 Task: Select committed in the timeline view.
Action: Mouse moved to (8, 588)
Screenshot: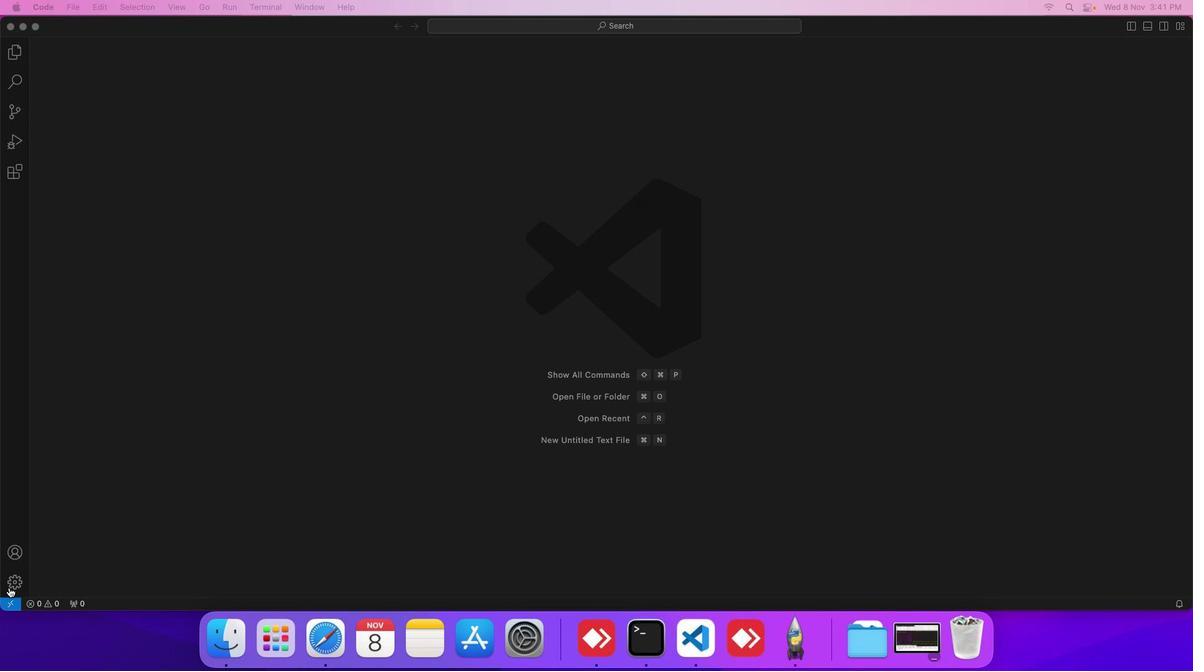
Action: Mouse pressed left at (8, 588)
Screenshot: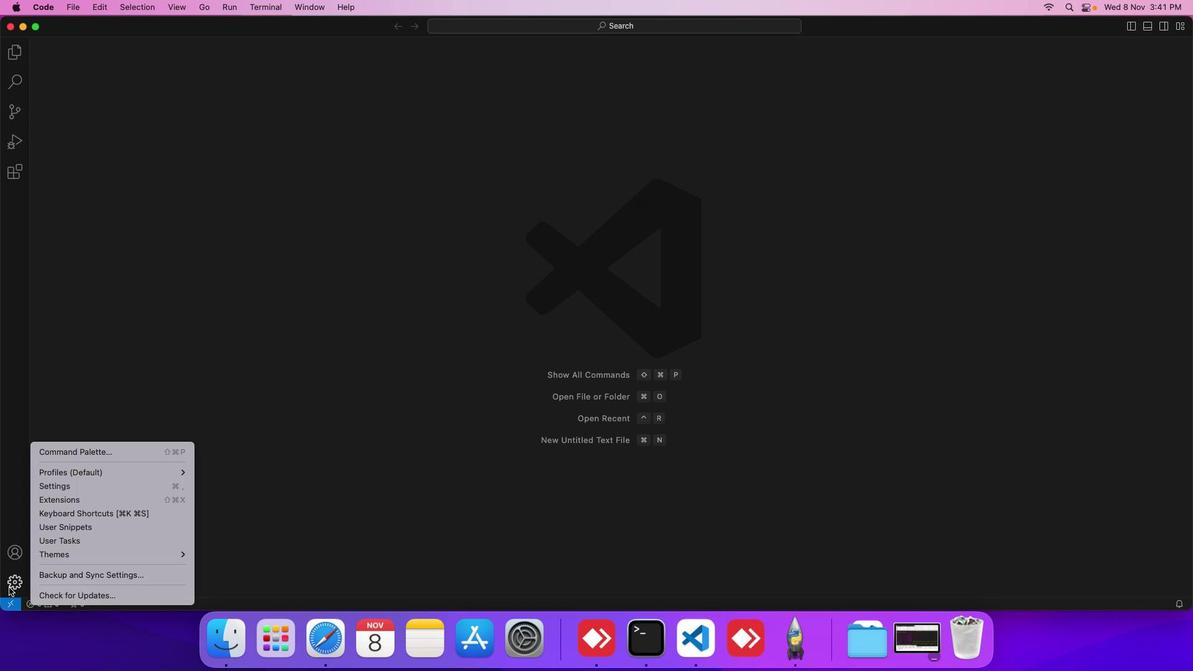 
Action: Mouse moved to (62, 490)
Screenshot: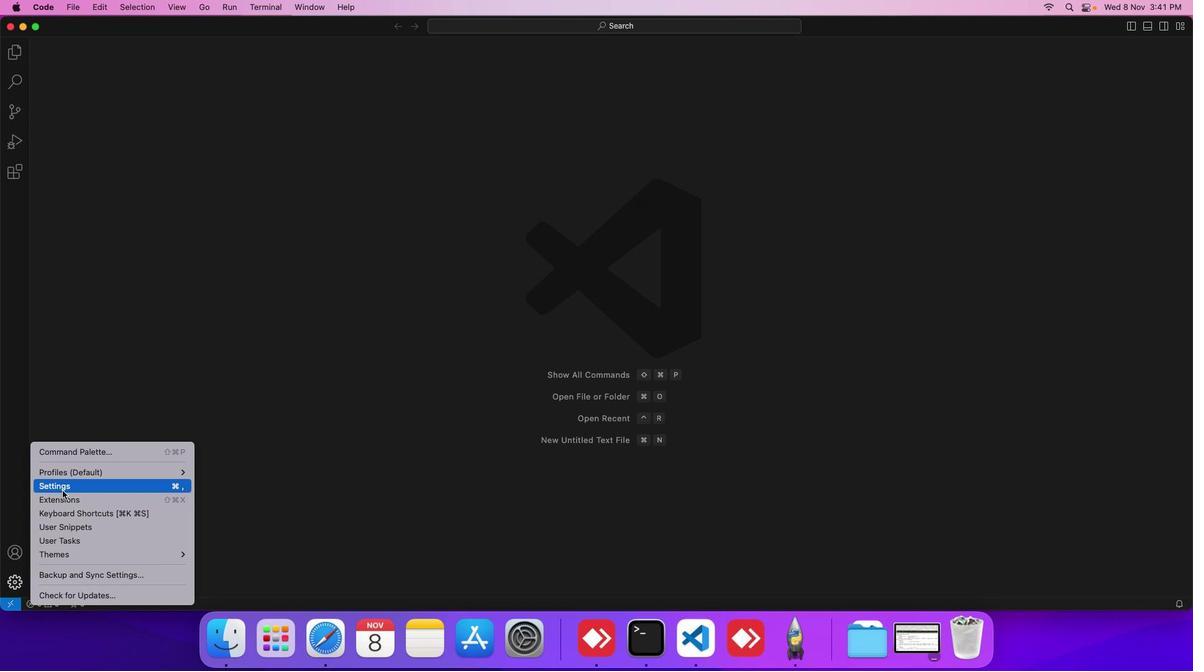 
Action: Mouse pressed left at (62, 490)
Screenshot: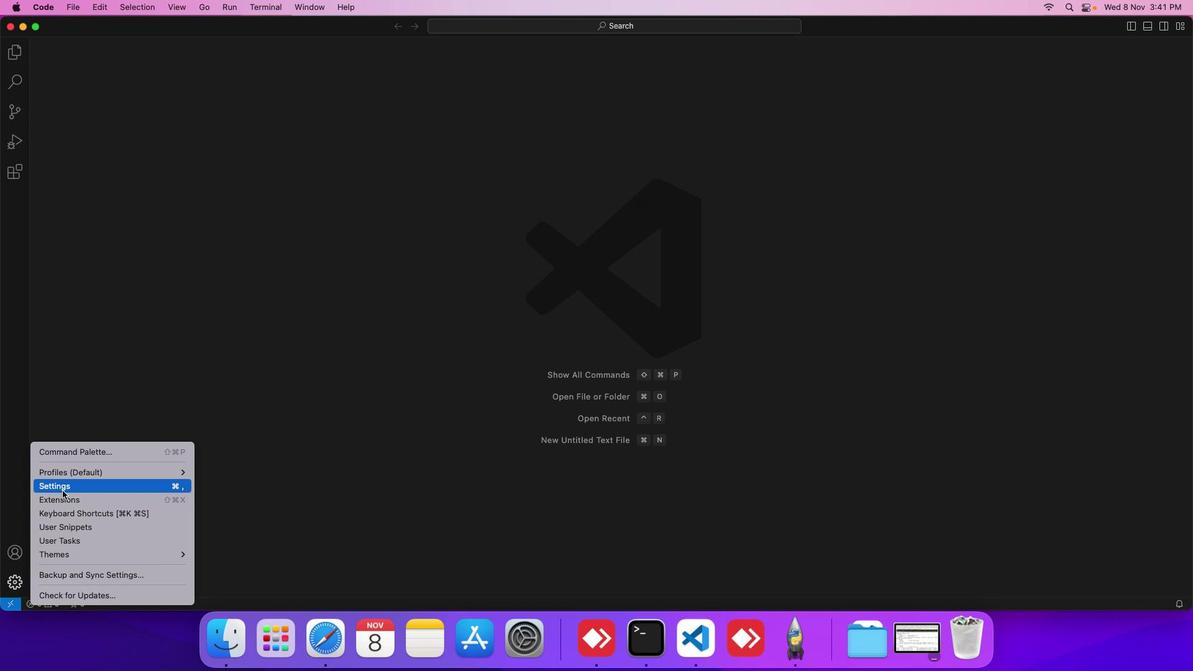 
Action: Mouse moved to (289, 231)
Screenshot: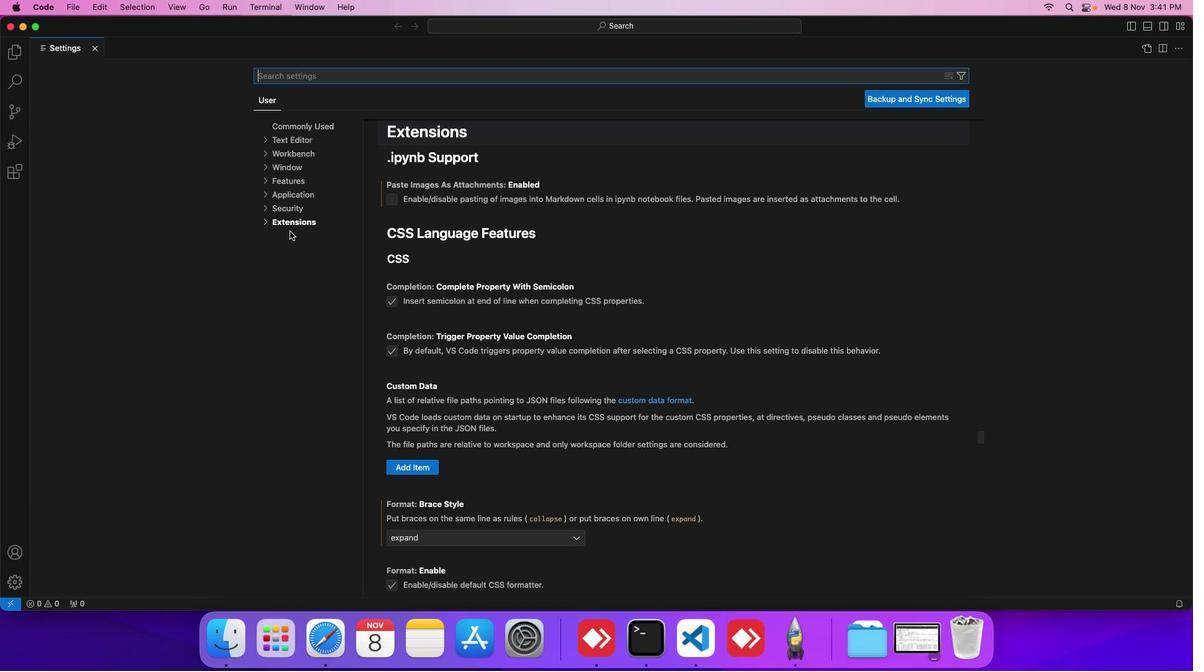 
Action: Mouse pressed left at (289, 231)
Screenshot: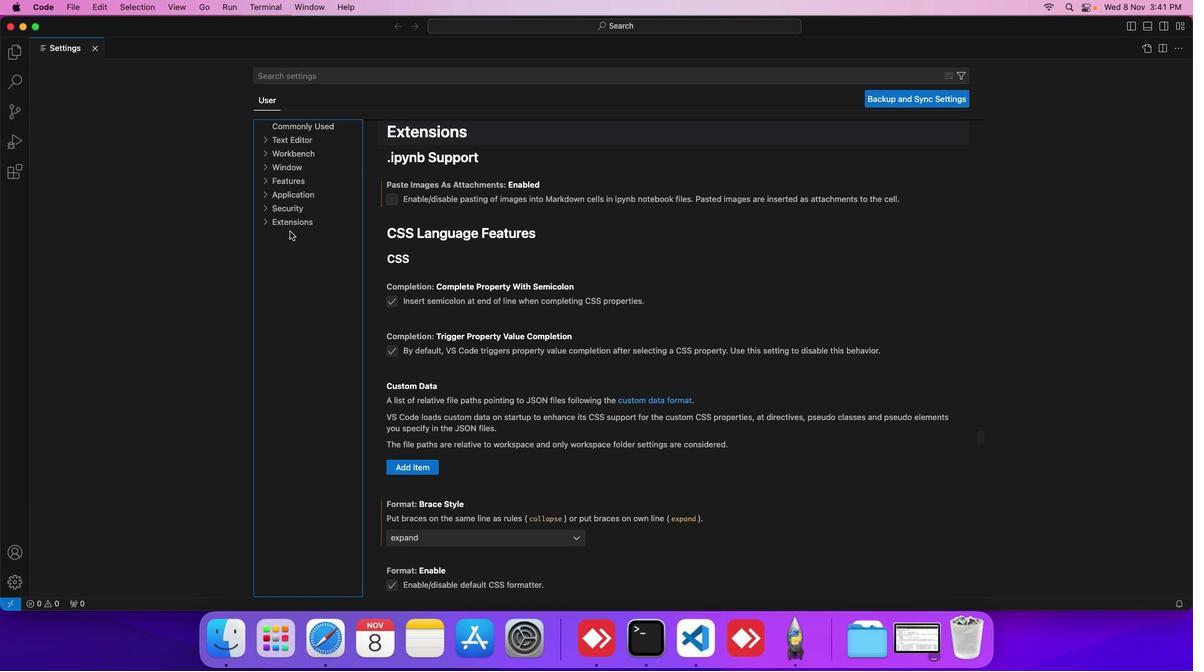 
Action: Mouse moved to (297, 225)
Screenshot: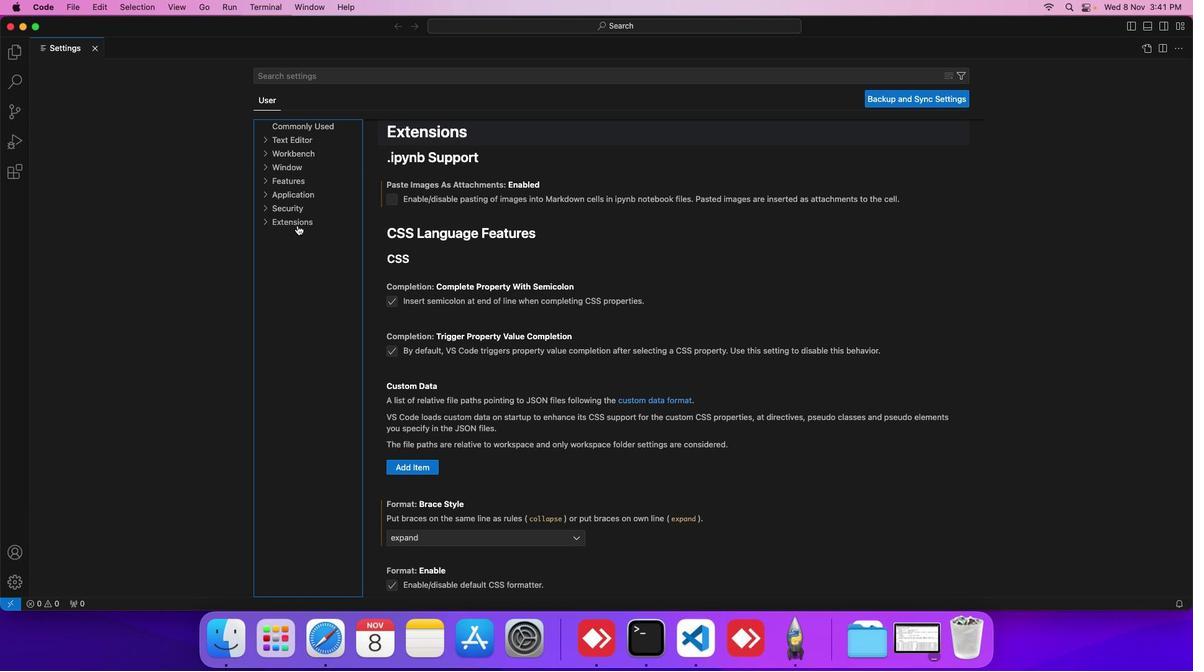 
Action: Mouse pressed left at (297, 225)
Screenshot: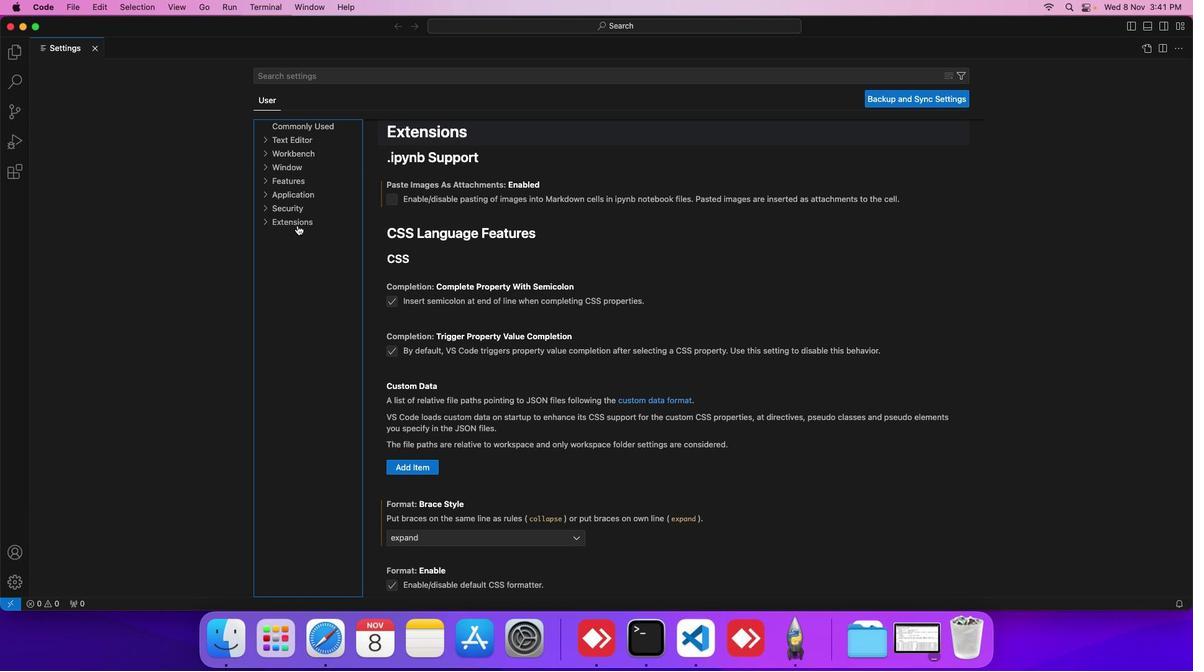 
Action: Mouse moved to (295, 275)
Screenshot: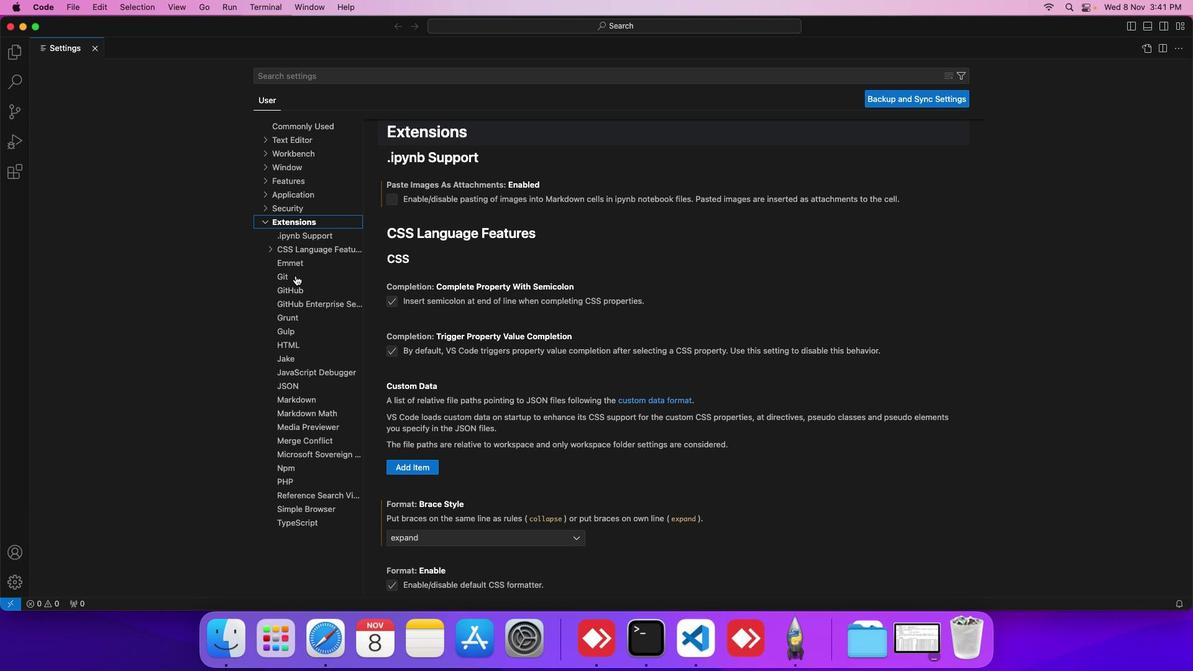 
Action: Mouse pressed left at (295, 275)
Screenshot: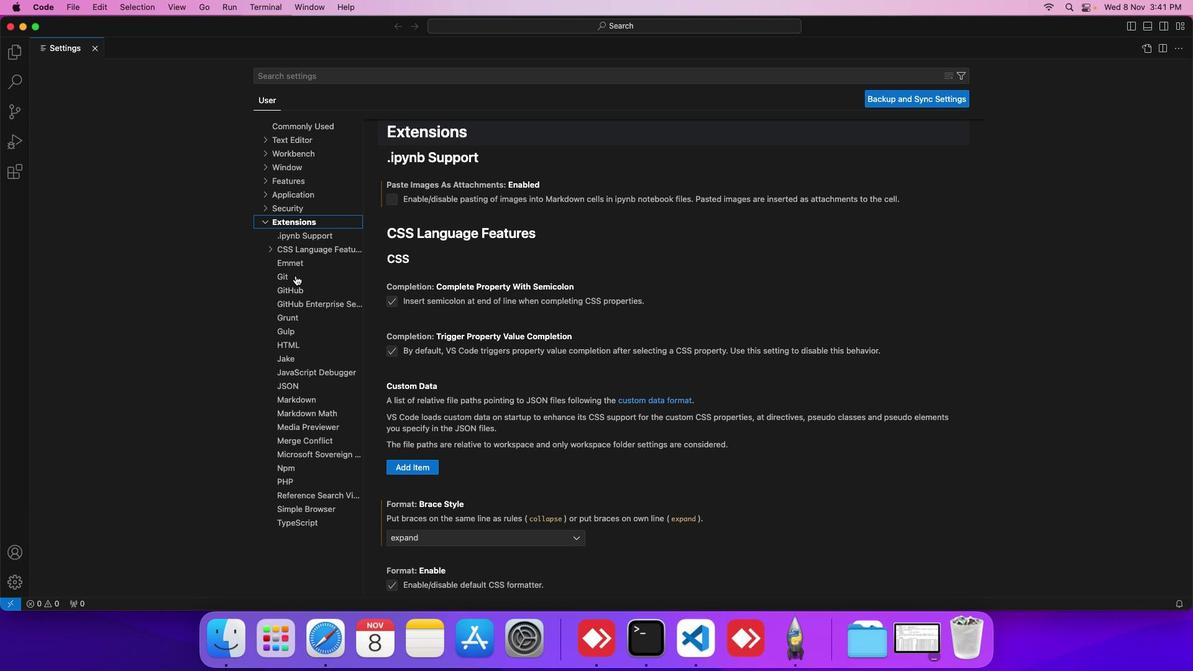 
Action: Mouse moved to (442, 343)
Screenshot: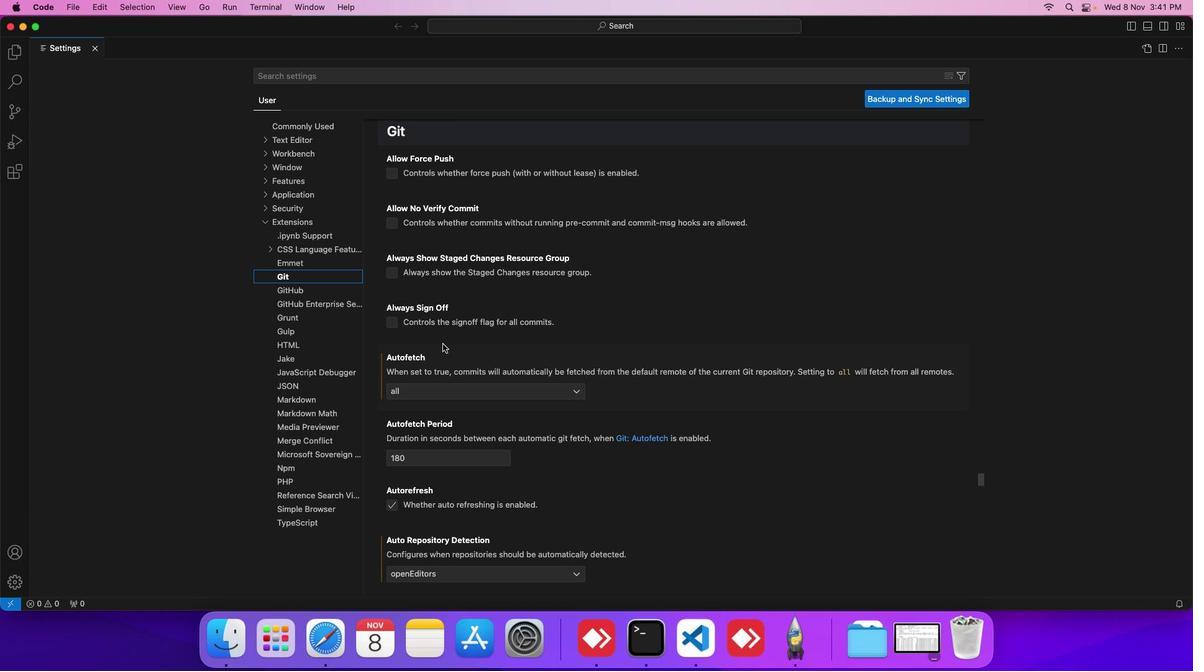
Action: Mouse scrolled (442, 343) with delta (0, 0)
Screenshot: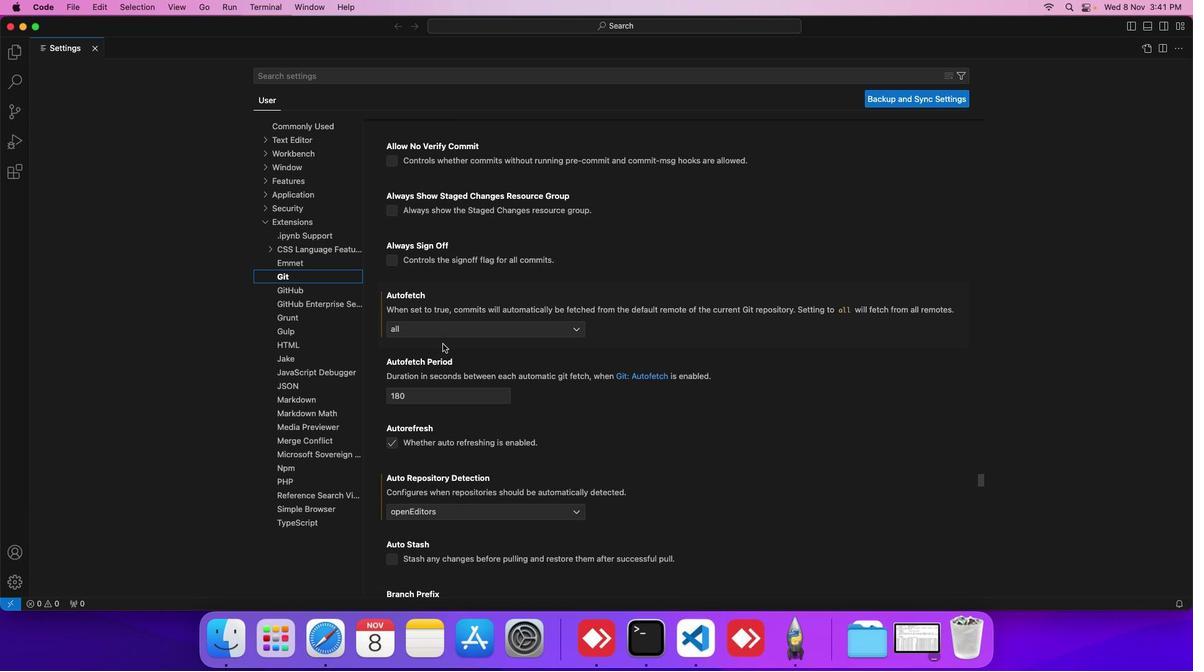 
Action: Mouse scrolled (442, 343) with delta (0, 0)
Screenshot: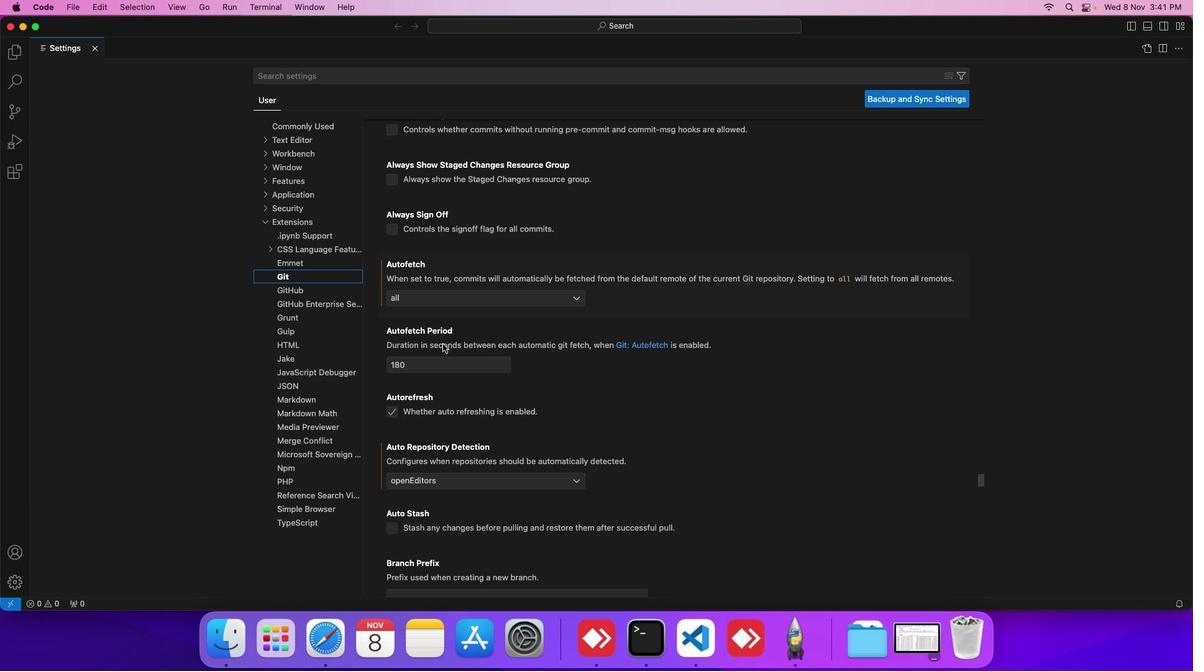 
Action: Mouse scrolled (442, 343) with delta (0, 0)
Screenshot: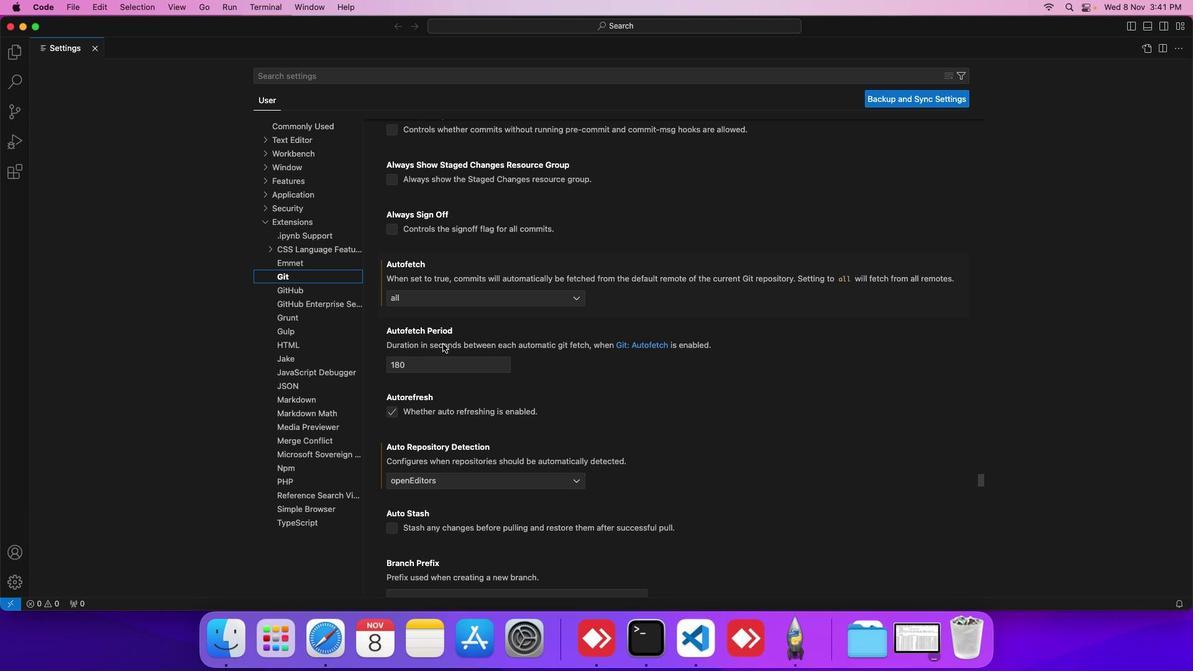 
Action: Mouse scrolled (442, 343) with delta (0, 0)
Screenshot: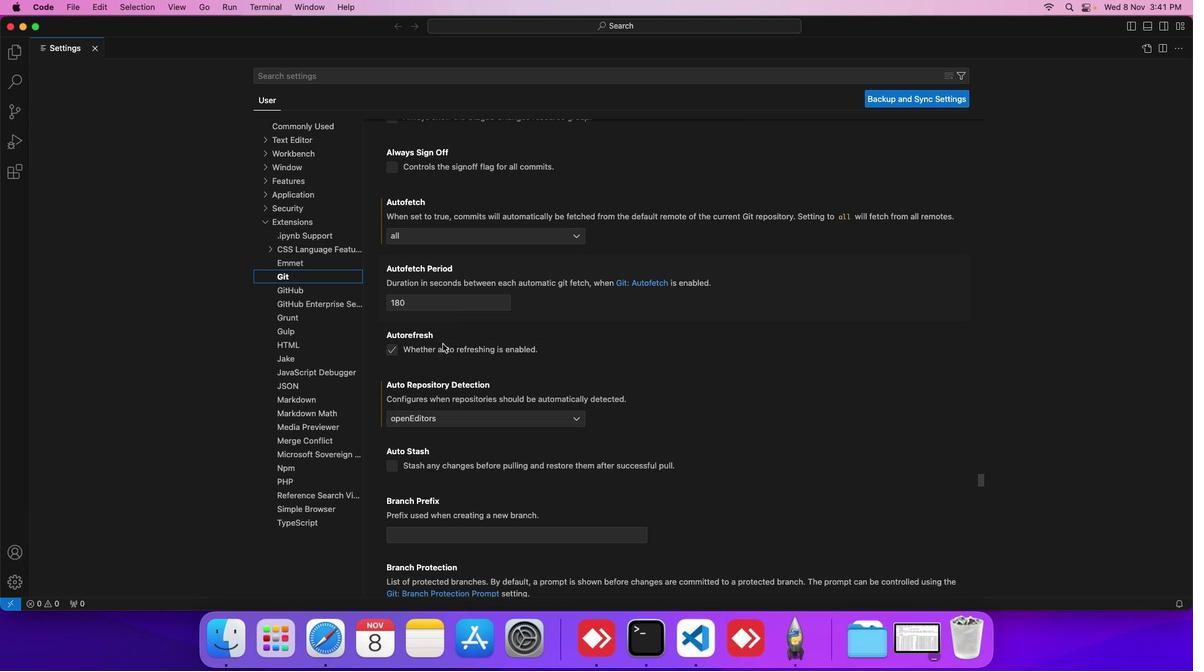 
Action: Mouse scrolled (442, 343) with delta (0, 0)
Screenshot: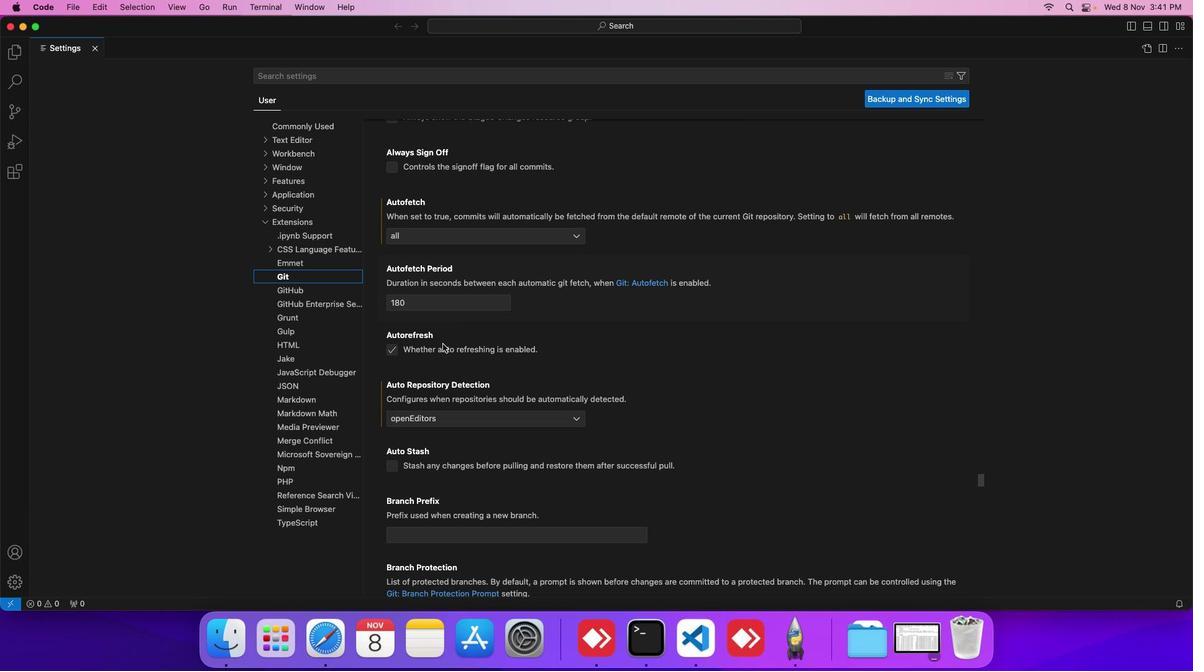 
Action: Mouse scrolled (442, 343) with delta (0, 0)
Screenshot: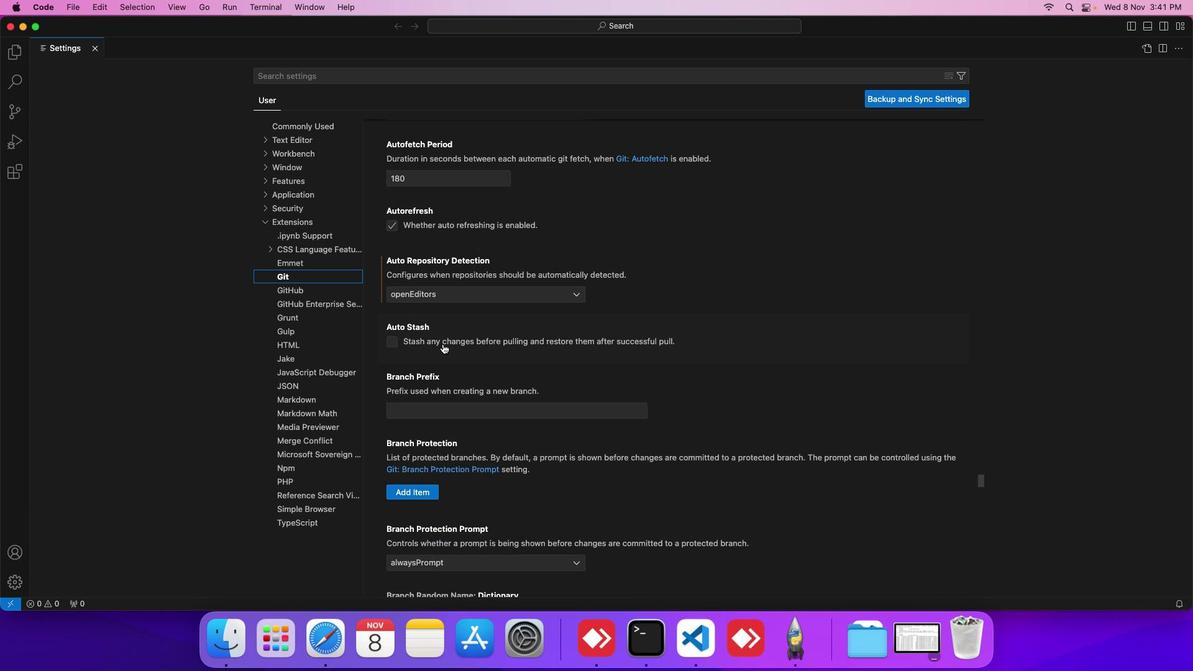 
Action: Mouse scrolled (442, 343) with delta (0, 0)
Screenshot: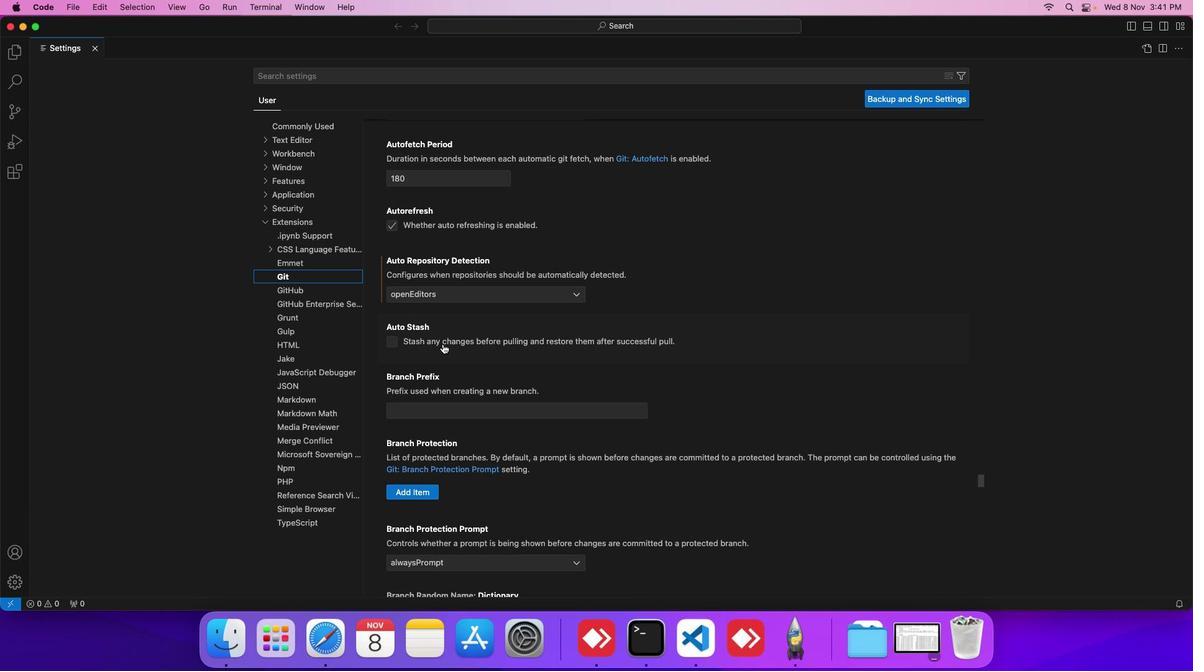 
Action: Mouse scrolled (442, 343) with delta (0, -1)
Screenshot: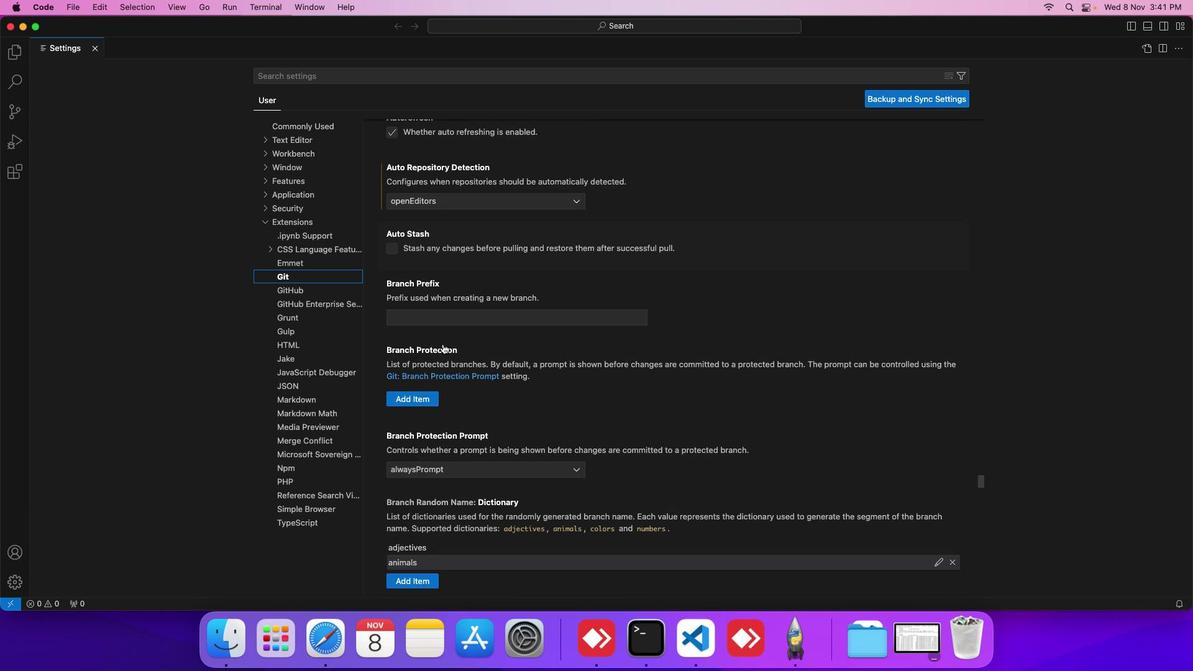 
Action: Mouse scrolled (442, 343) with delta (0, -1)
Screenshot: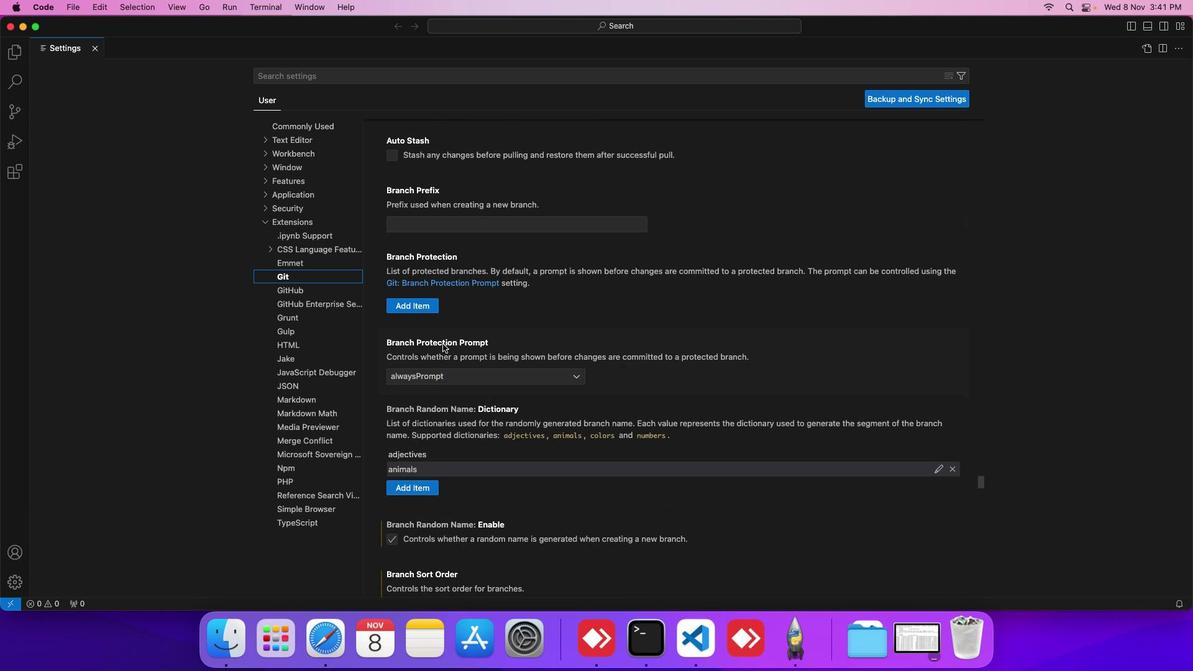 
Action: Mouse scrolled (442, 343) with delta (0, -1)
Screenshot: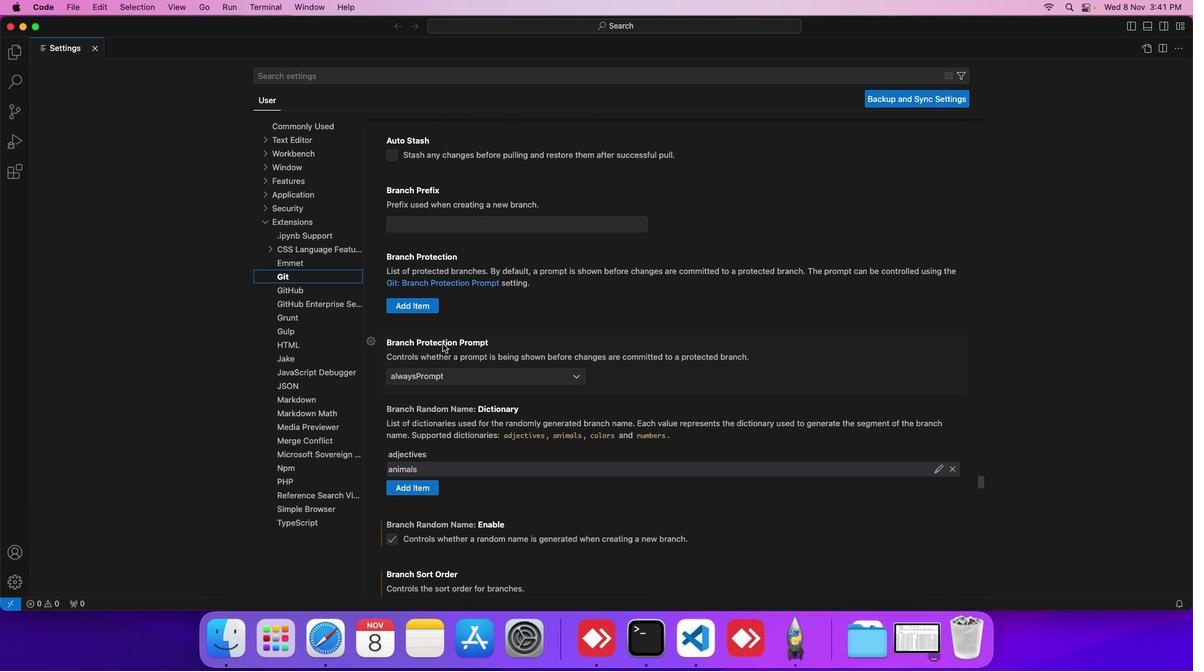 
Action: Mouse scrolled (442, 343) with delta (0, -1)
Screenshot: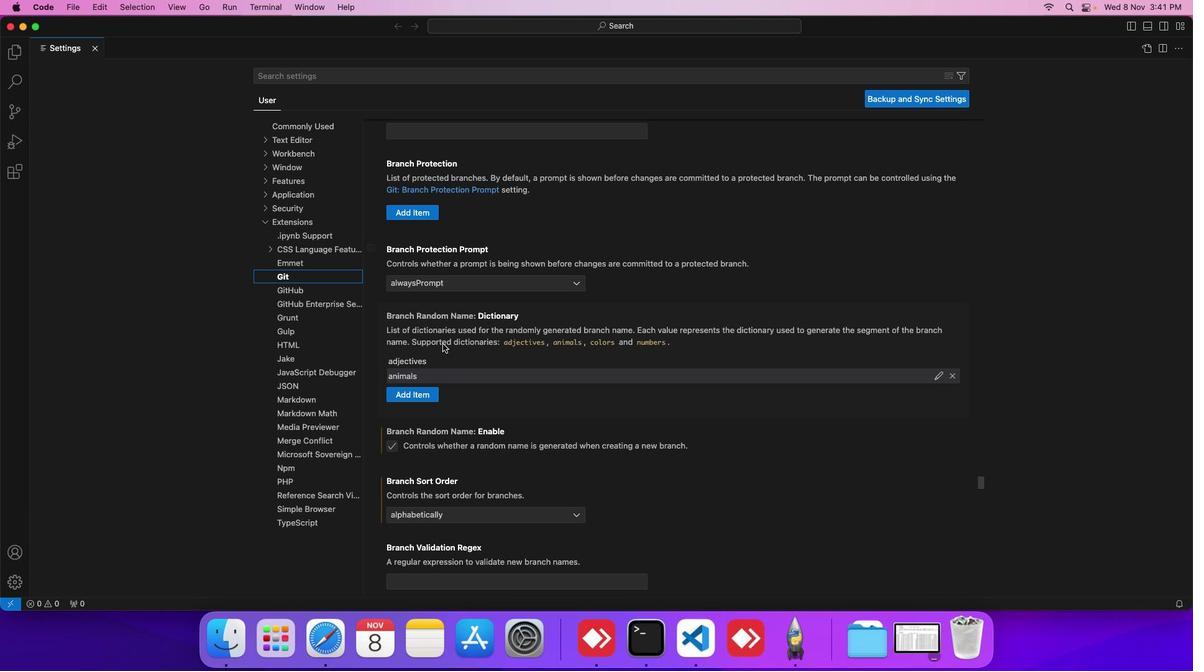 
Action: Mouse scrolled (442, 343) with delta (0, 0)
Screenshot: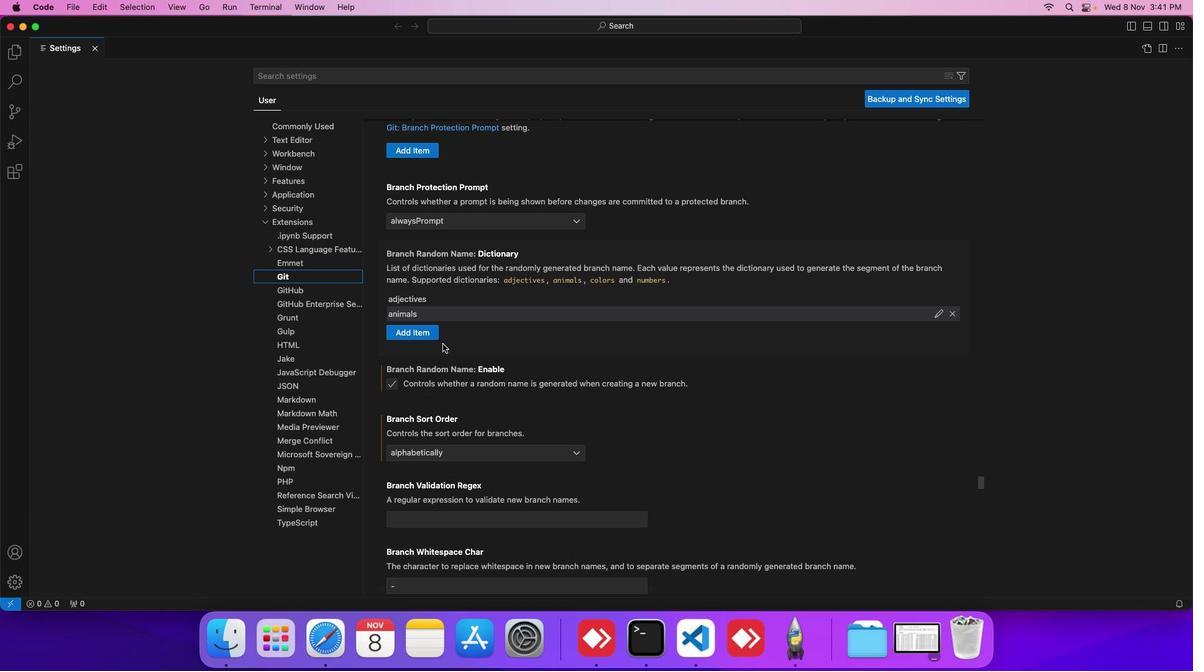 
Action: Mouse scrolled (442, 343) with delta (0, 0)
Screenshot: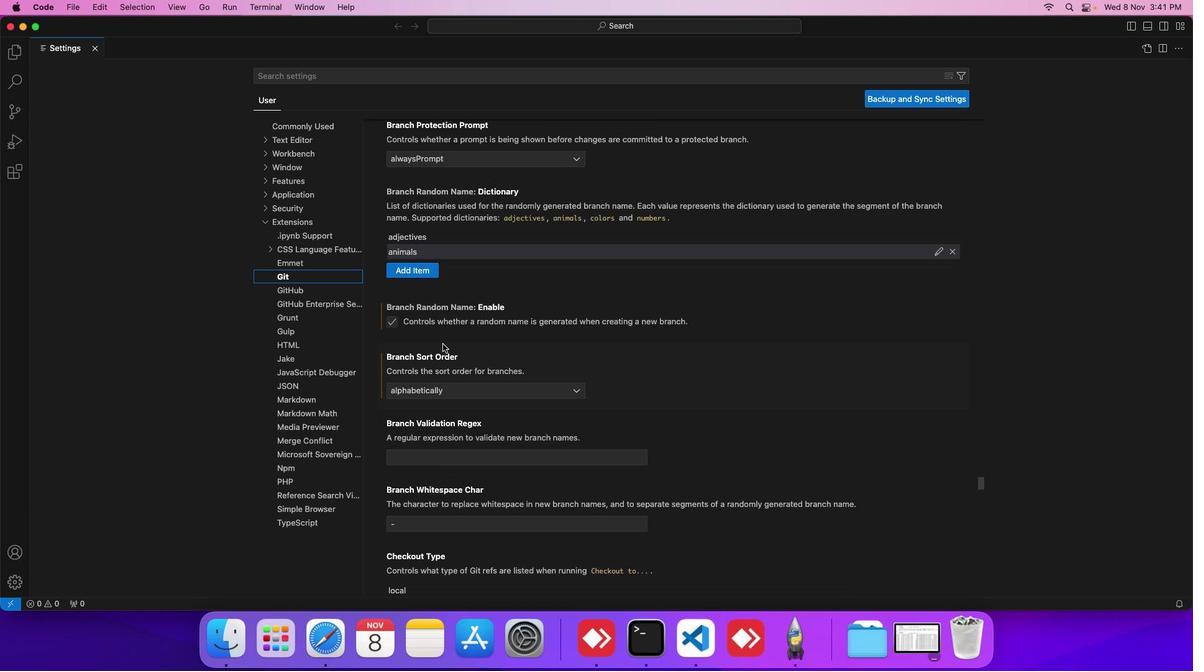 
Action: Mouse scrolled (442, 343) with delta (0, -1)
Screenshot: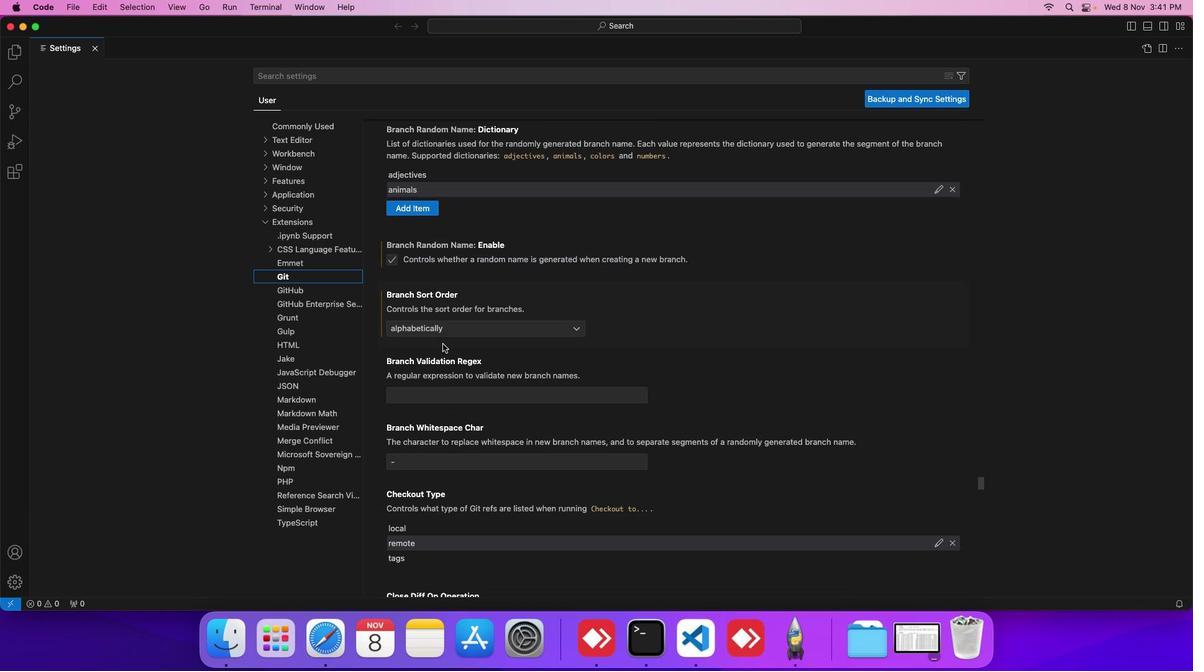 
Action: Mouse scrolled (442, 343) with delta (0, -1)
Screenshot: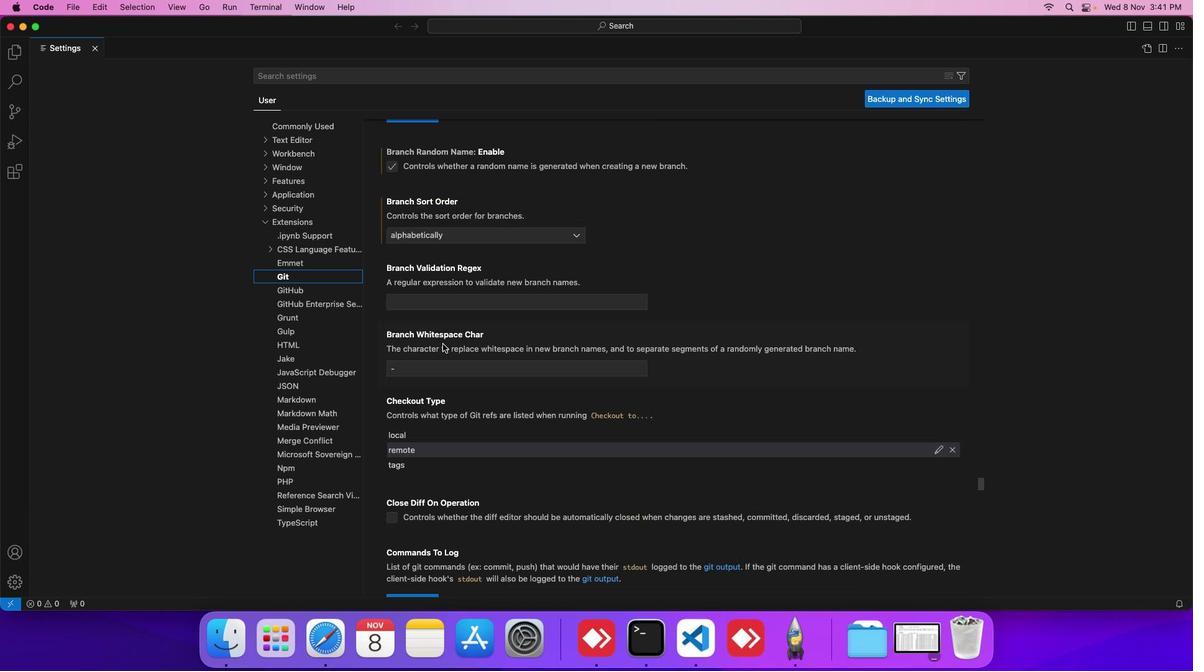 
Action: Mouse scrolled (442, 343) with delta (0, -1)
Screenshot: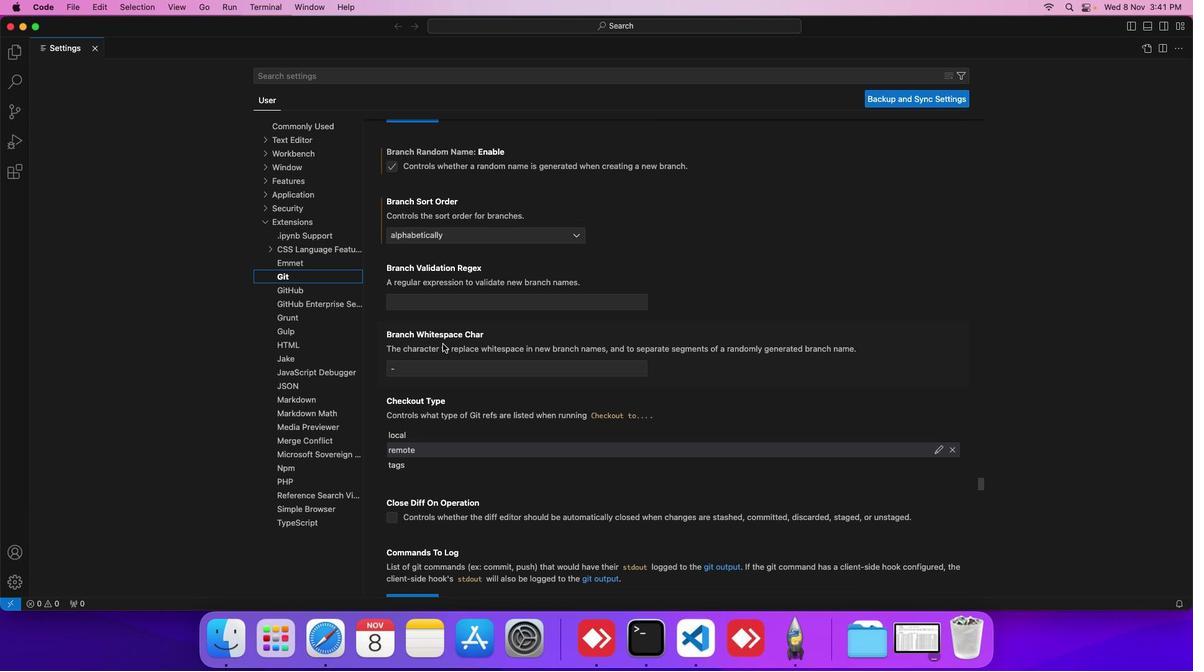 
Action: Mouse scrolled (442, 343) with delta (0, 0)
Screenshot: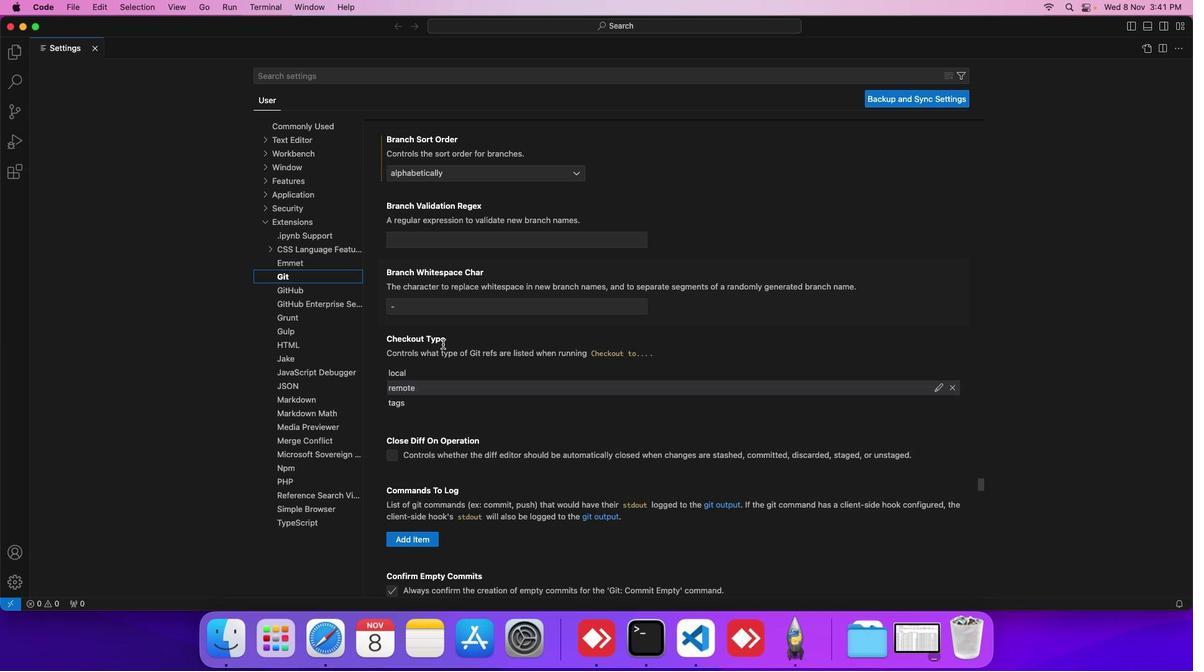 
Action: Mouse scrolled (442, 343) with delta (0, 0)
Screenshot: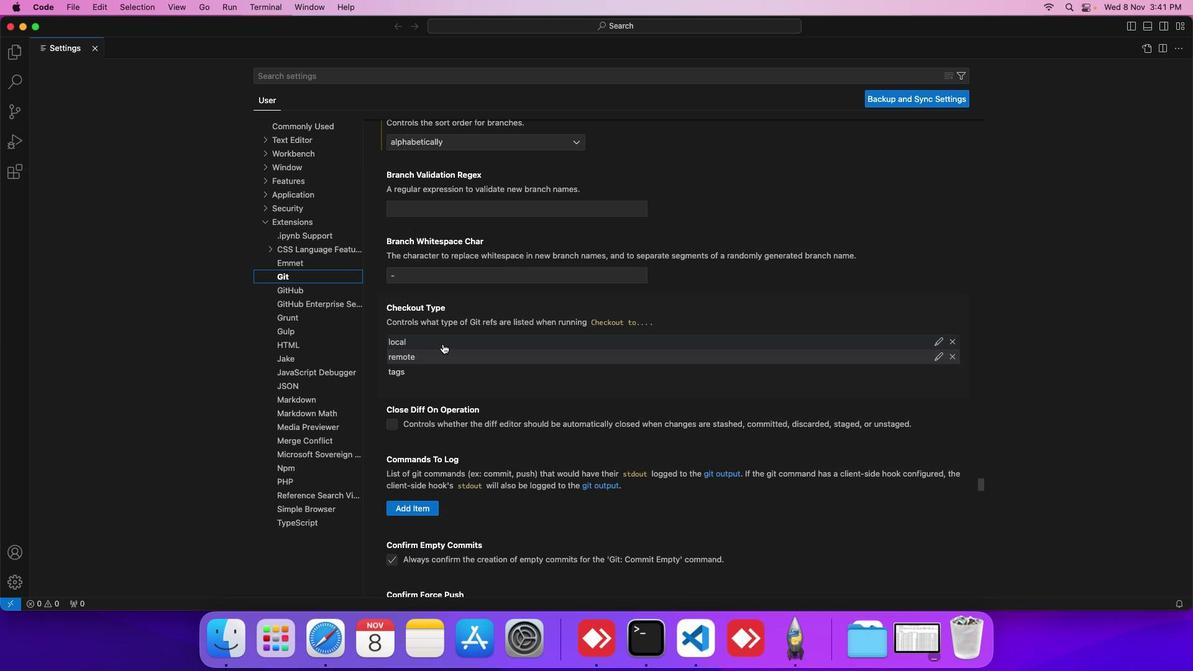 
Action: Mouse scrolled (442, 343) with delta (0, 0)
Screenshot: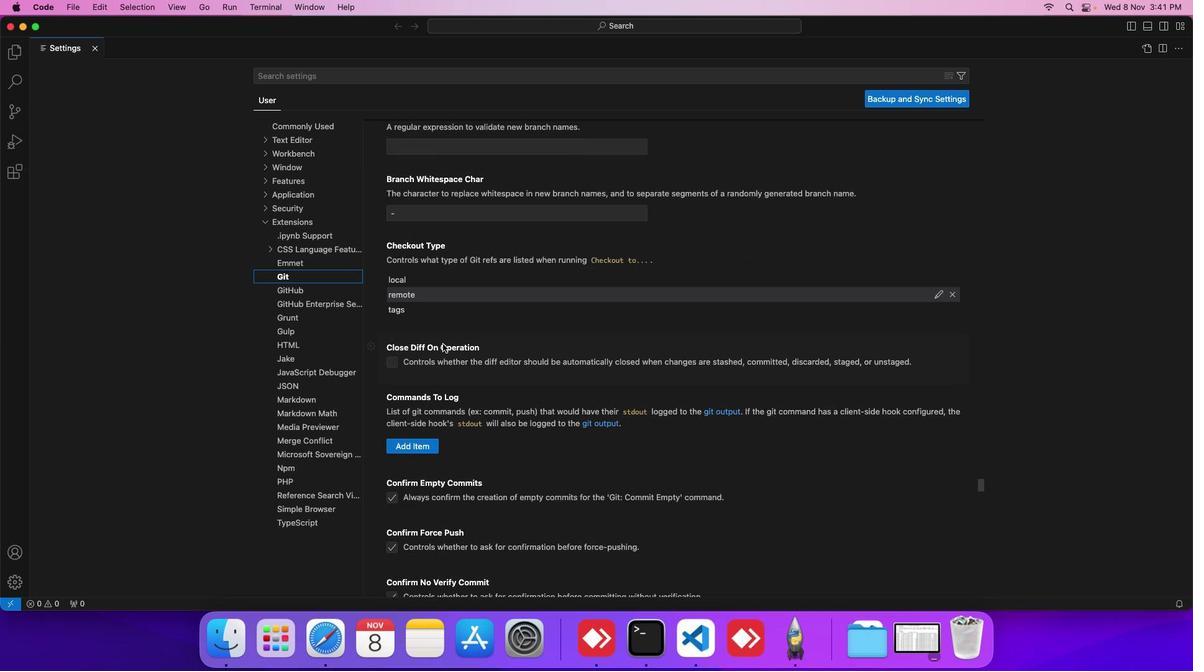 
Action: Mouse scrolled (442, 343) with delta (0, -1)
Screenshot: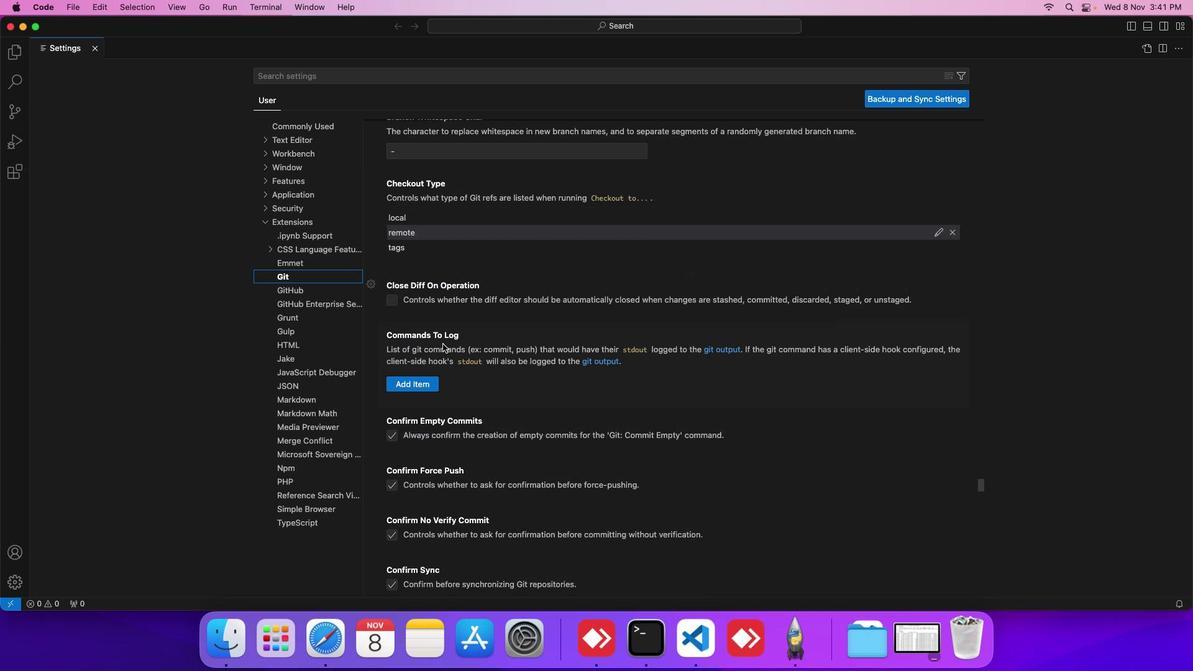 
Action: Mouse scrolled (442, 343) with delta (0, -1)
Screenshot: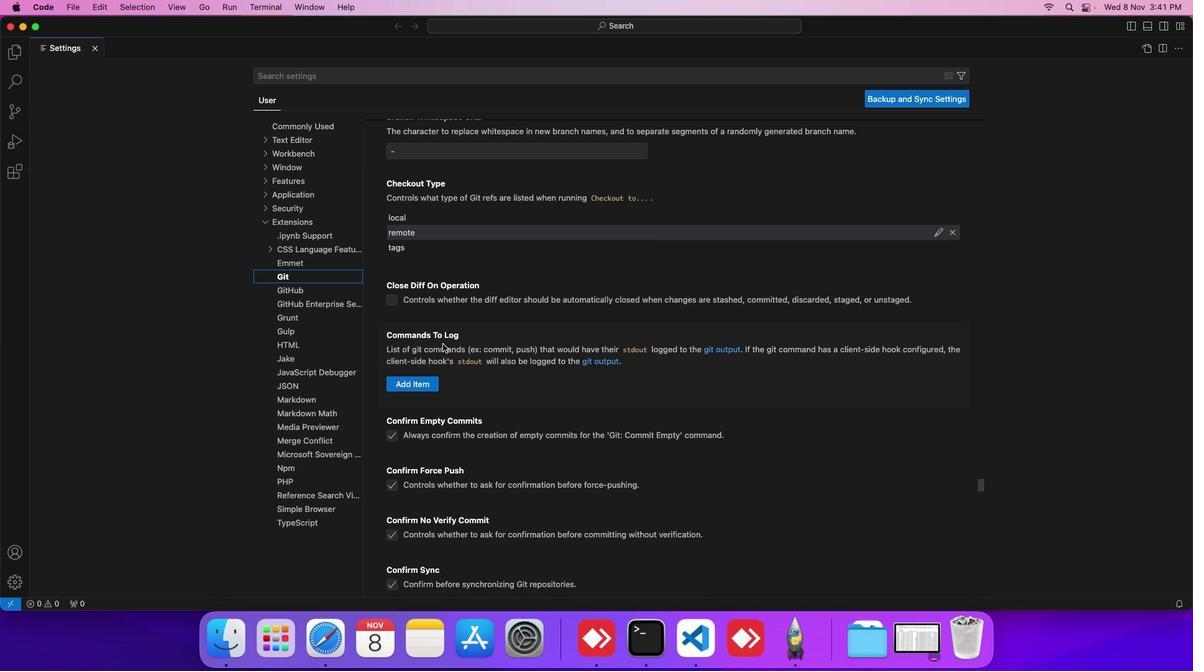 
Action: Mouse scrolled (442, 343) with delta (0, 0)
Screenshot: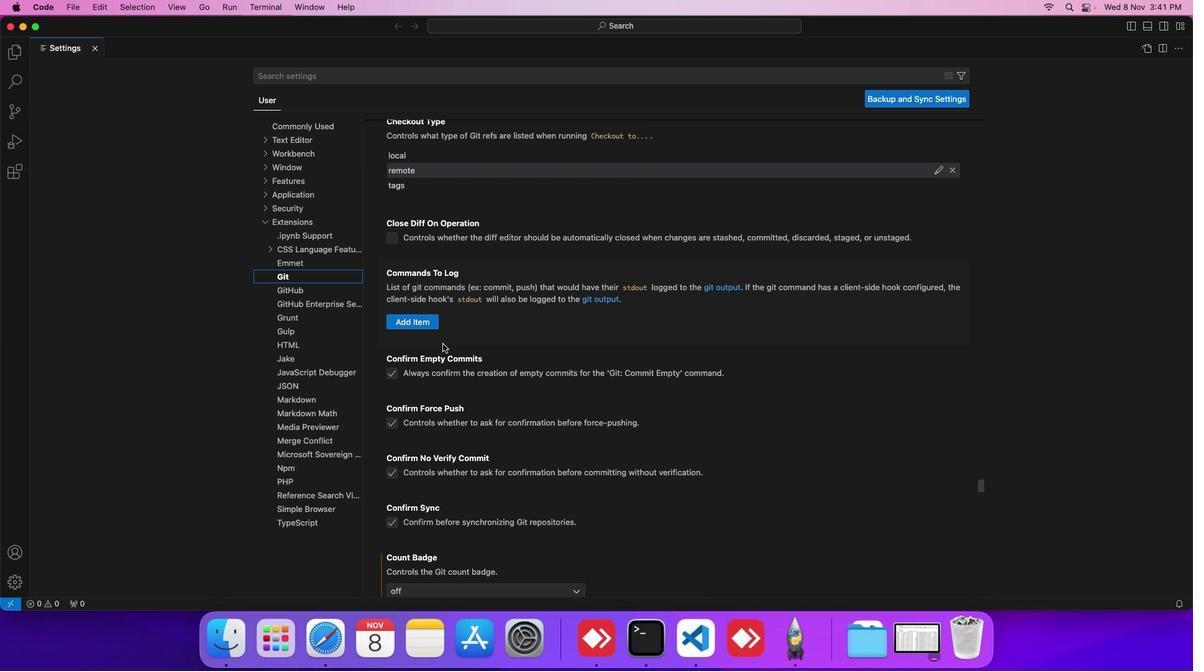 
Action: Mouse scrolled (442, 343) with delta (0, 0)
Screenshot: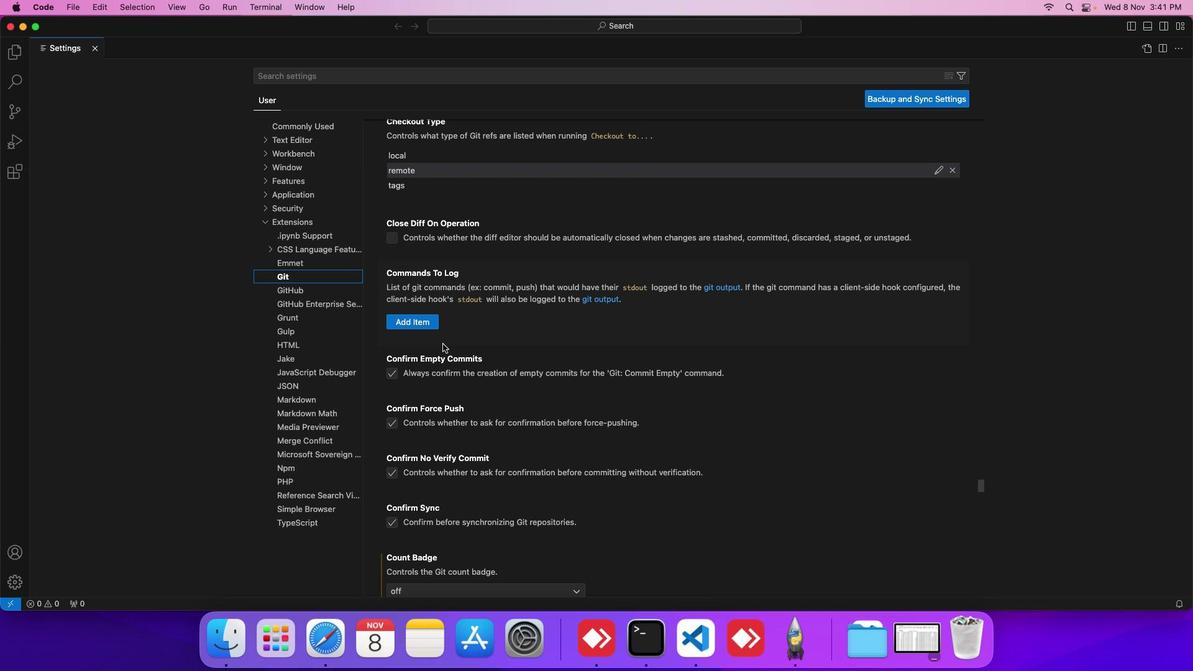 
Action: Mouse scrolled (442, 343) with delta (0, 0)
Screenshot: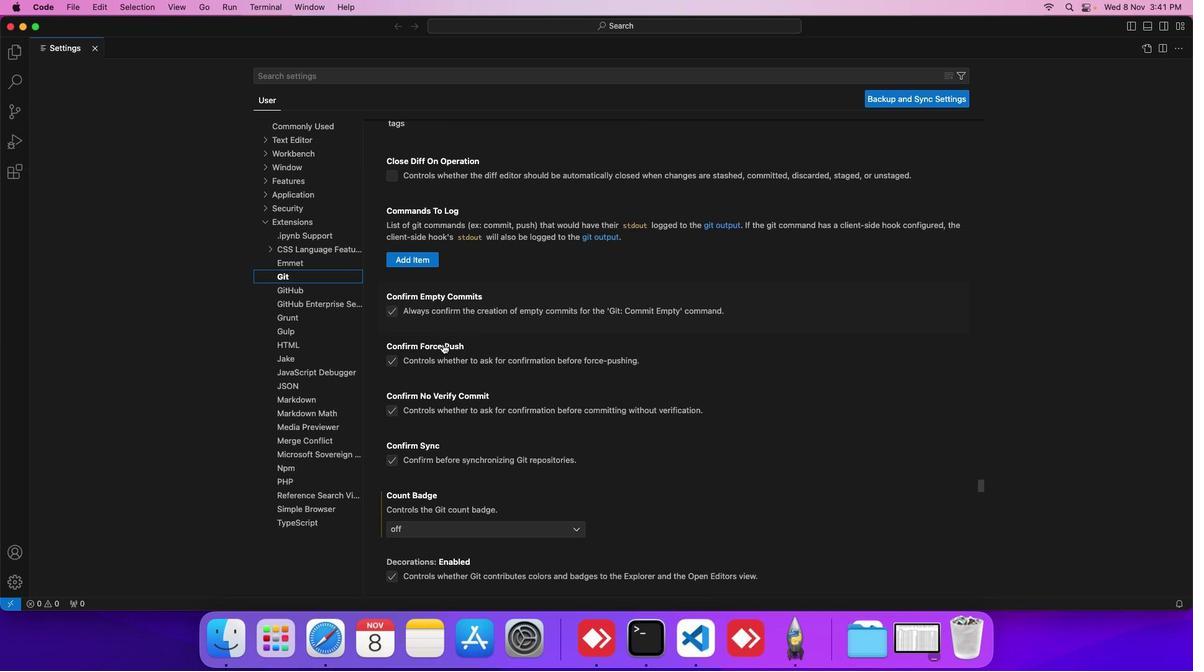 
Action: Mouse scrolled (442, 343) with delta (0, 0)
Screenshot: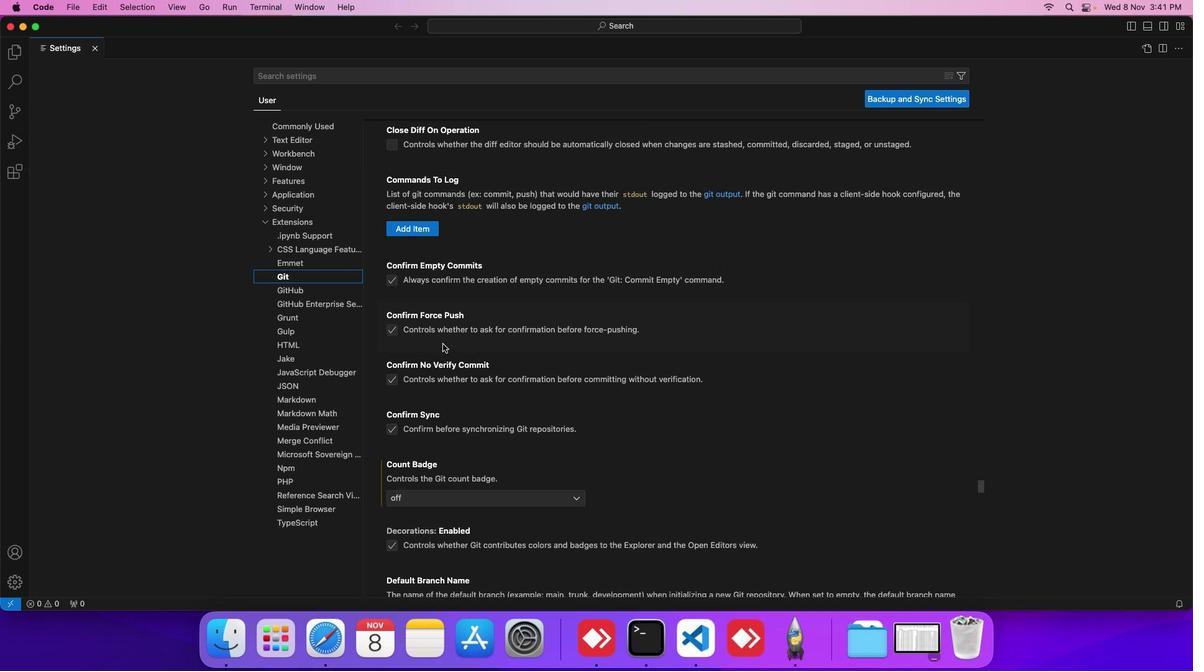 
Action: Mouse scrolled (442, 343) with delta (0, 0)
Screenshot: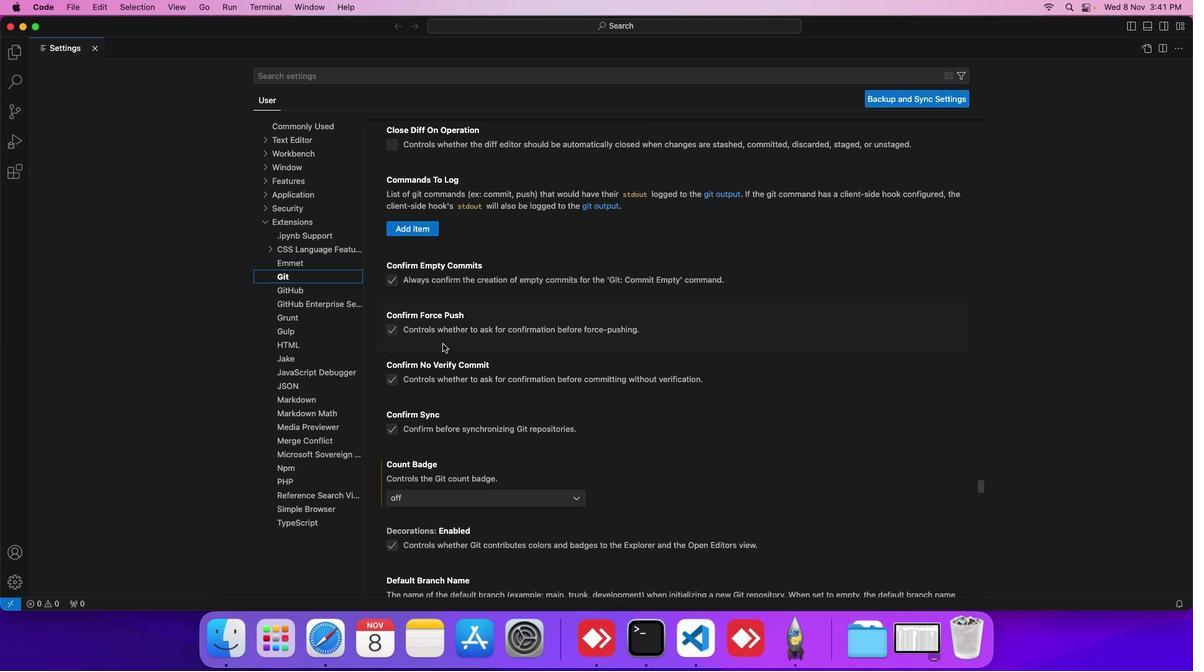 
Action: Mouse scrolled (442, 343) with delta (0, 0)
Screenshot: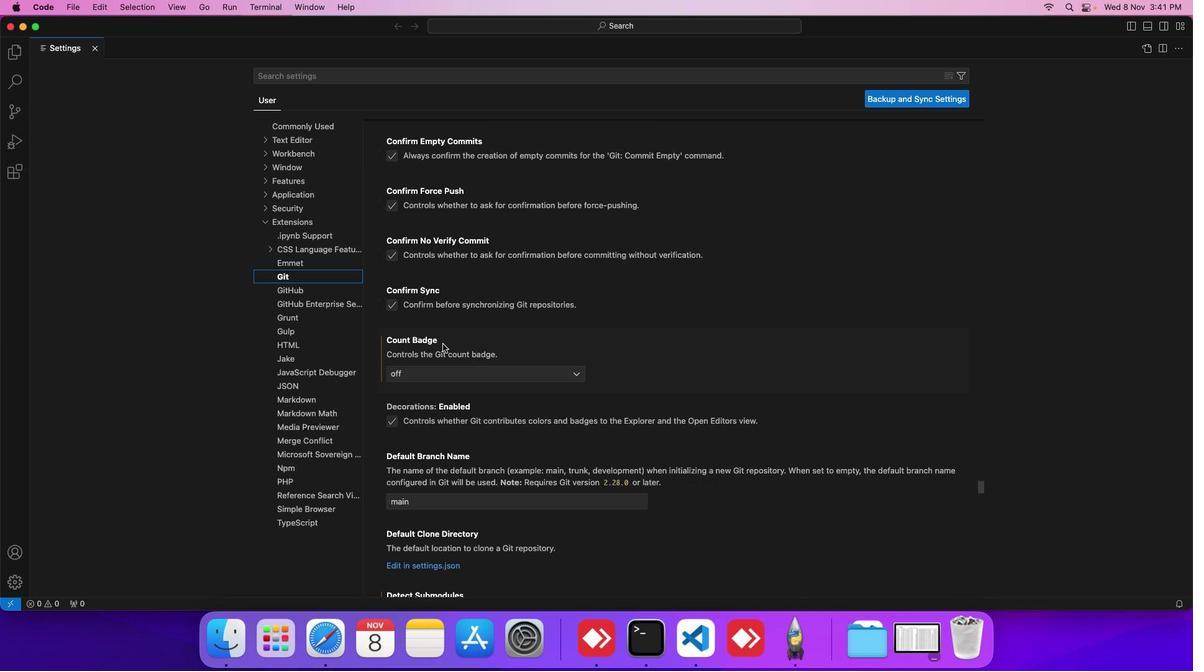
Action: Mouse scrolled (442, 343) with delta (0, 0)
Screenshot: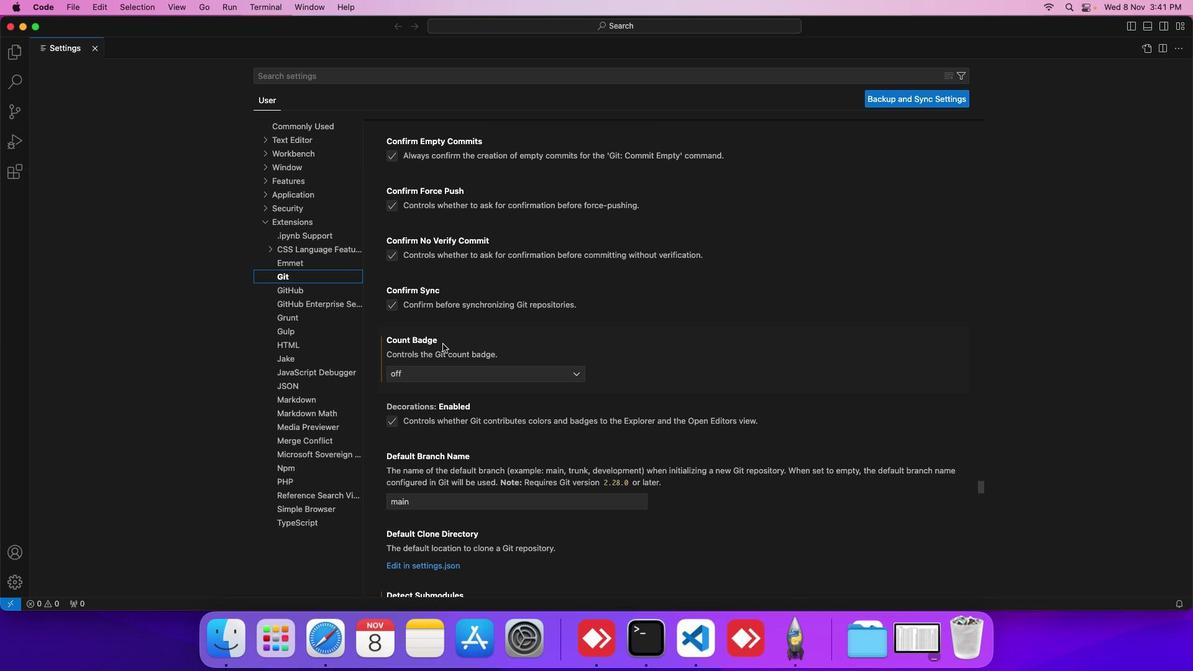 
Action: Mouse scrolled (442, 343) with delta (0, -1)
Screenshot: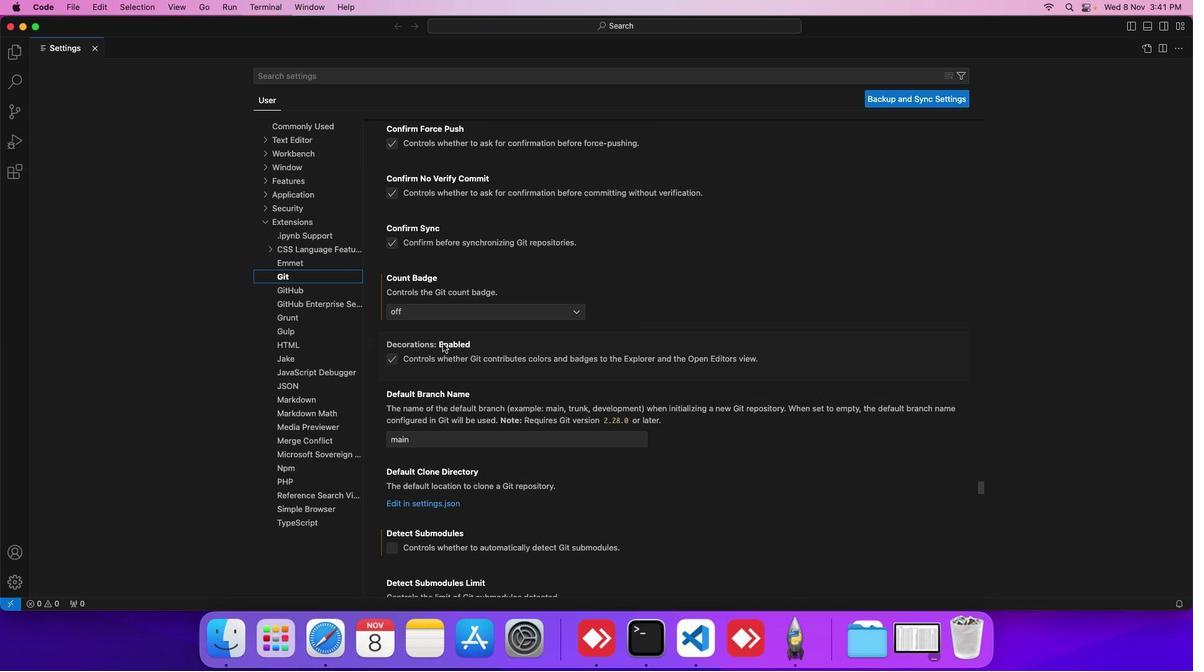 
Action: Mouse scrolled (442, 343) with delta (0, -1)
Screenshot: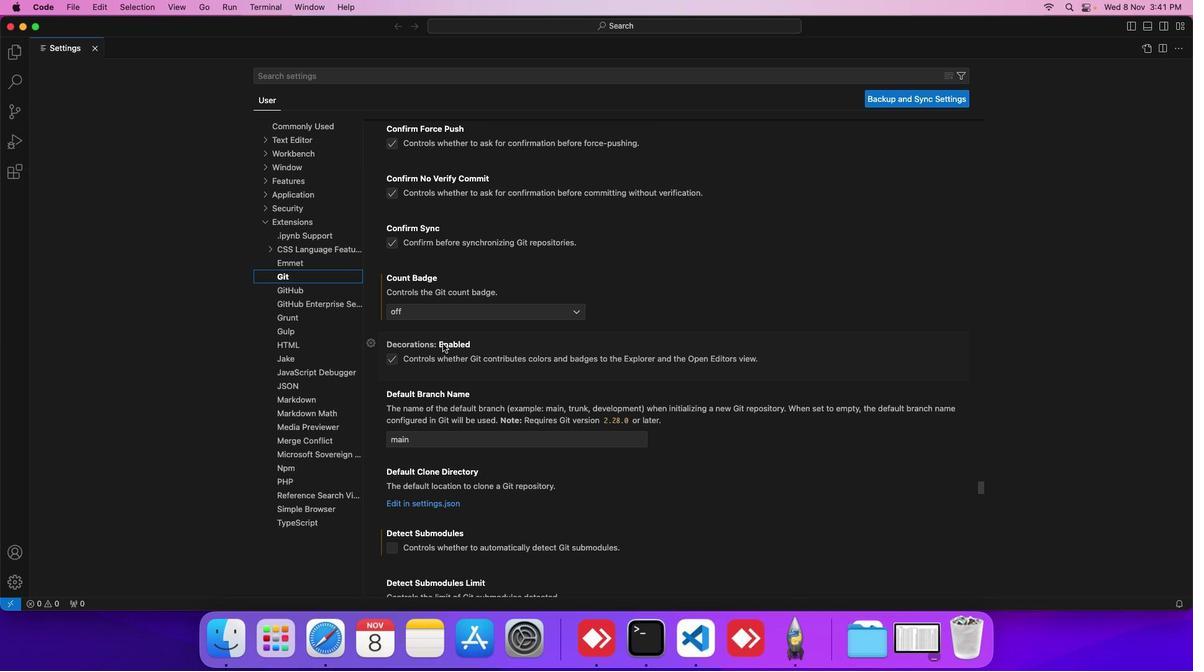 
Action: Mouse scrolled (442, 343) with delta (0, -1)
Screenshot: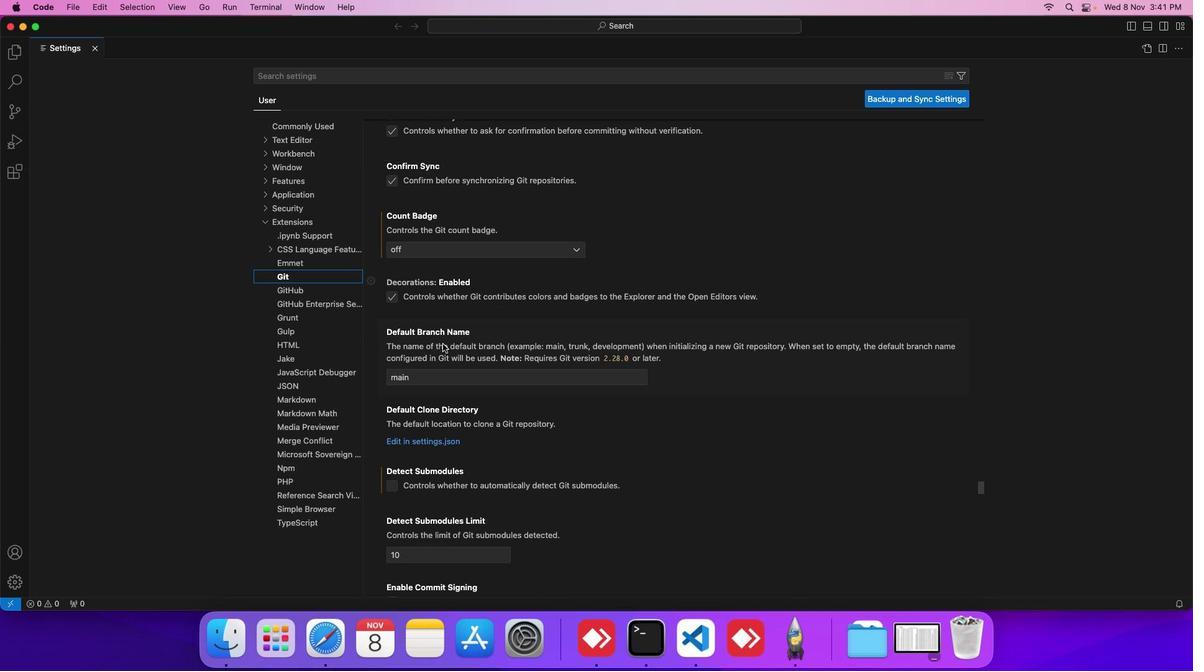 
Action: Mouse scrolled (442, 343) with delta (0, 0)
Screenshot: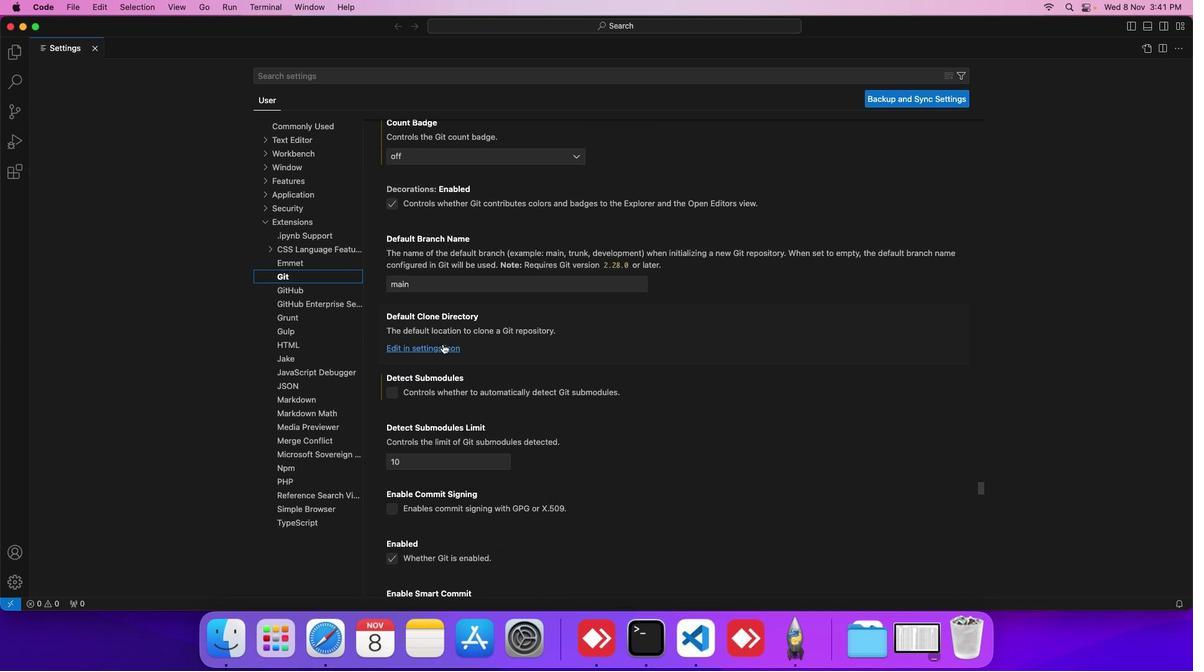 
Action: Mouse scrolled (442, 343) with delta (0, 0)
Screenshot: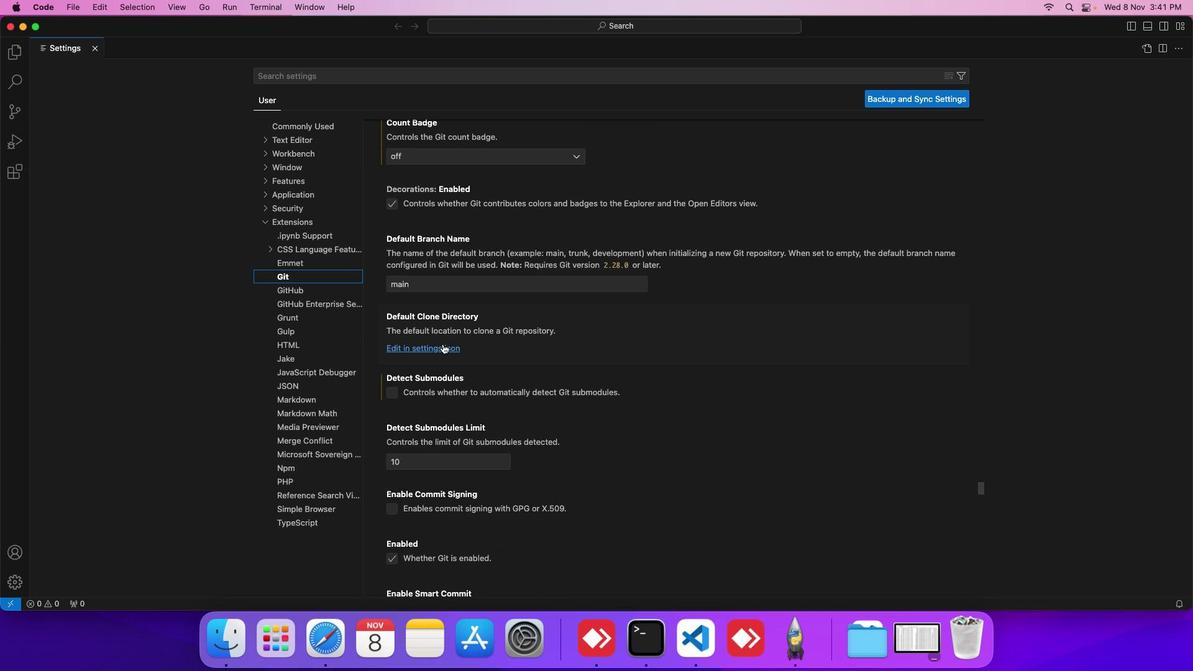 
Action: Mouse scrolled (442, 343) with delta (0, 0)
Screenshot: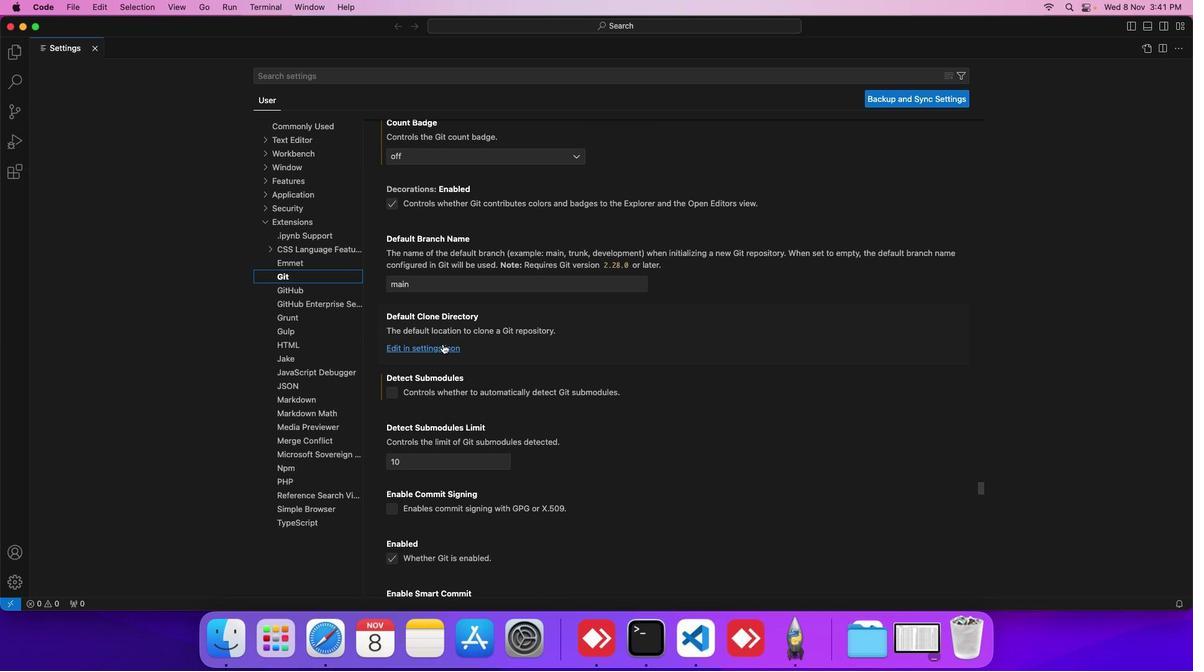 
Action: Mouse scrolled (442, 343) with delta (0, 0)
Screenshot: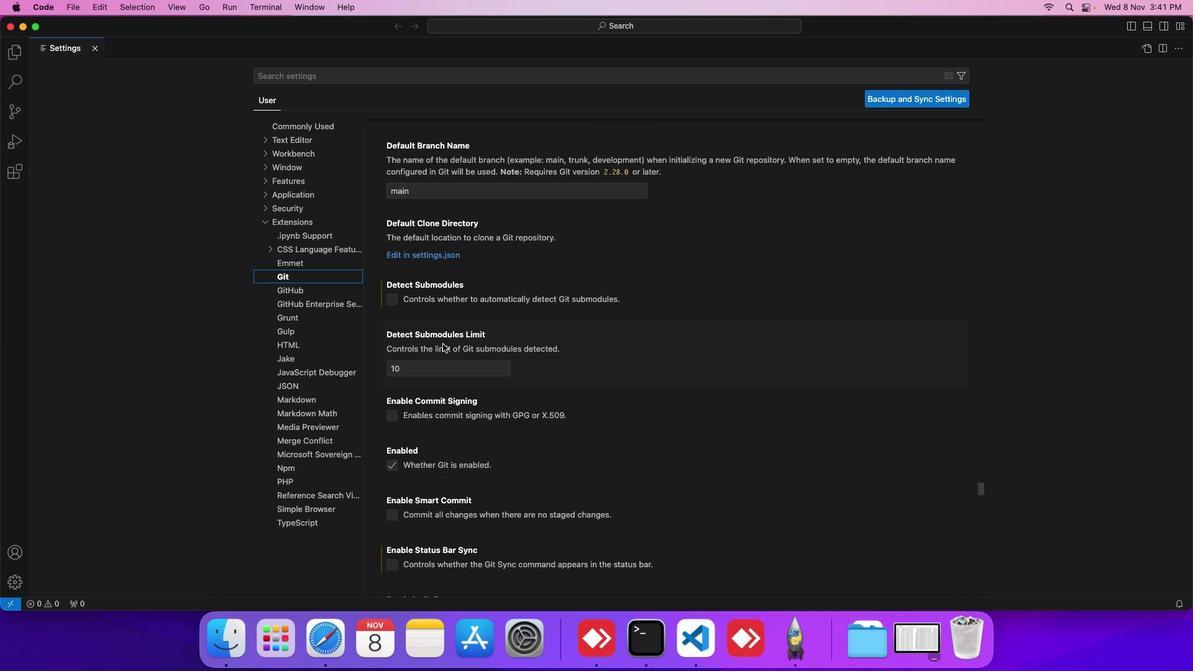 
Action: Mouse scrolled (442, 343) with delta (0, -1)
Screenshot: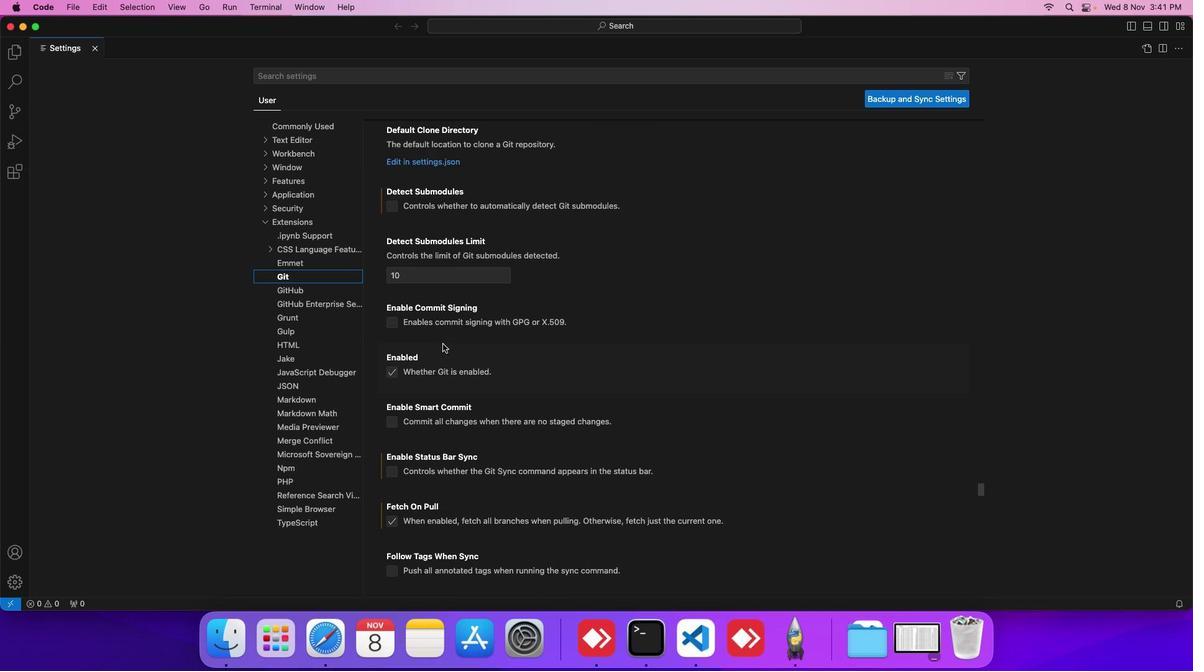 
Action: Mouse scrolled (442, 343) with delta (0, -1)
Screenshot: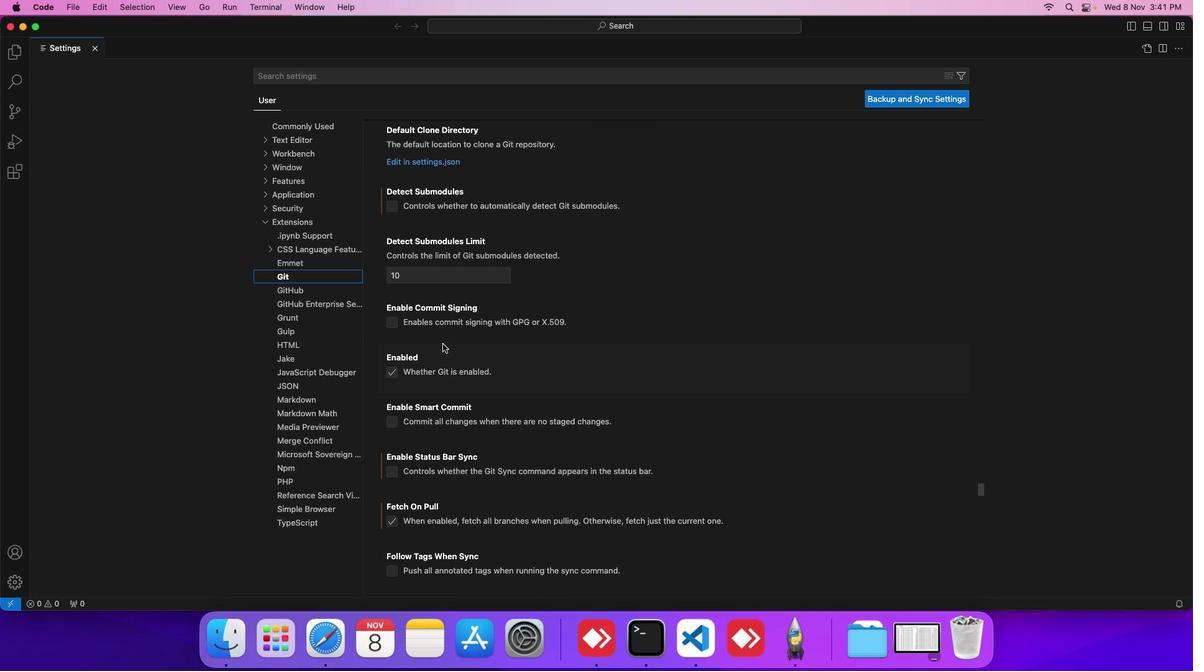 
Action: Mouse scrolled (442, 343) with delta (0, 0)
Screenshot: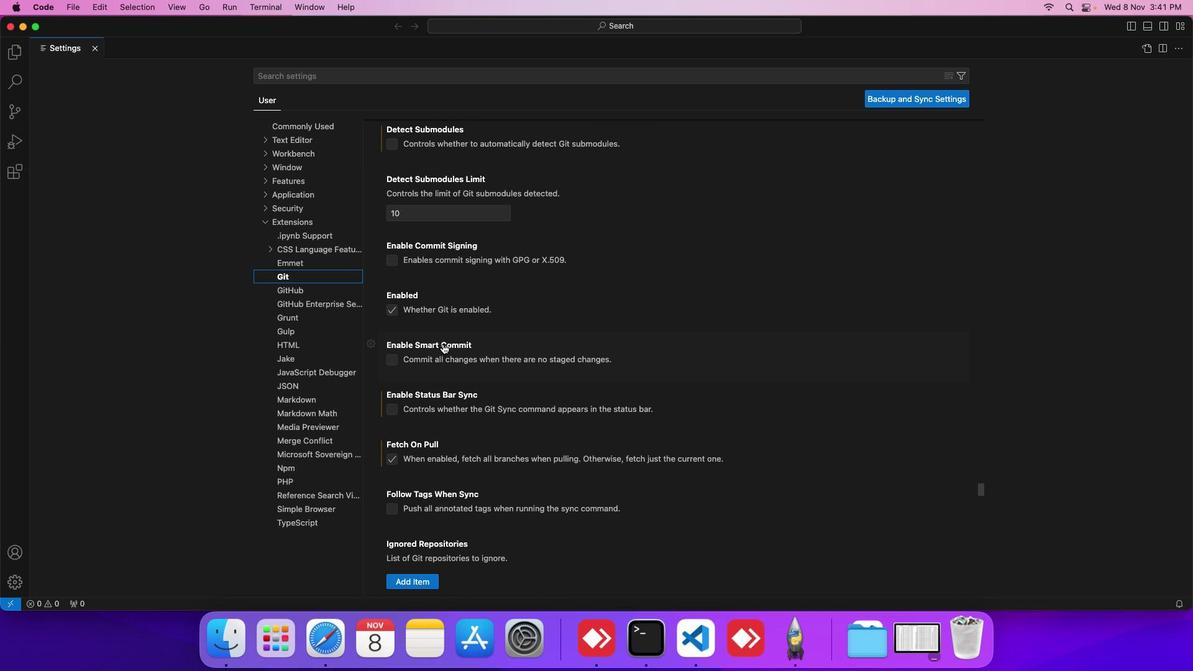 
Action: Mouse scrolled (442, 343) with delta (0, 0)
Screenshot: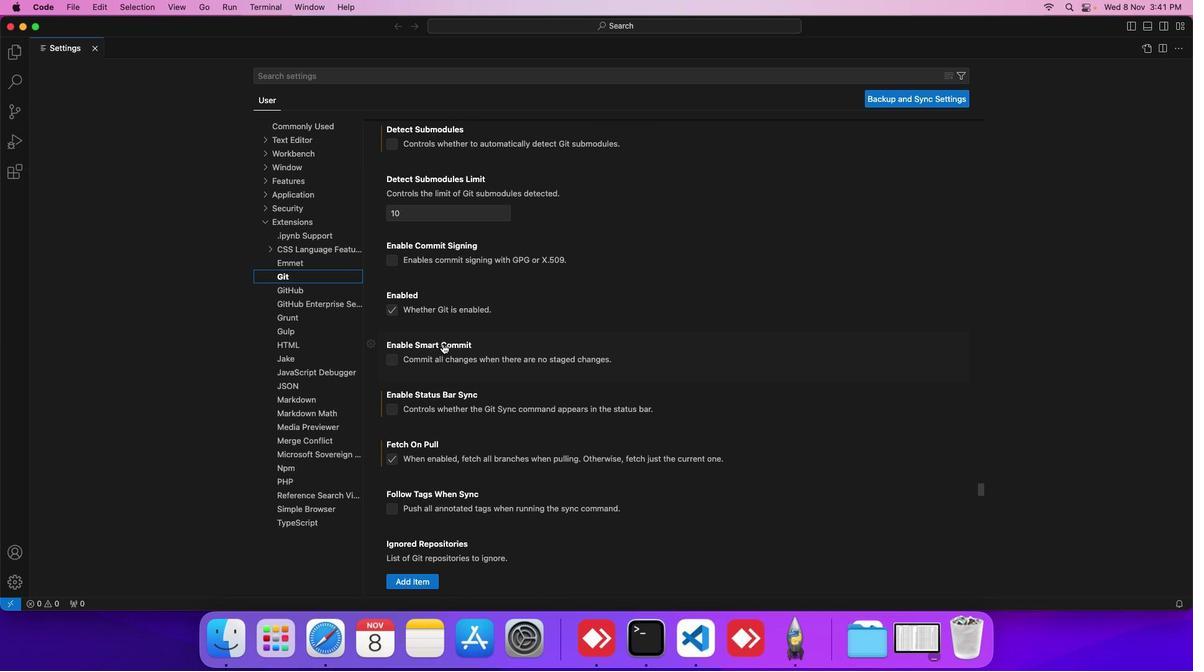
Action: Mouse scrolled (442, 343) with delta (0, -1)
Screenshot: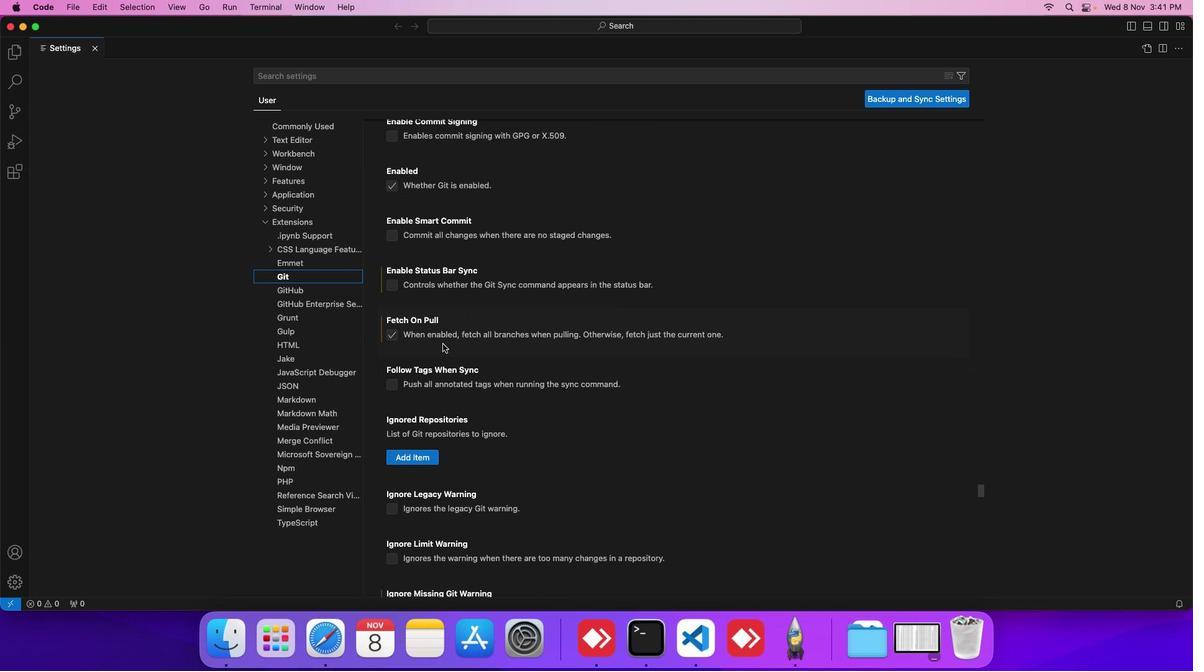 
Action: Mouse scrolled (442, 343) with delta (0, -1)
Screenshot: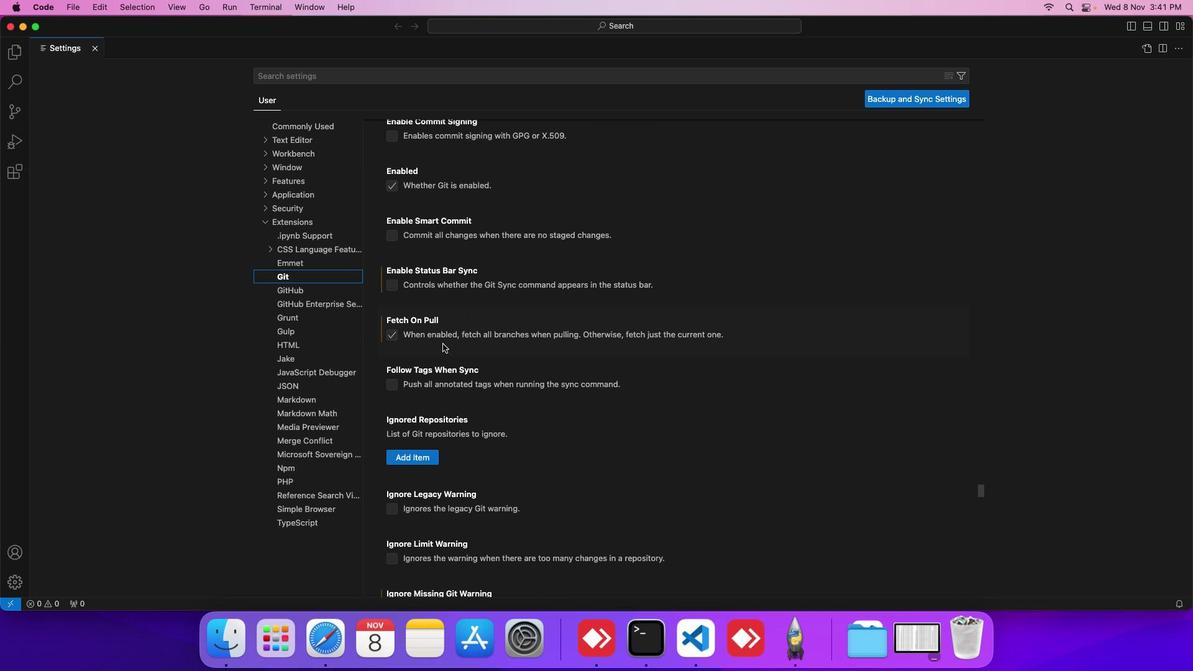 
Action: Mouse scrolled (442, 343) with delta (0, -1)
Screenshot: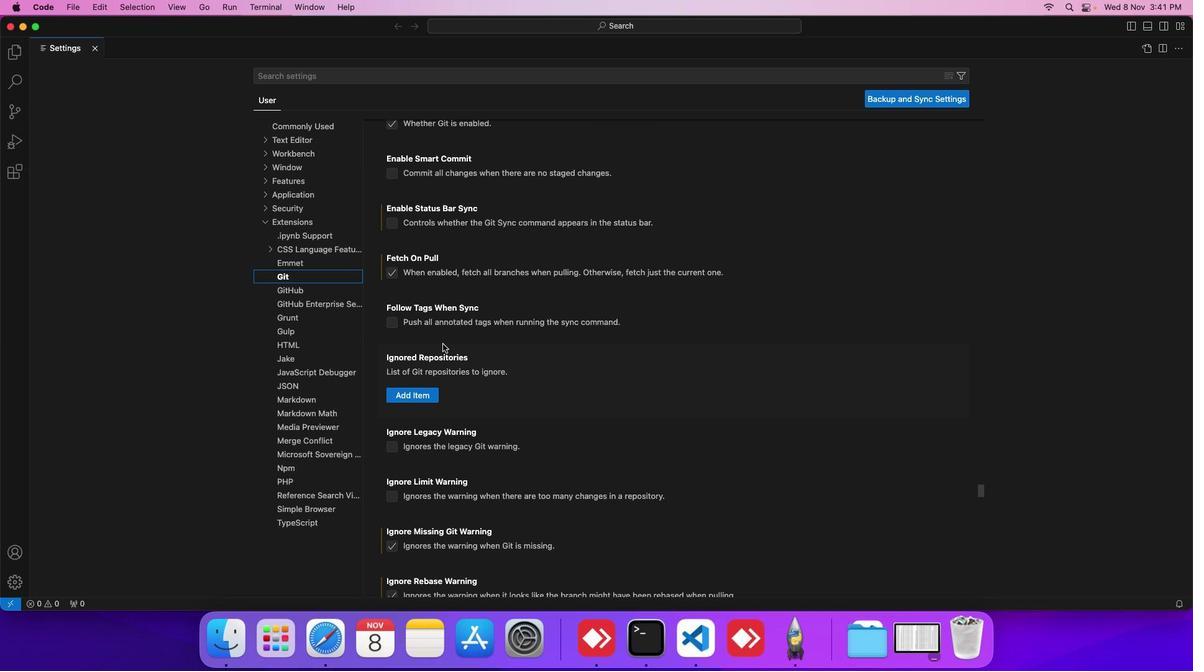 
Action: Mouse scrolled (442, 343) with delta (0, 0)
Screenshot: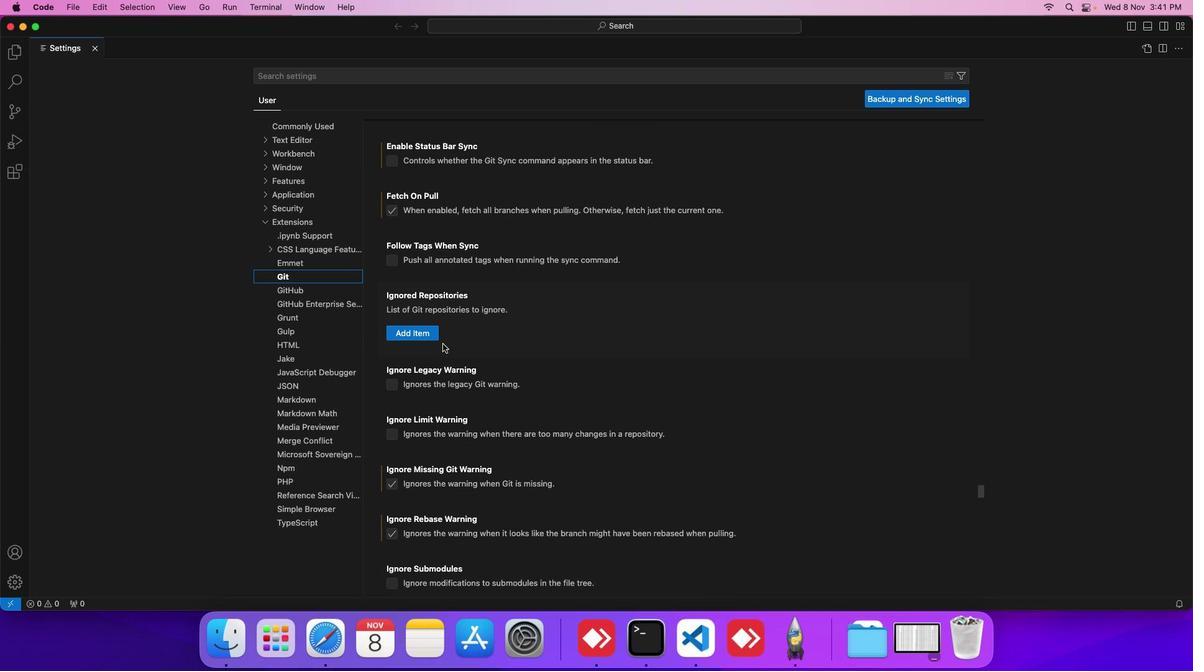 
Action: Mouse scrolled (442, 343) with delta (0, 0)
Screenshot: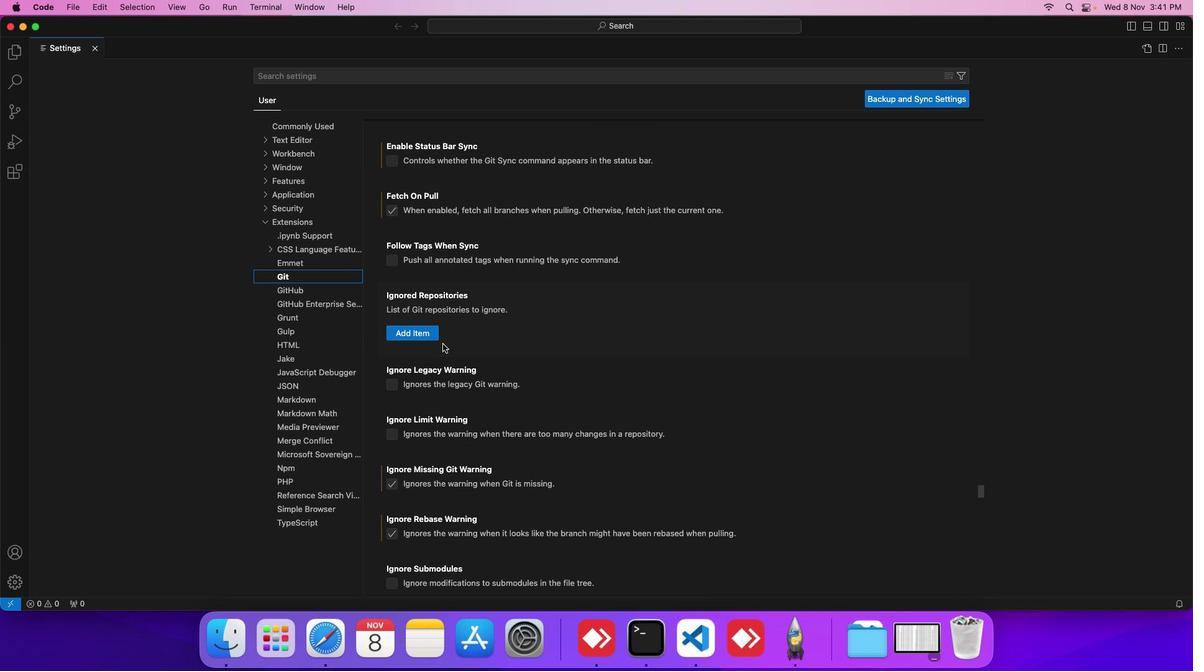 
Action: Mouse scrolled (442, 343) with delta (0, 0)
Screenshot: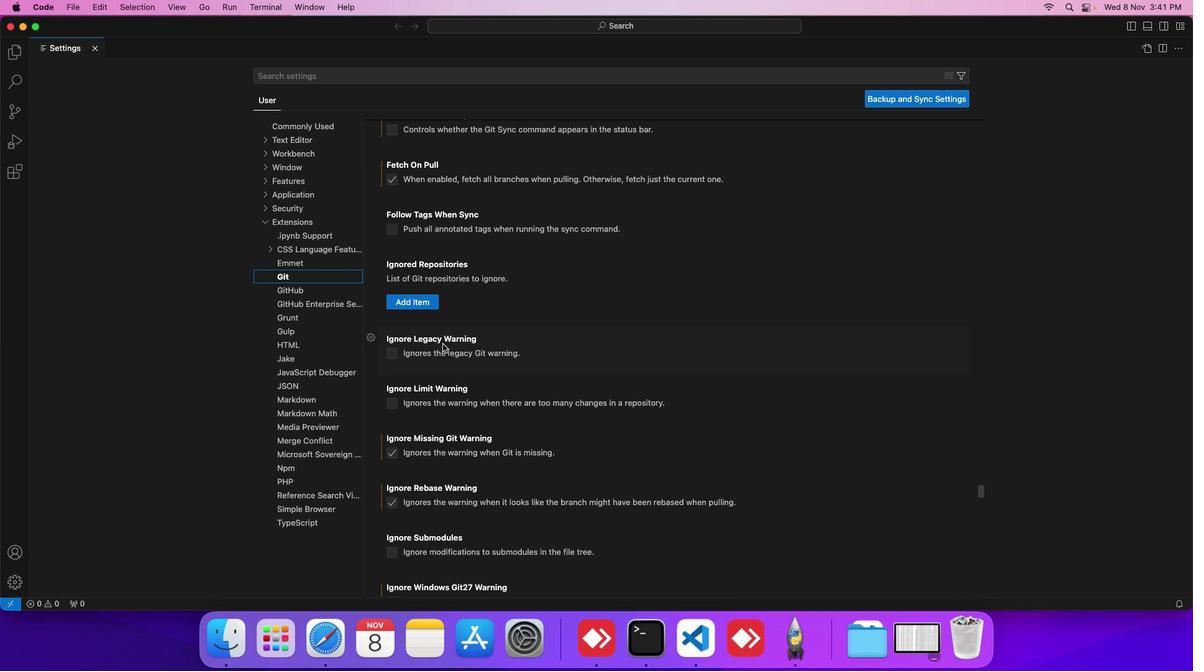 
Action: Mouse scrolled (442, 343) with delta (0, 0)
Screenshot: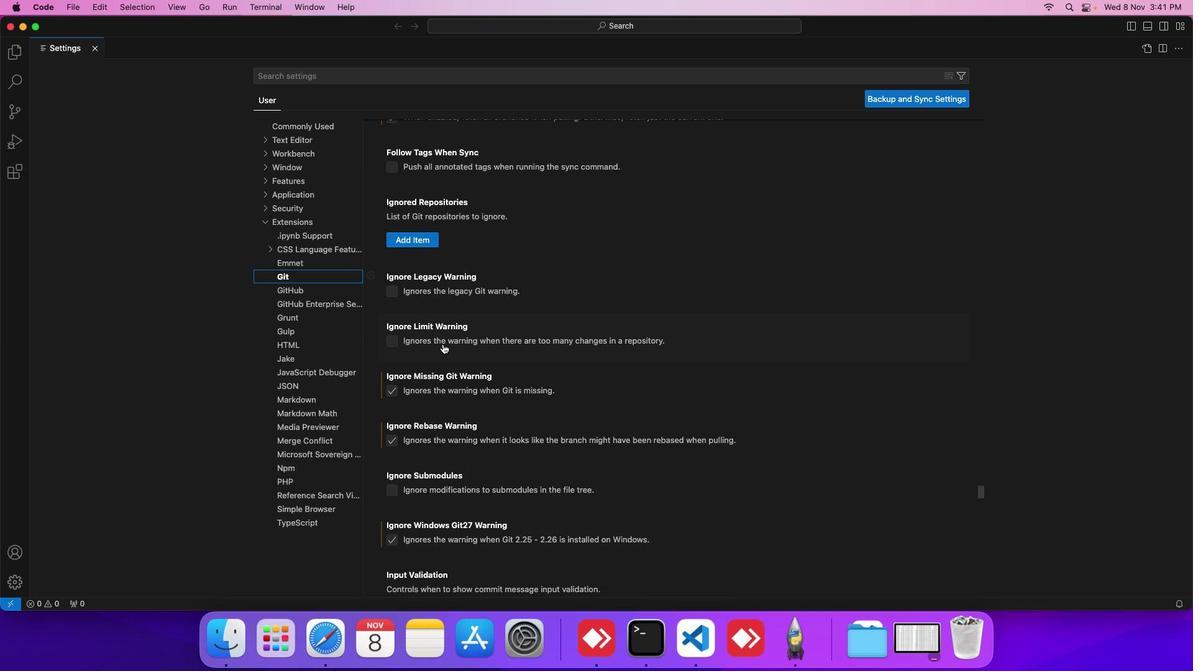 
Action: Mouse scrolled (442, 343) with delta (0, 0)
Screenshot: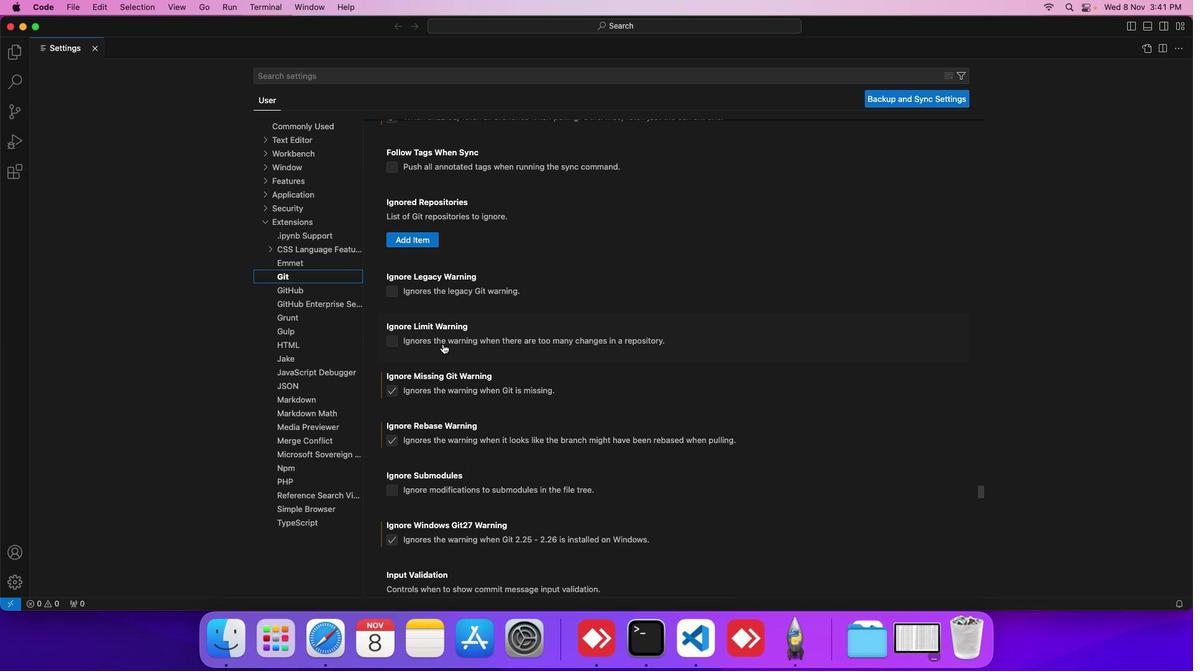 
Action: Mouse scrolled (442, 343) with delta (0, 0)
Screenshot: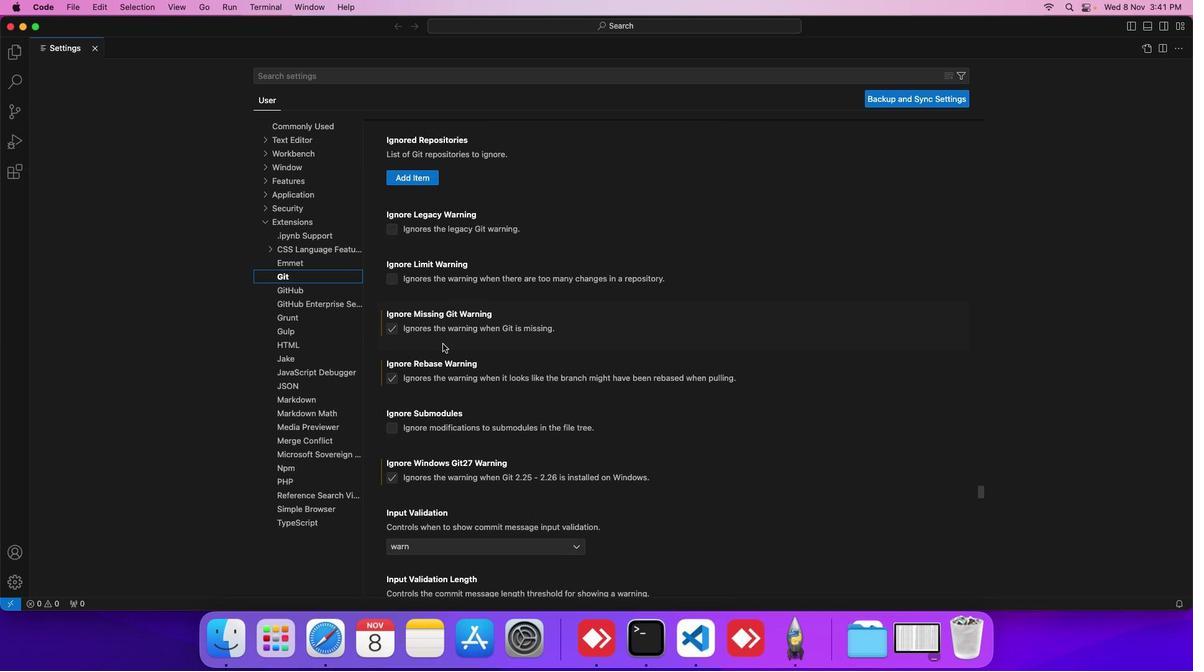 
Action: Mouse scrolled (442, 343) with delta (0, 0)
Screenshot: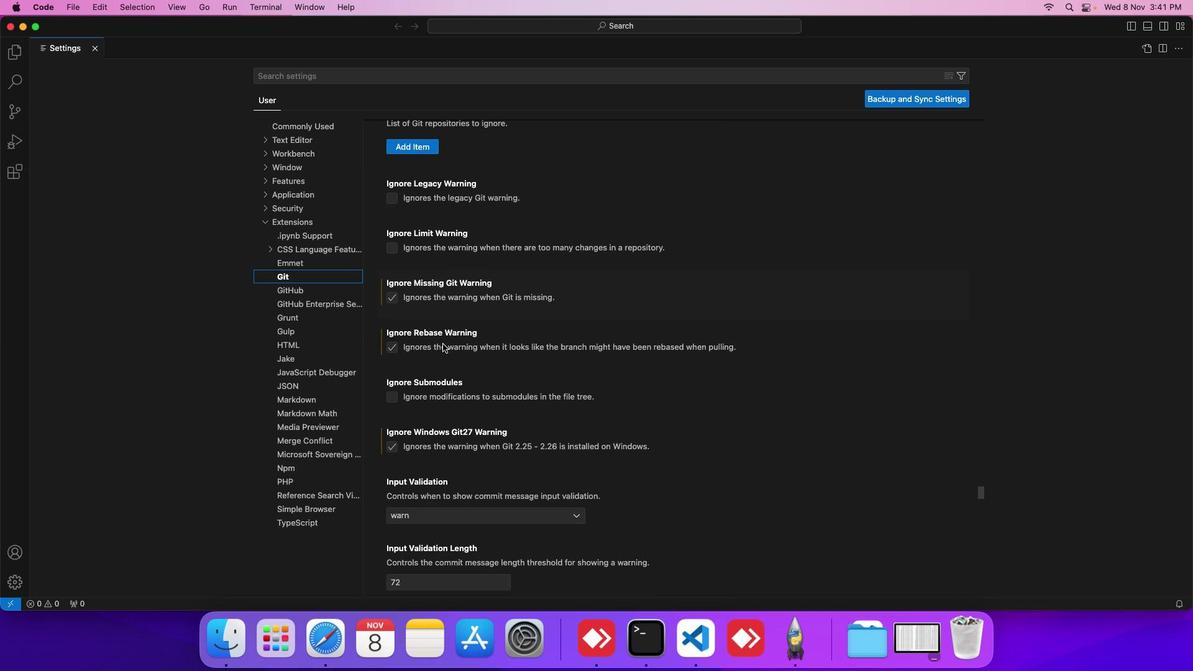 
Action: Mouse scrolled (442, 343) with delta (0, 0)
Screenshot: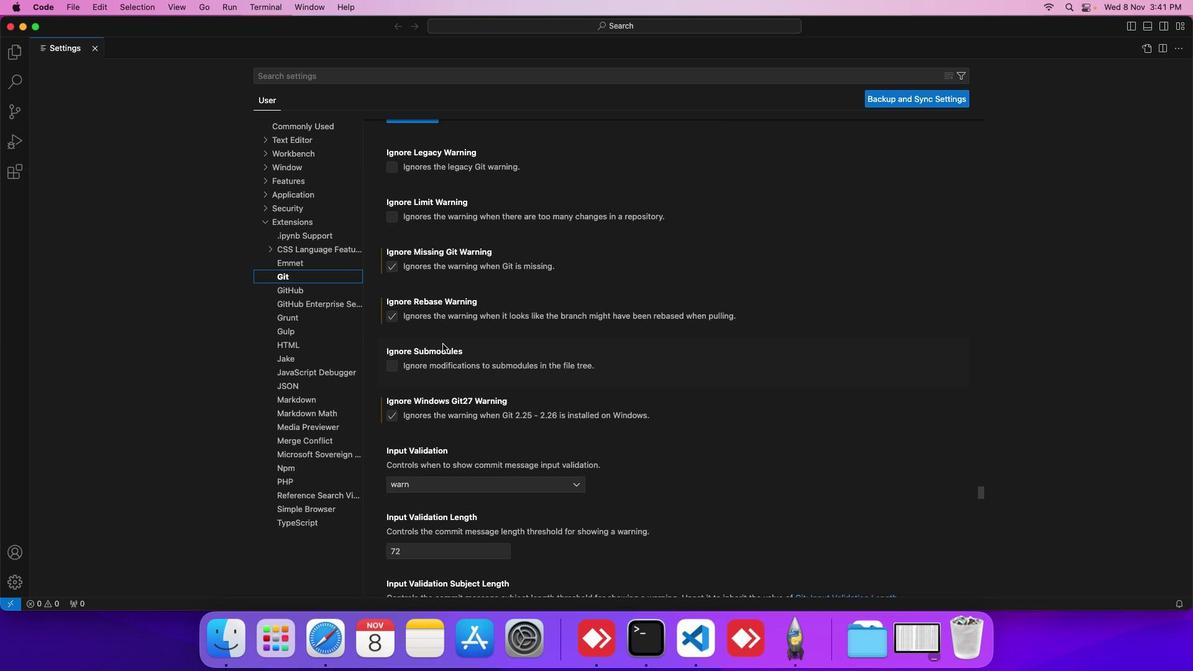 
Action: Mouse scrolled (442, 343) with delta (0, 0)
Screenshot: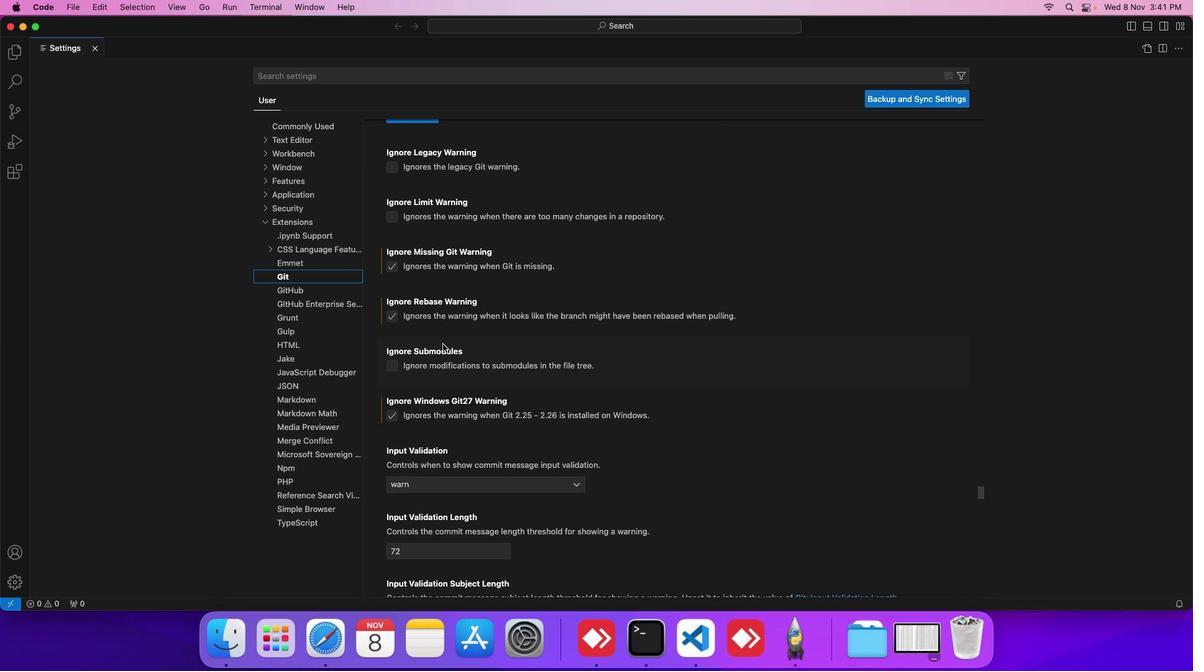
Action: Mouse scrolled (442, 343) with delta (0, 0)
Screenshot: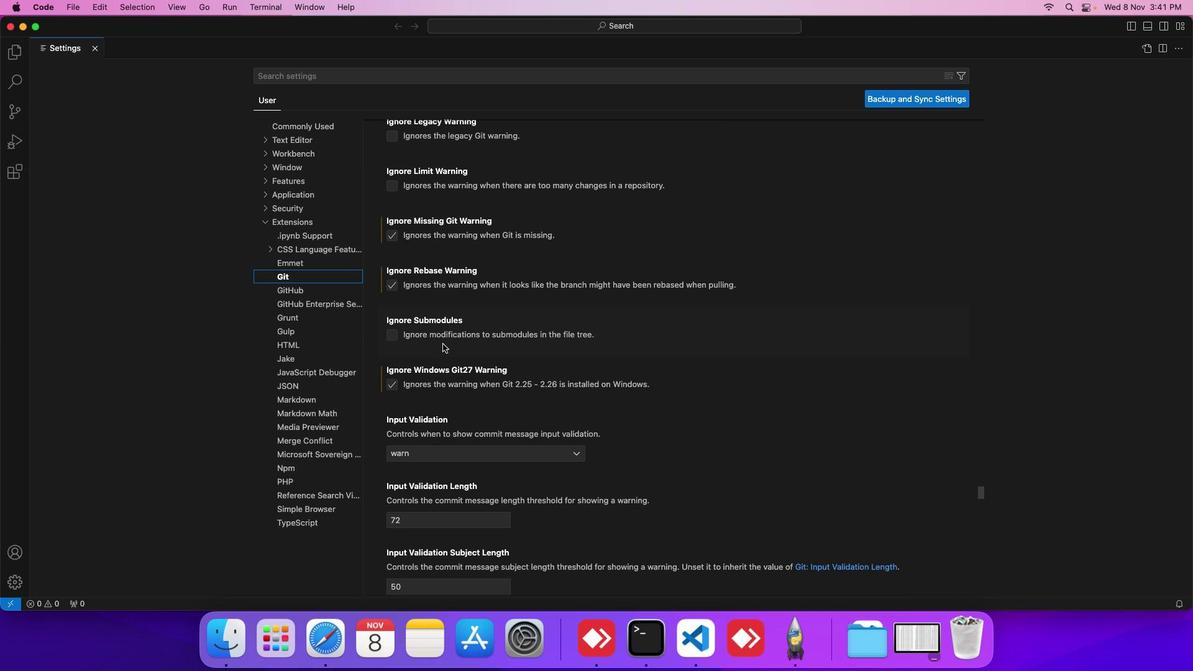 
Action: Mouse scrolled (442, 343) with delta (0, 0)
Screenshot: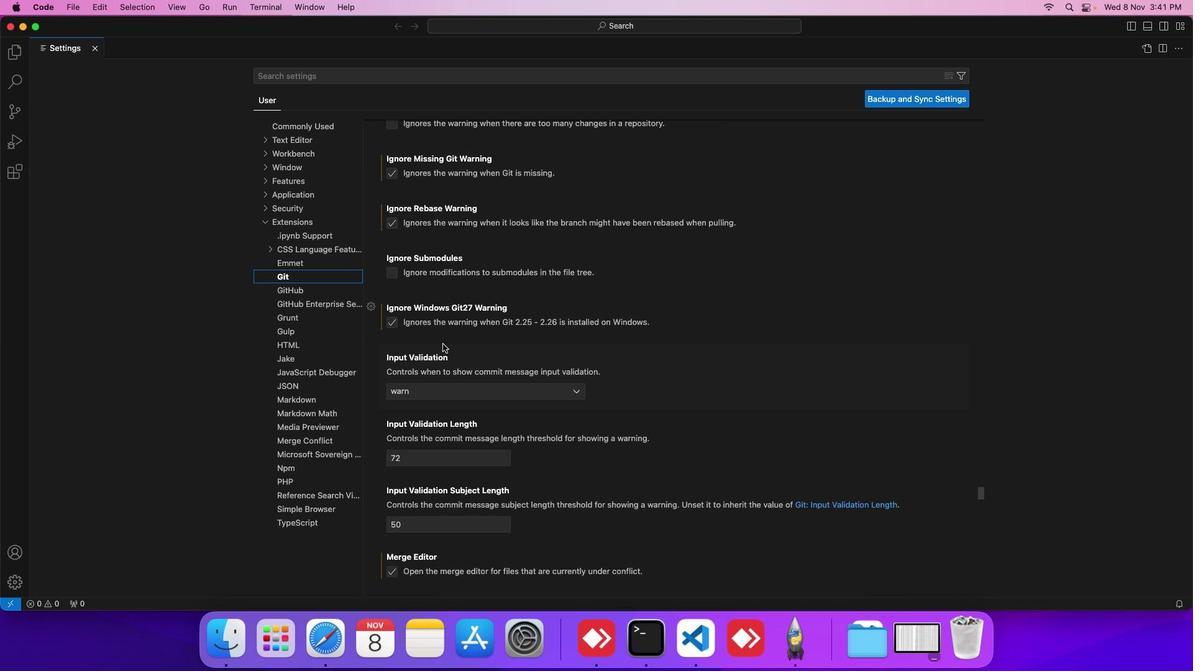 
Action: Mouse scrolled (442, 343) with delta (0, 0)
Screenshot: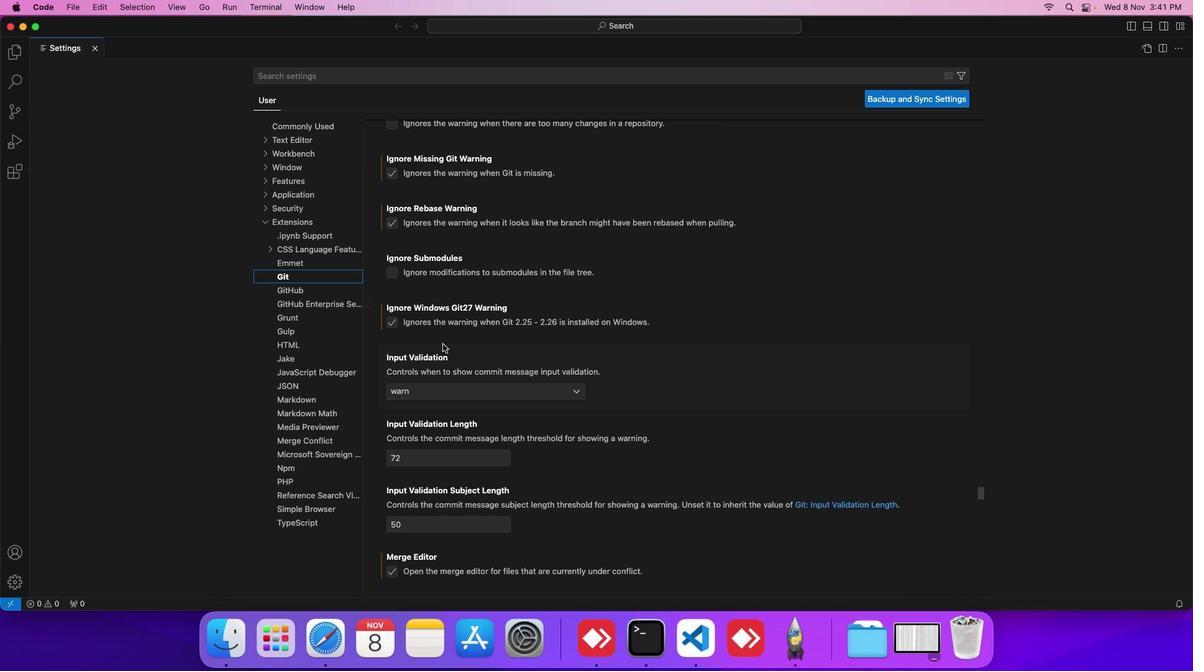 
Action: Mouse scrolled (442, 343) with delta (0, 0)
Screenshot: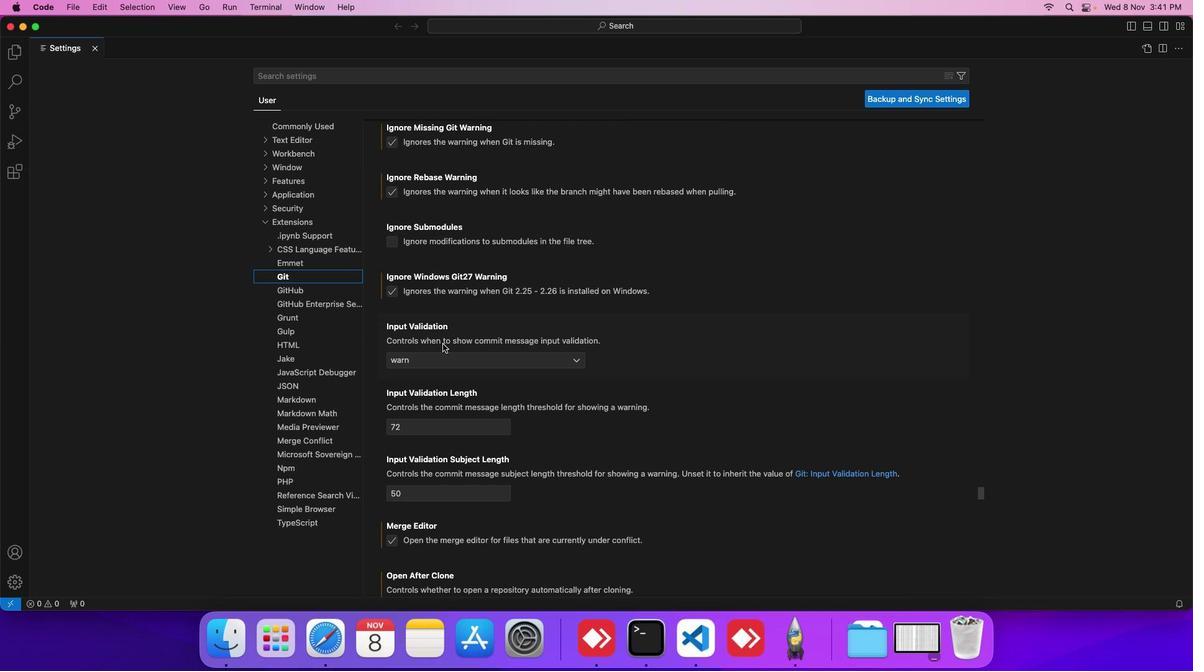 
Action: Mouse scrolled (442, 343) with delta (0, 0)
Screenshot: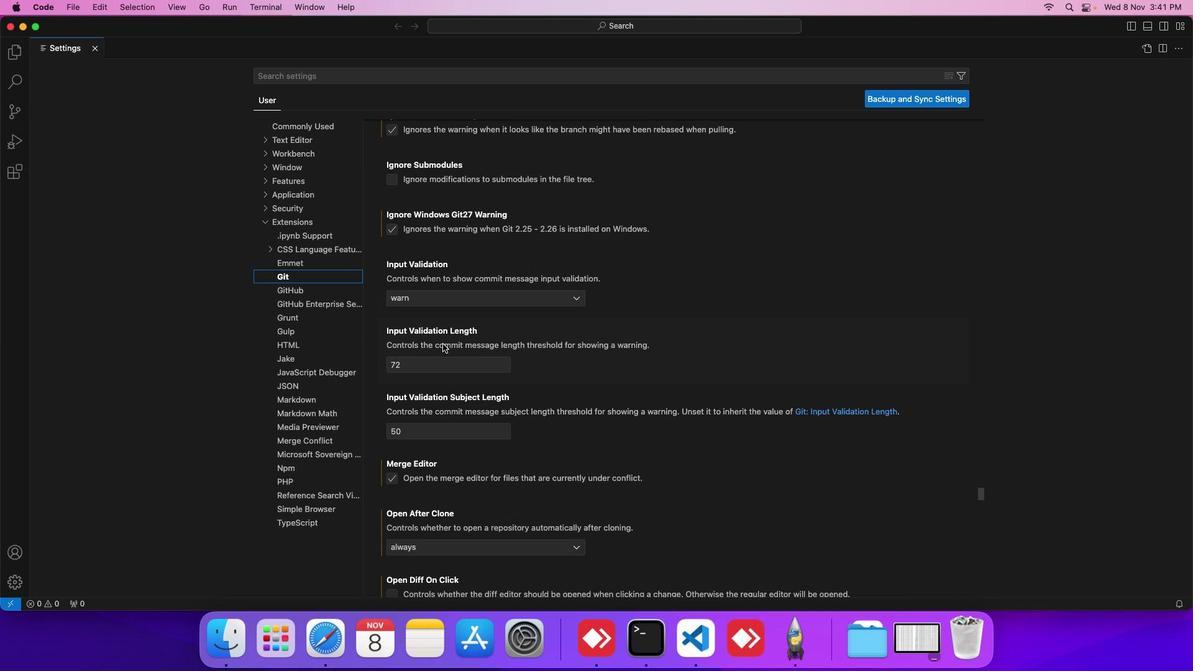 
Action: Mouse scrolled (442, 343) with delta (0, 0)
Screenshot: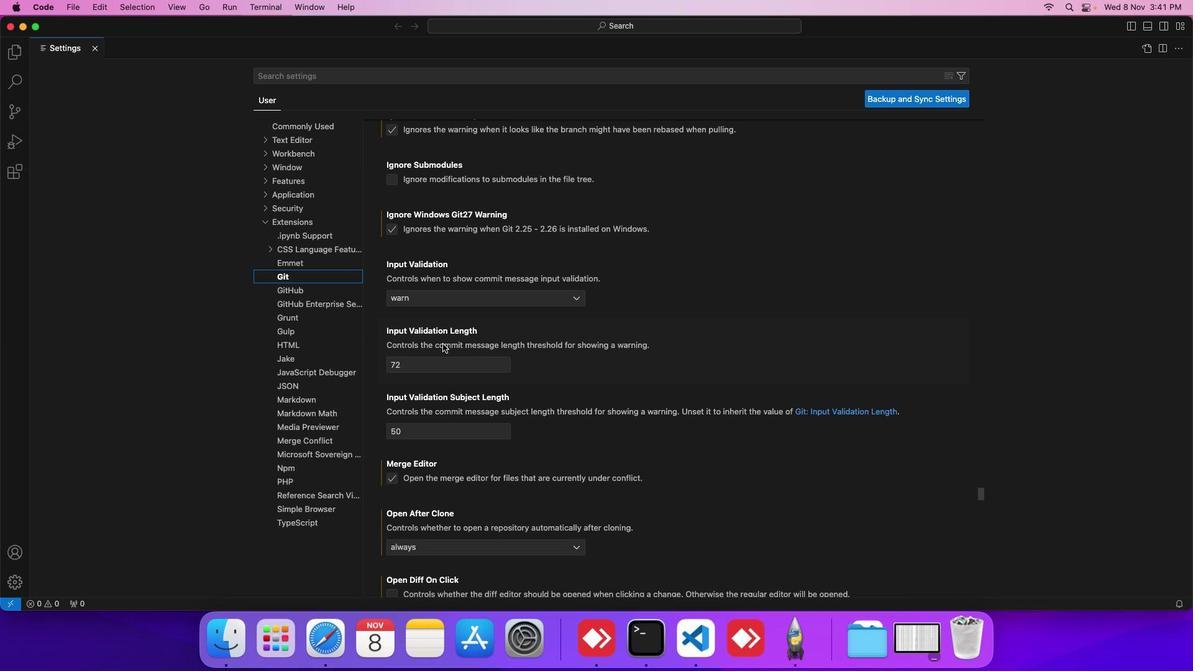 
Action: Mouse scrolled (442, 343) with delta (0, 0)
Screenshot: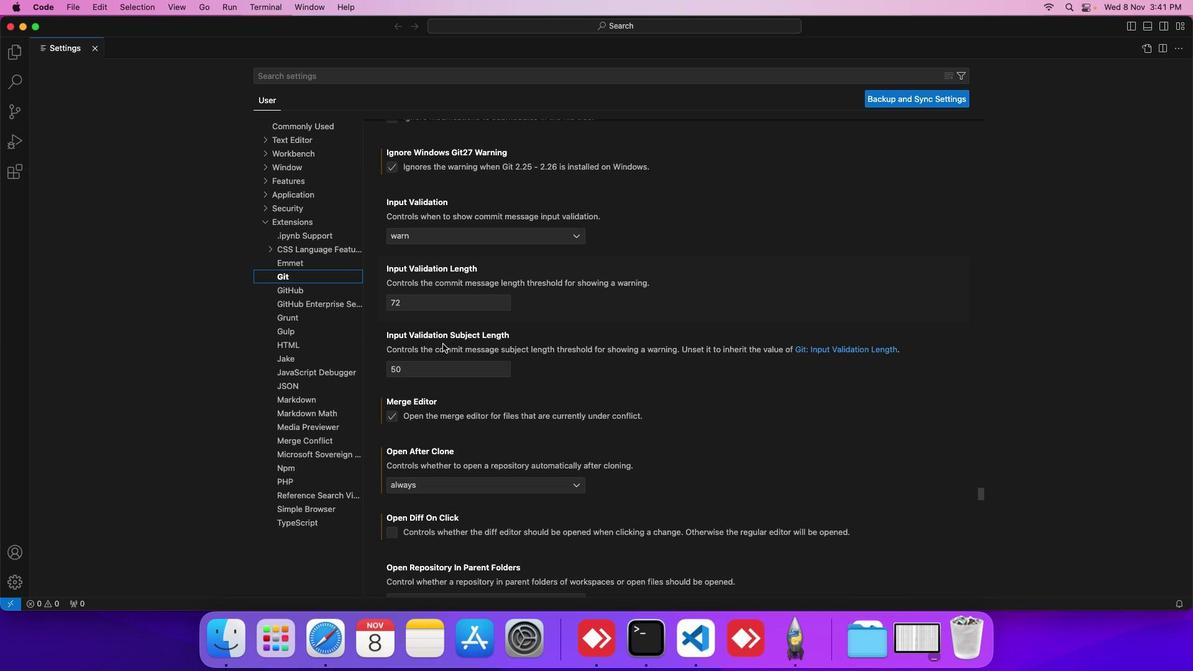 
Action: Mouse scrolled (442, 343) with delta (0, 0)
Screenshot: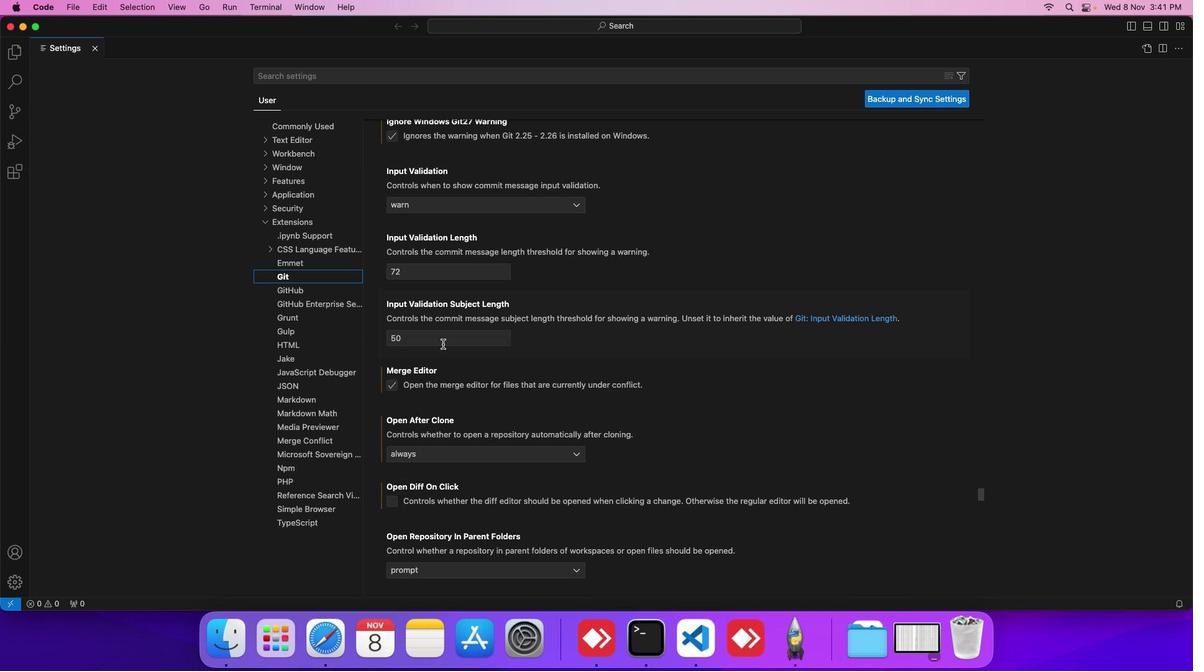 
Action: Mouse scrolled (442, 343) with delta (0, 0)
Screenshot: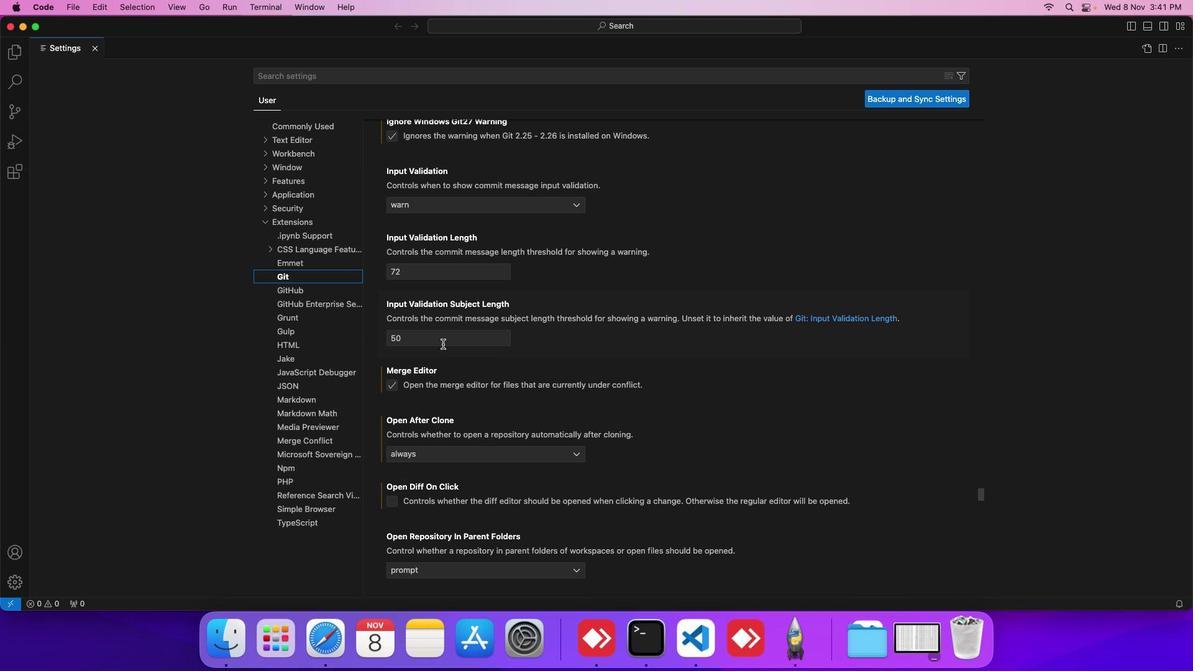 
Action: Mouse scrolled (442, 343) with delta (0, 0)
Screenshot: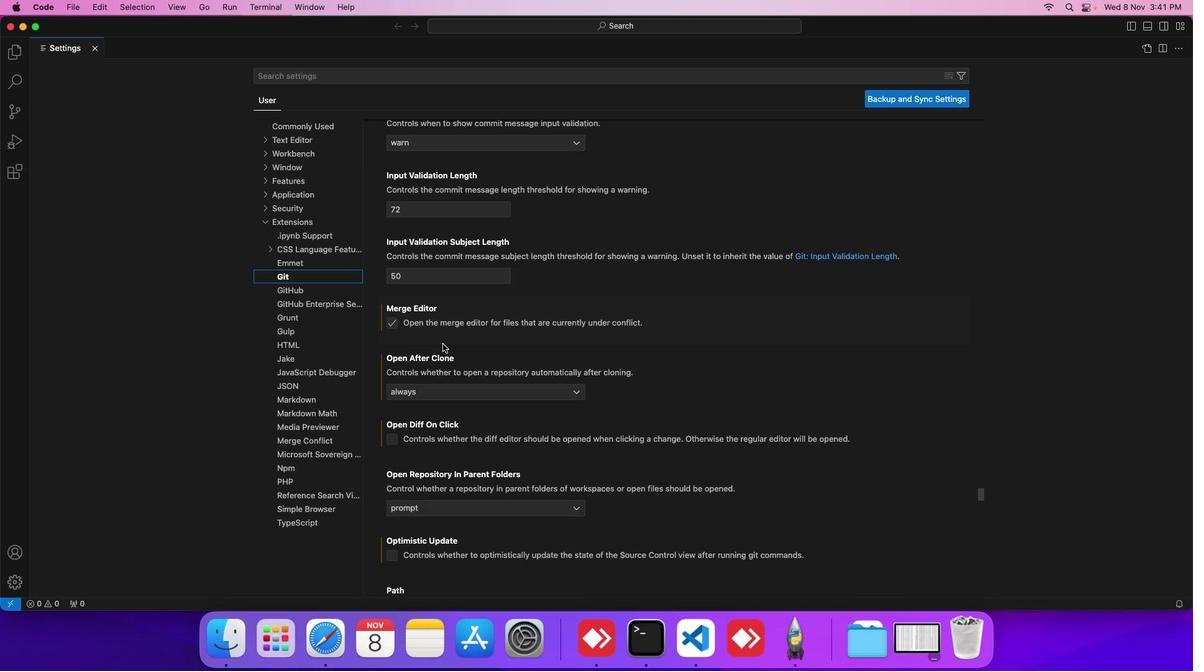 
Action: Mouse scrolled (442, 343) with delta (0, 0)
Screenshot: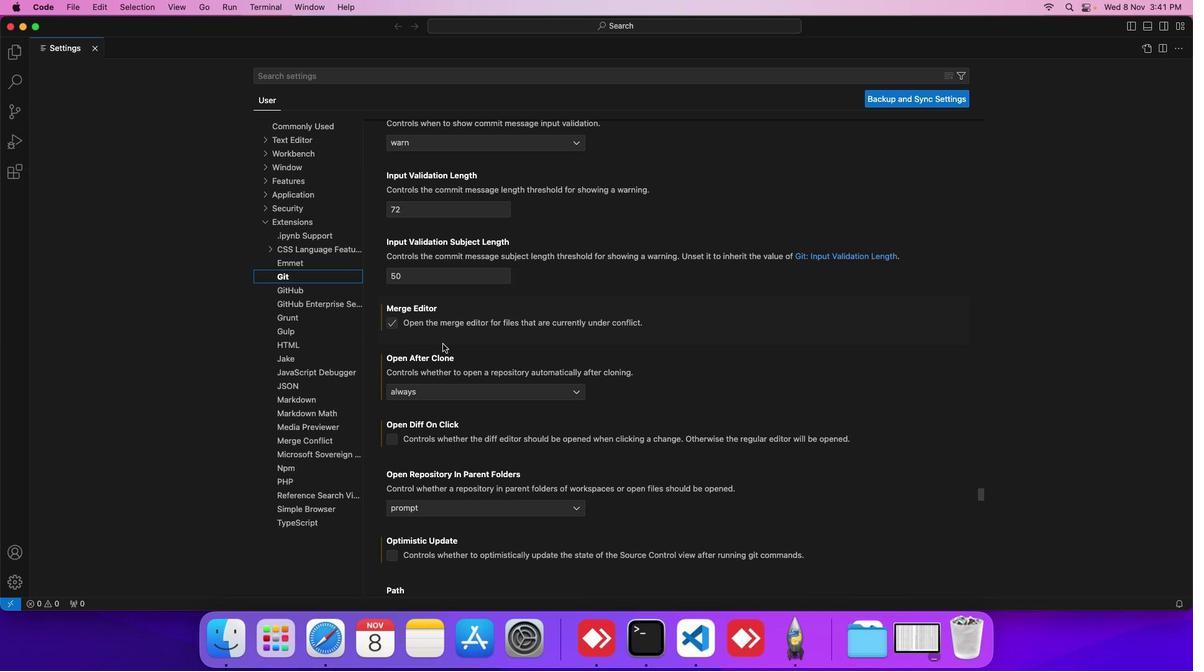 
Action: Mouse scrolled (442, 343) with delta (0, 0)
Screenshot: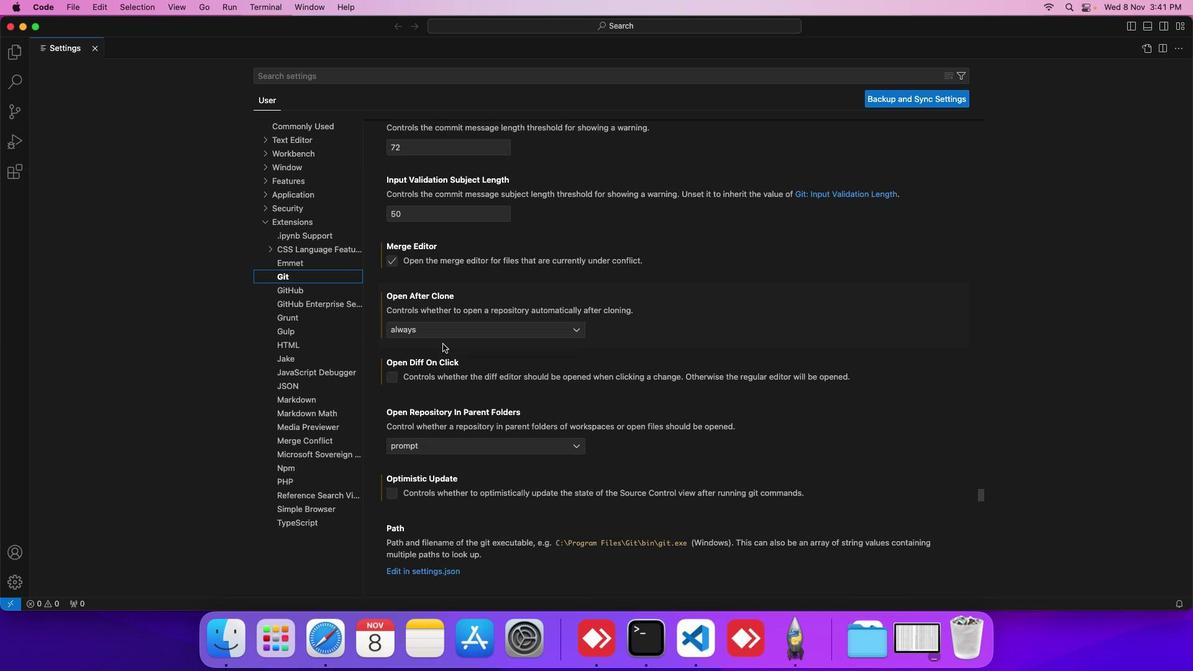 
Action: Mouse scrolled (442, 343) with delta (0, 0)
Screenshot: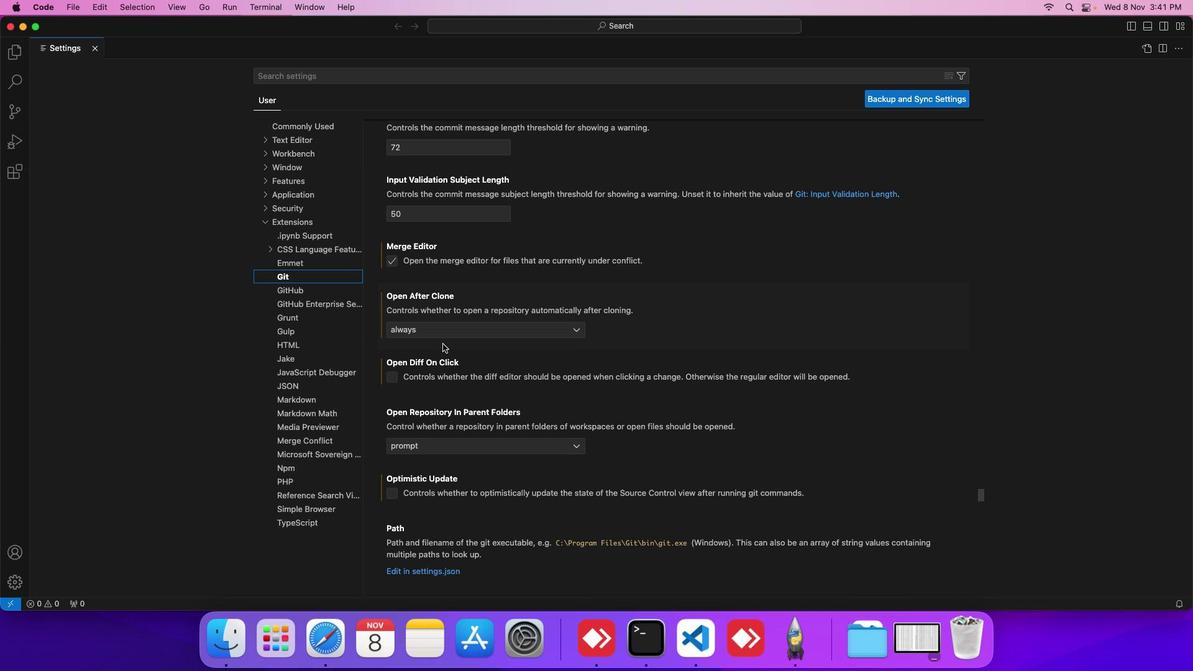 
Action: Mouse scrolled (442, 343) with delta (0, 0)
Screenshot: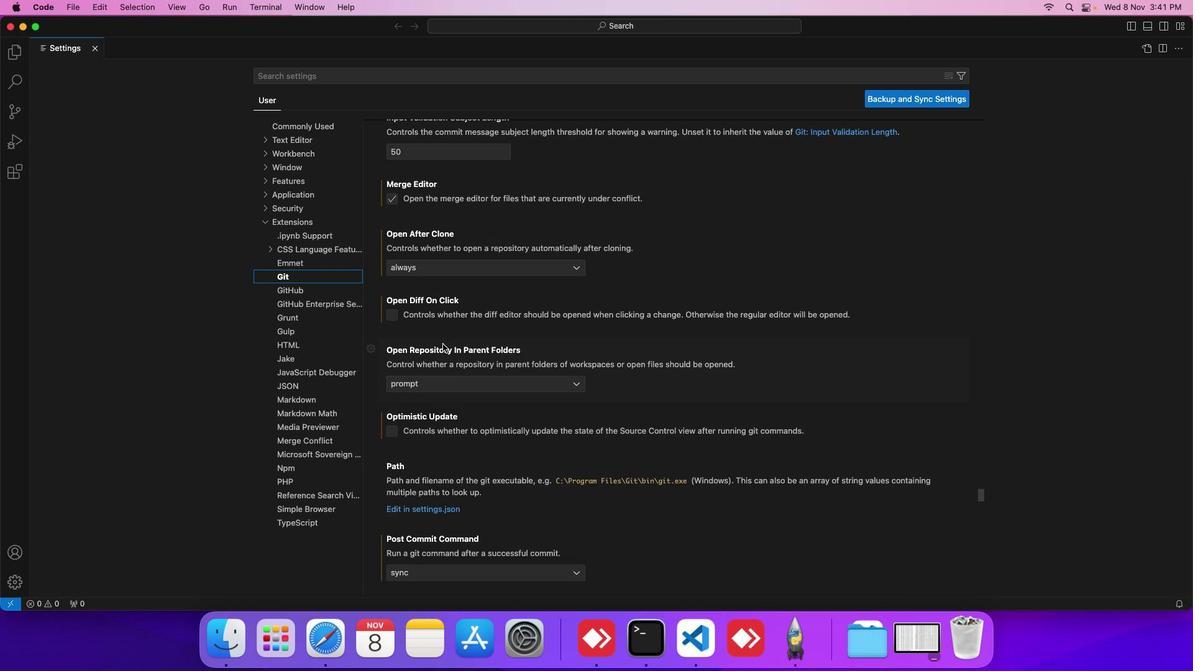 
Action: Mouse scrolled (442, 343) with delta (0, 0)
Screenshot: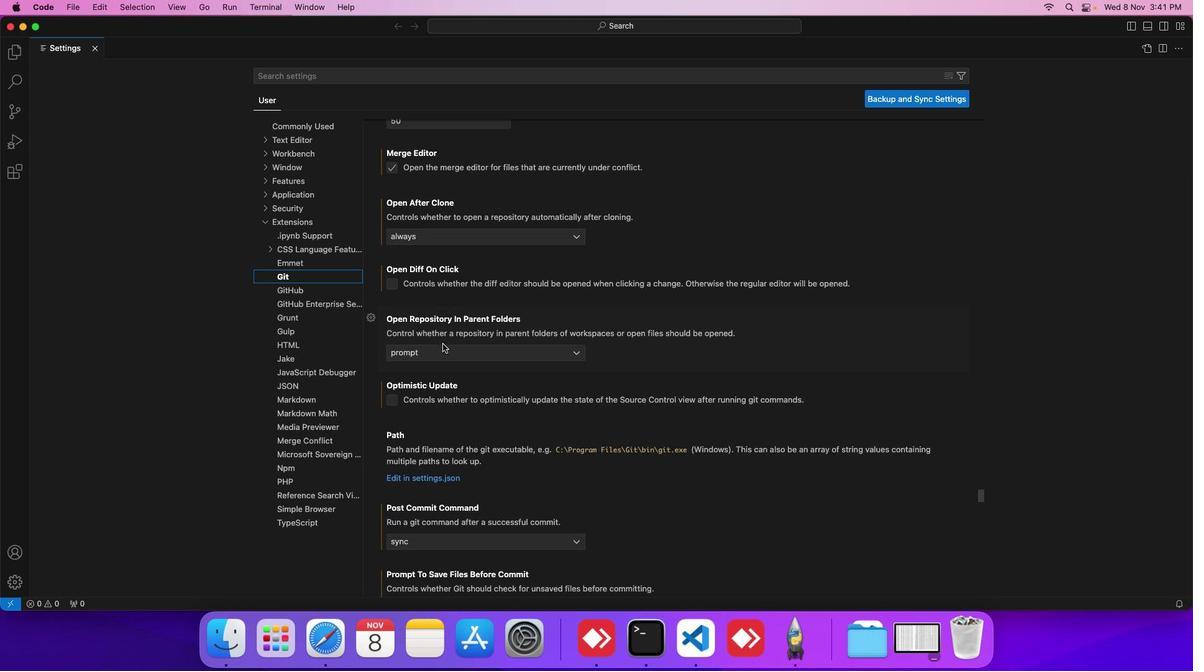 
Action: Mouse scrolled (442, 343) with delta (0, 0)
Screenshot: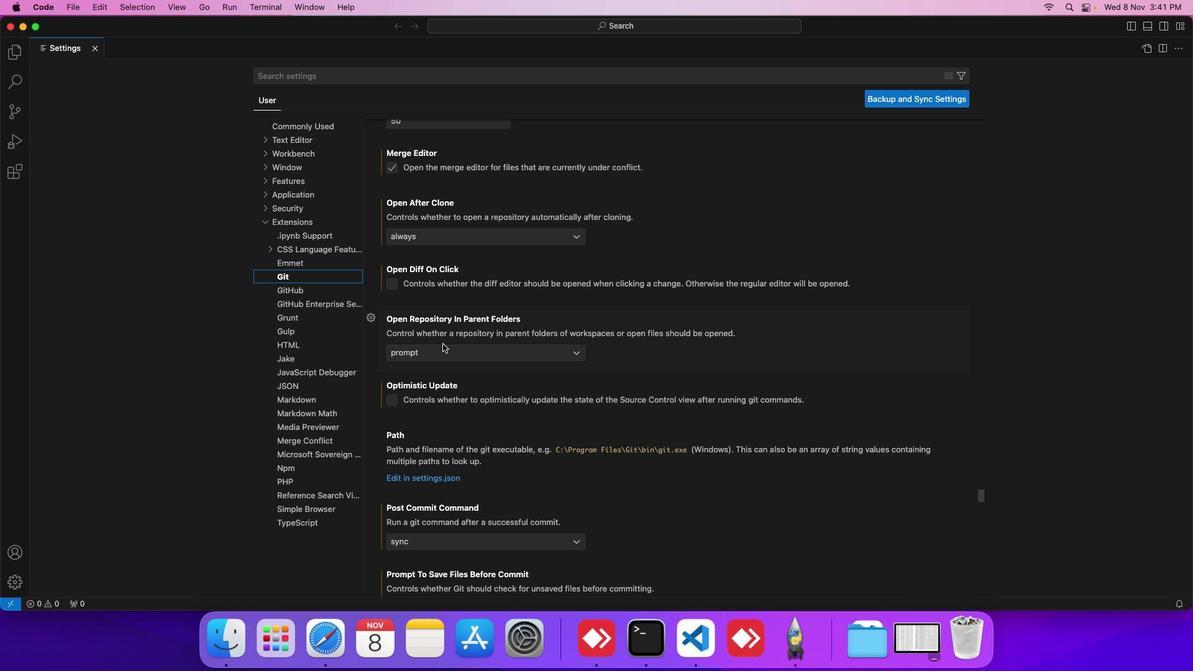 
Action: Mouse scrolled (442, 343) with delta (0, 0)
Screenshot: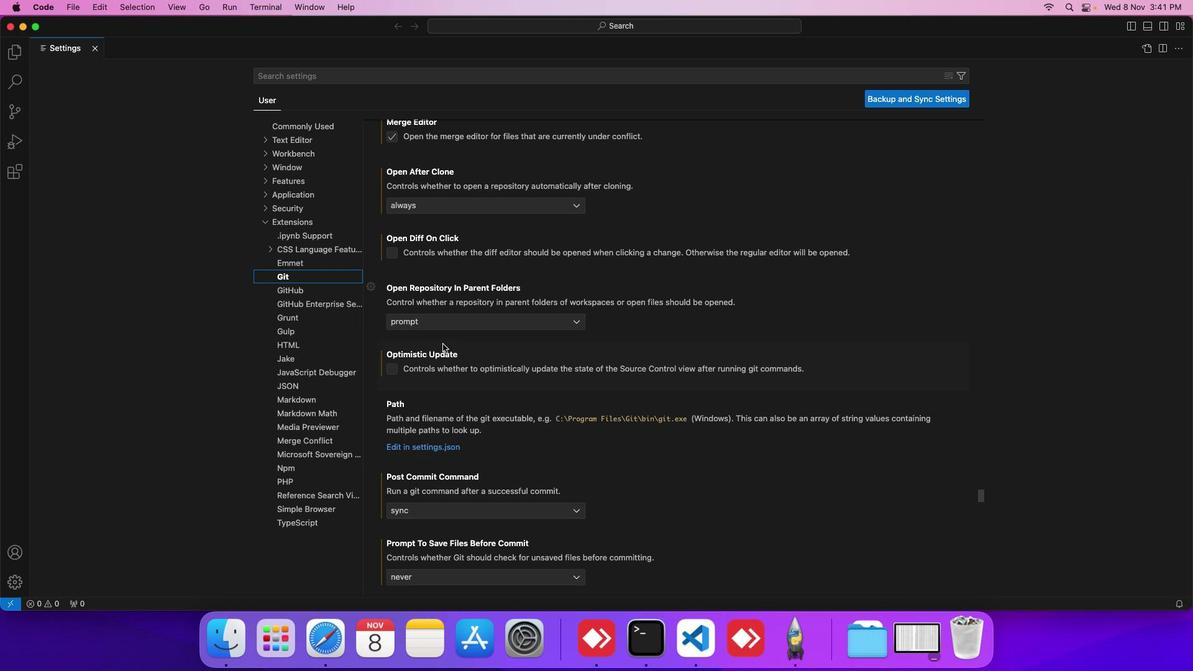 
Action: Mouse scrolled (442, 343) with delta (0, 0)
Screenshot: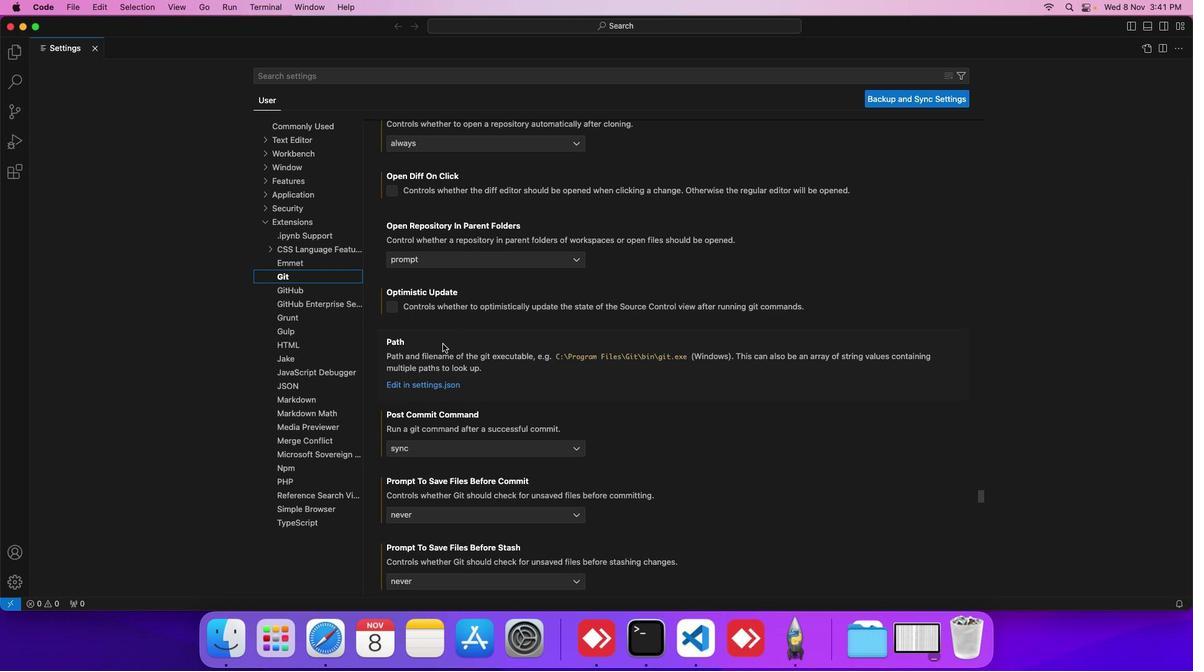 
Action: Mouse scrolled (442, 343) with delta (0, 0)
Screenshot: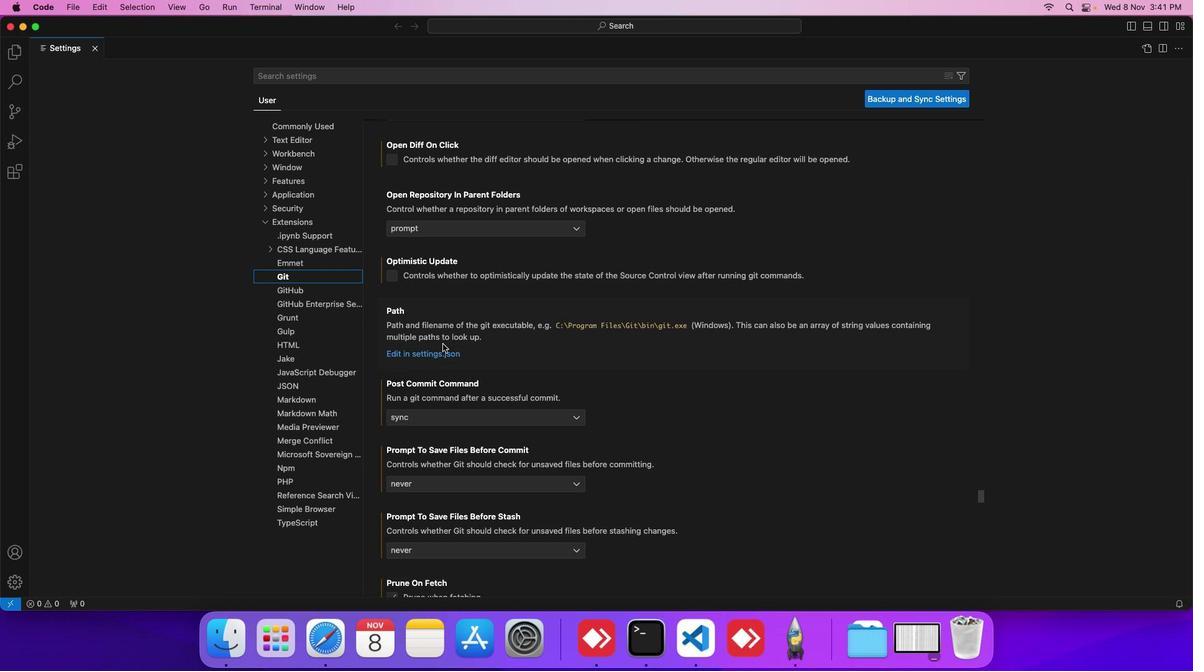 
Action: Mouse scrolled (442, 343) with delta (0, 0)
Screenshot: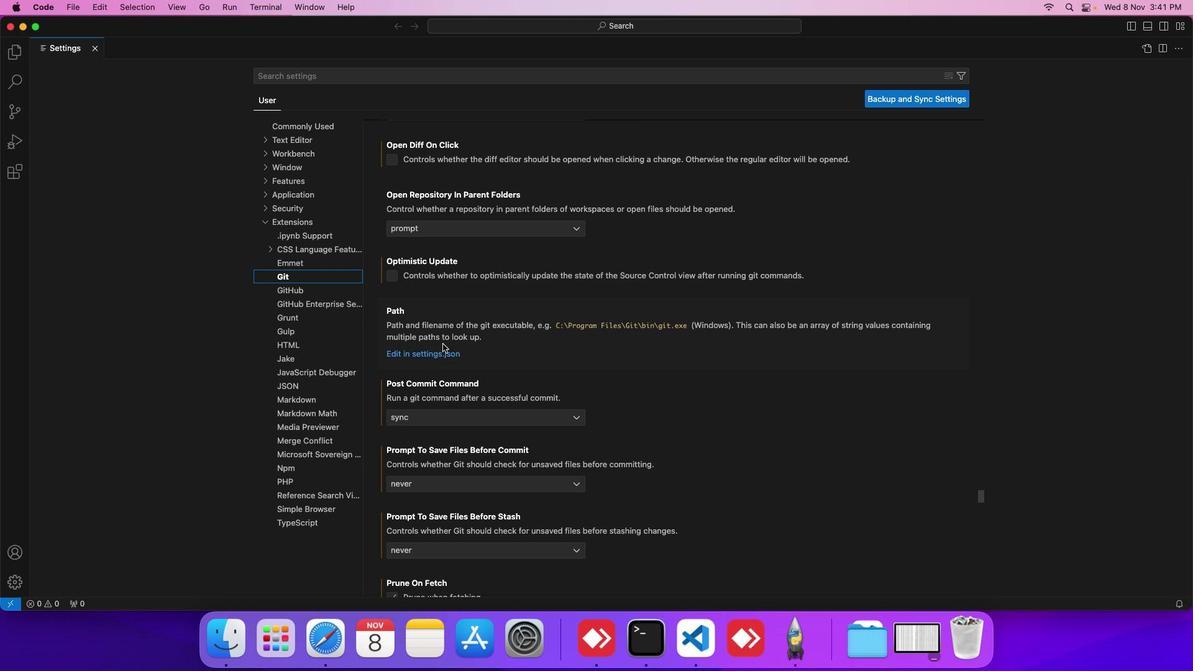 
Action: Mouse scrolled (442, 343) with delta (0, 0)
Screenshot: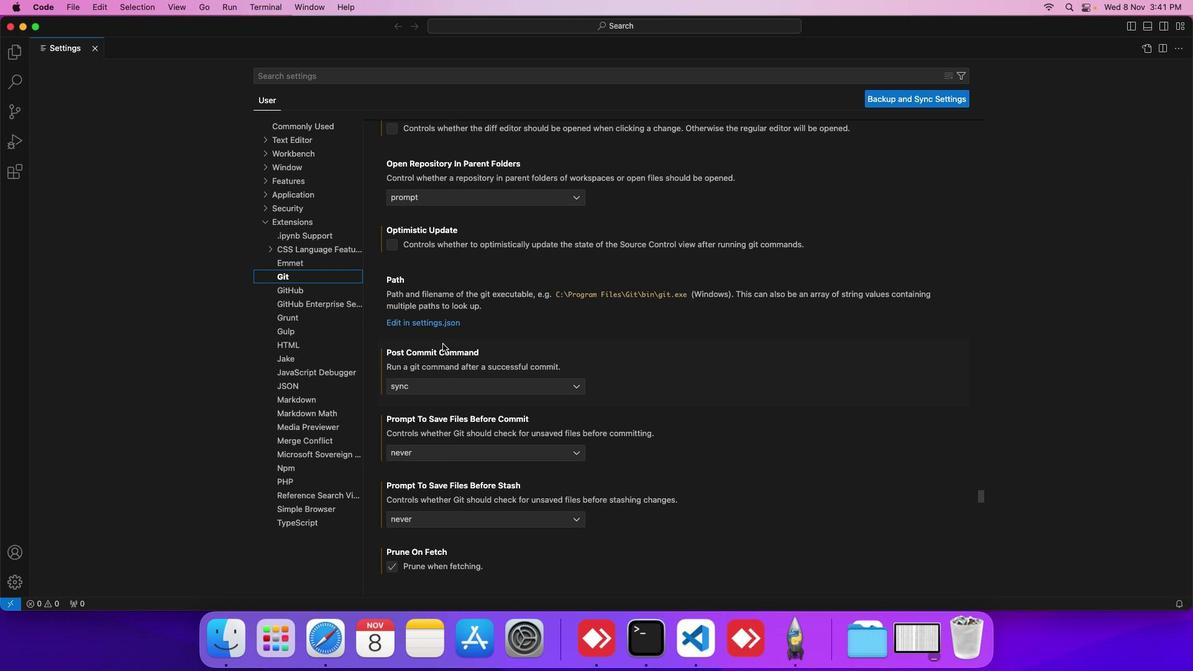 
Action: Mouse scrolled (442, 343) with delta (0, 0)
Screenshot: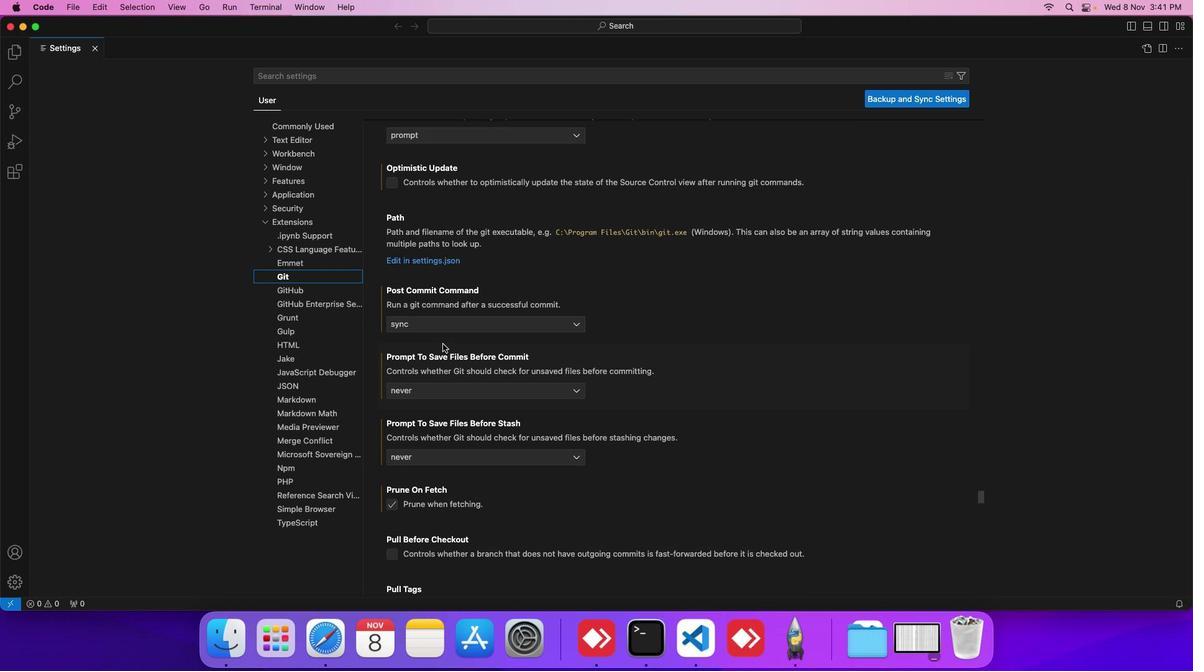 
Action: Mouse scrolled (442, 343) with delta (0, 0)
Screenshot: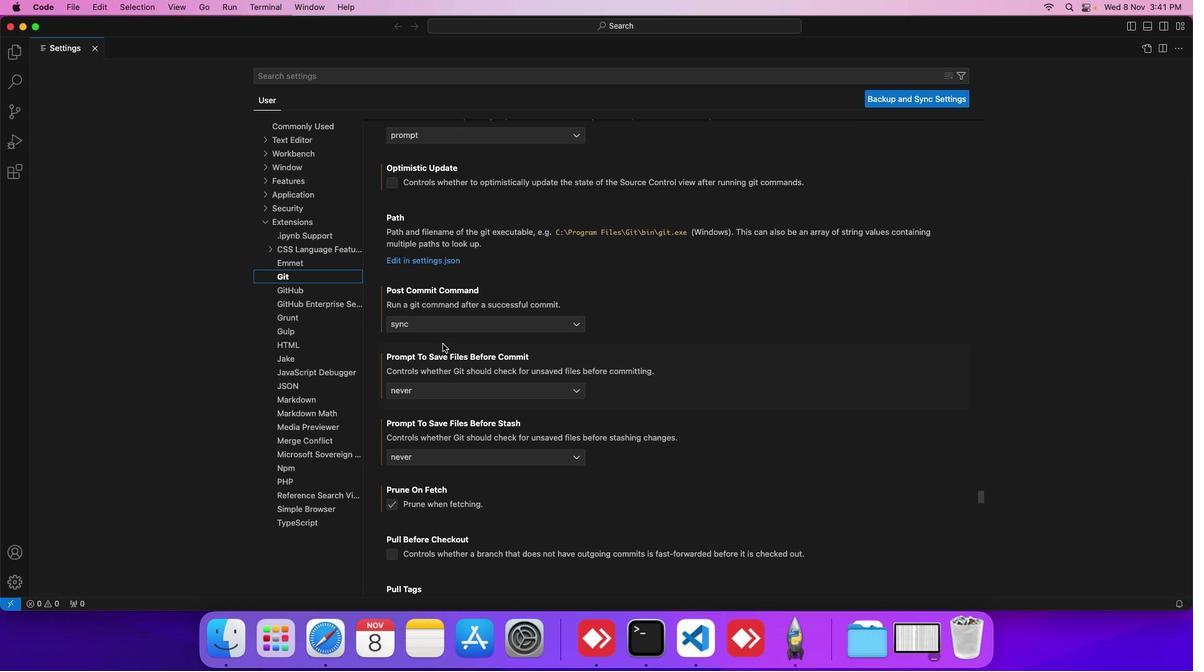 
Action: Mouse scrolled (442, 343) with delta (0, 0)
Screenshot: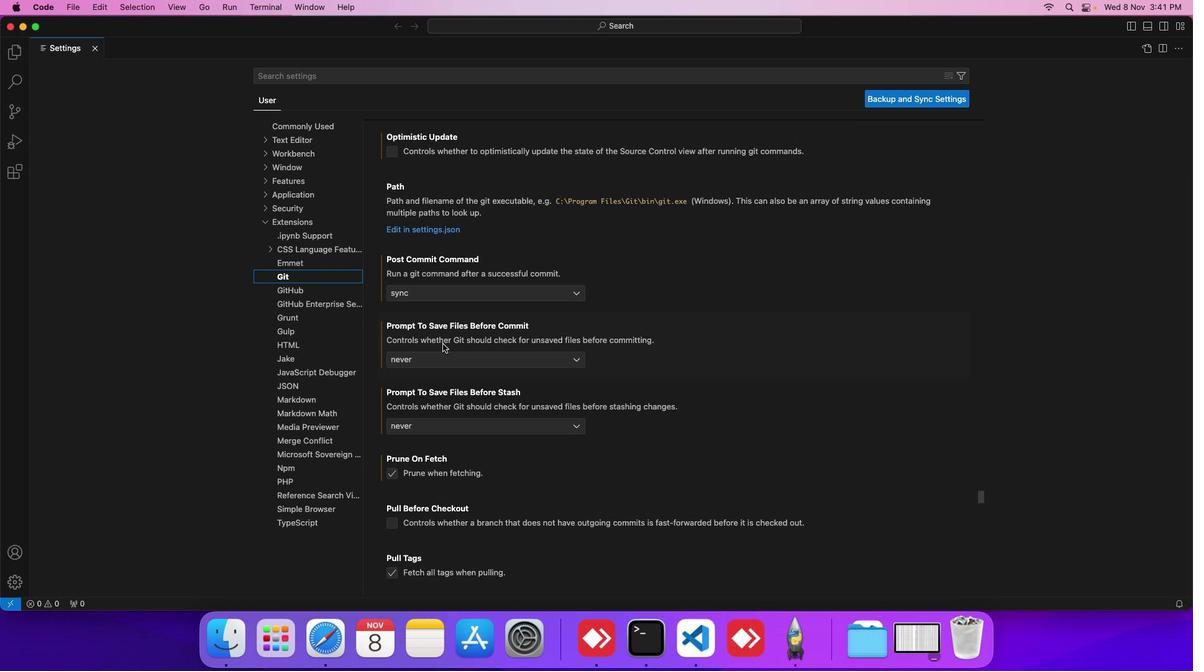 
Action: Mouse scrolled (442, 343) with delta (0, 0)
Screenshot: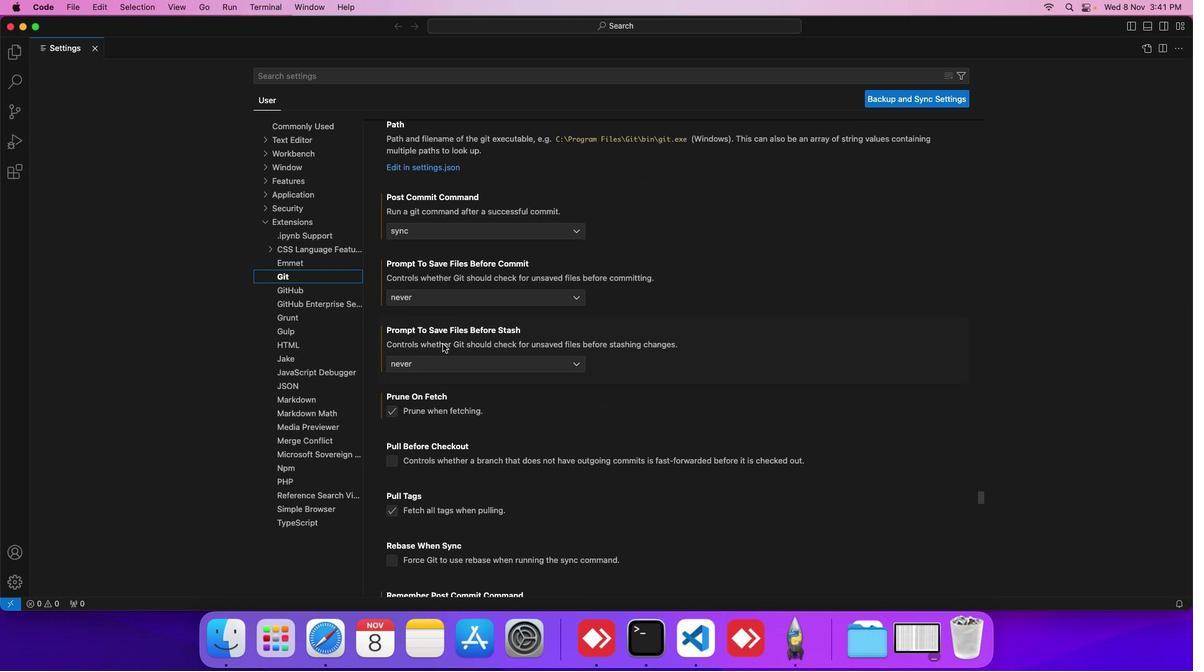 
Action: Mouse scrolled (442, 343) with delta (0, 0)
Screenshot: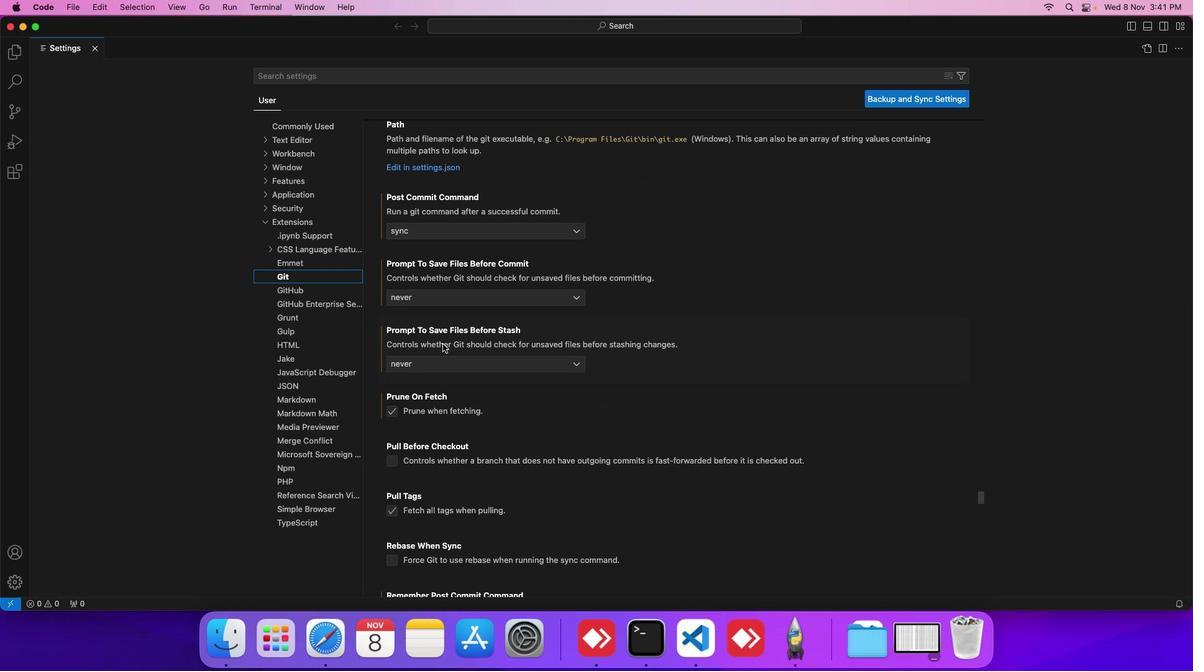 
Action: Mouse scrolled (442, 343) with delta (0, 0)
Screenshot: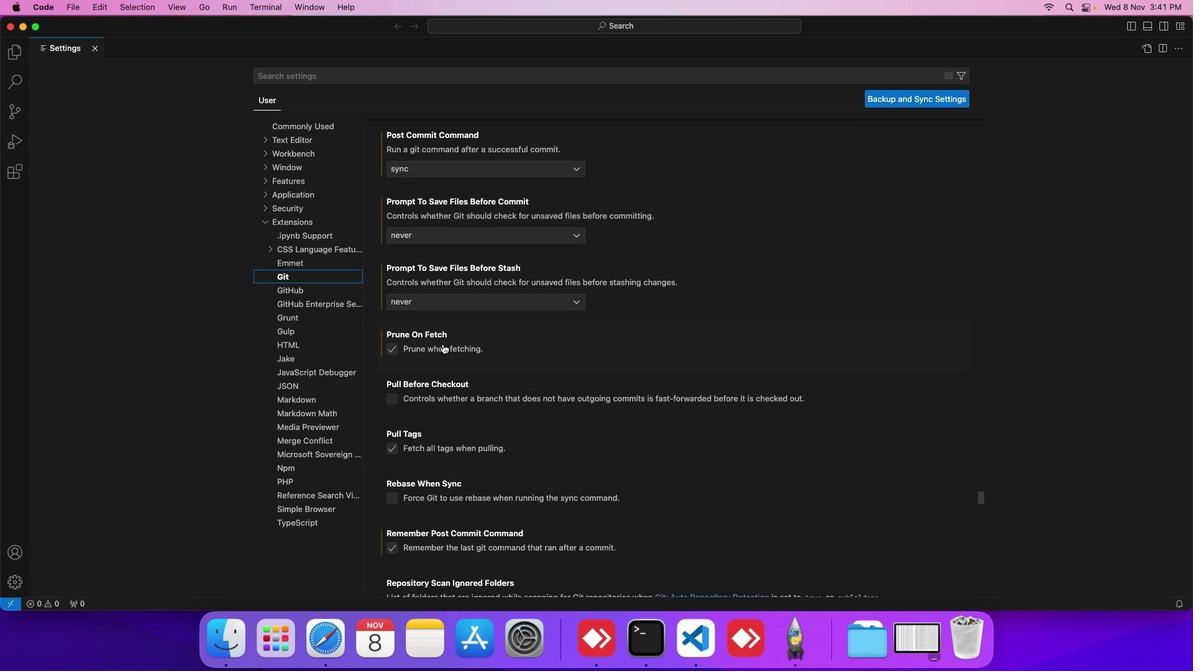 
Action: Mouse scrolled (442, 343) with delta (0, 0)
Screenshot: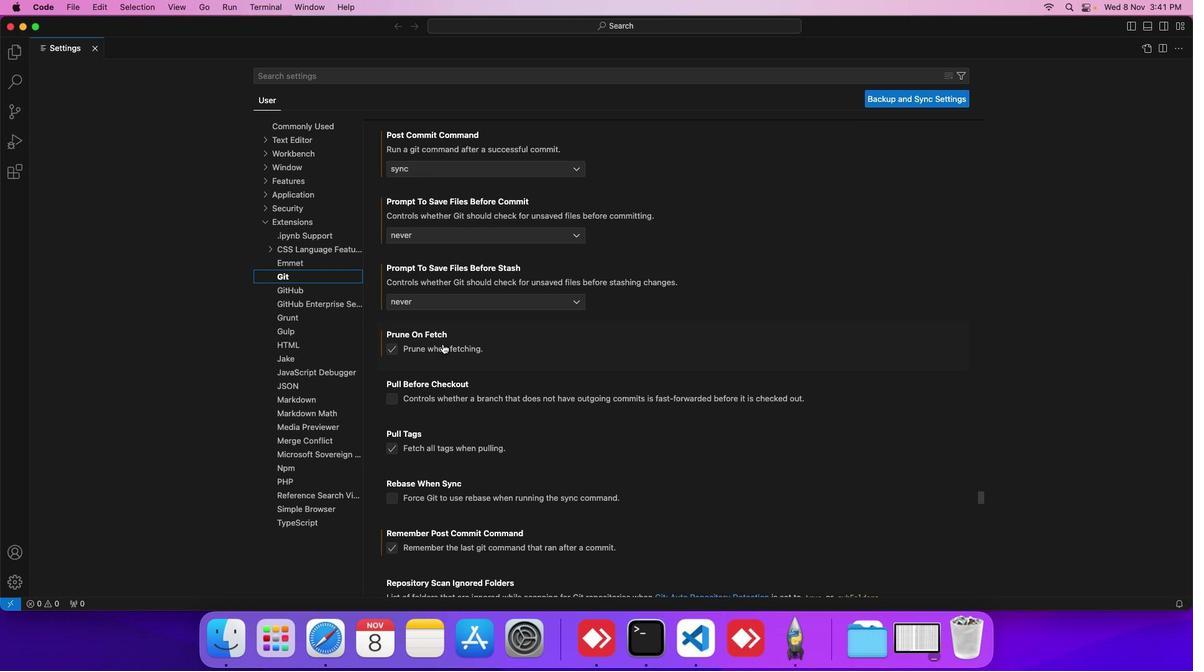 
Action: Mouse scrolled (442, 343) with delta (0, 0)
Screenshot: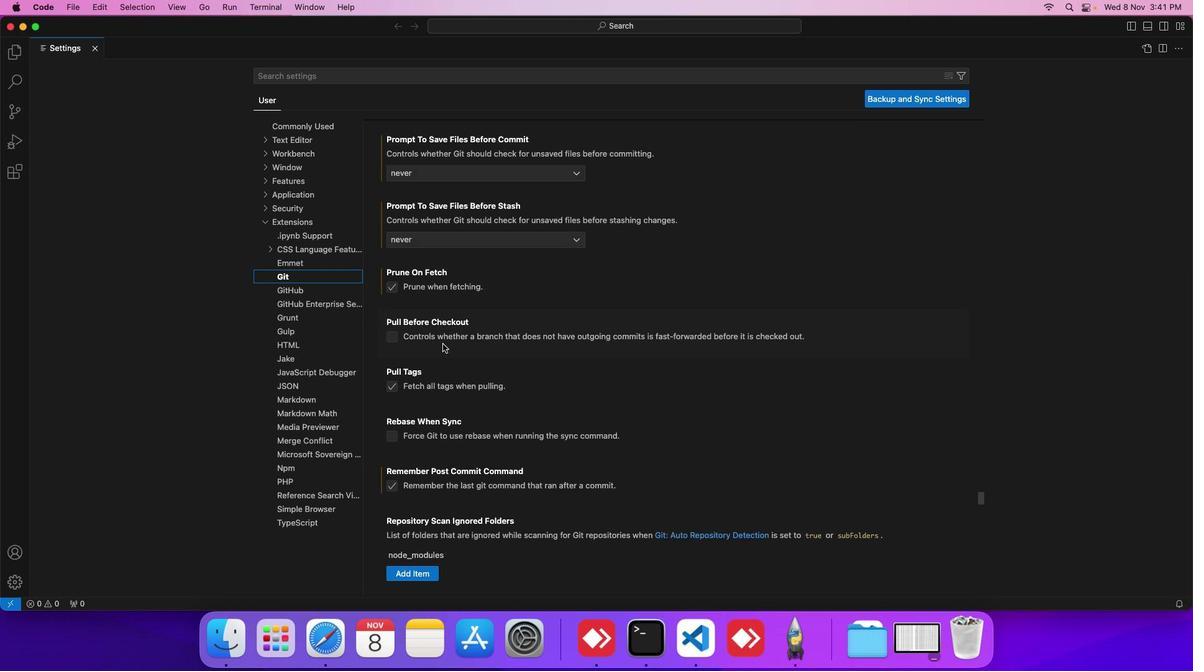 
Action: Mouse scrolled (442, 343) with delta (0, 0)
Screenshot: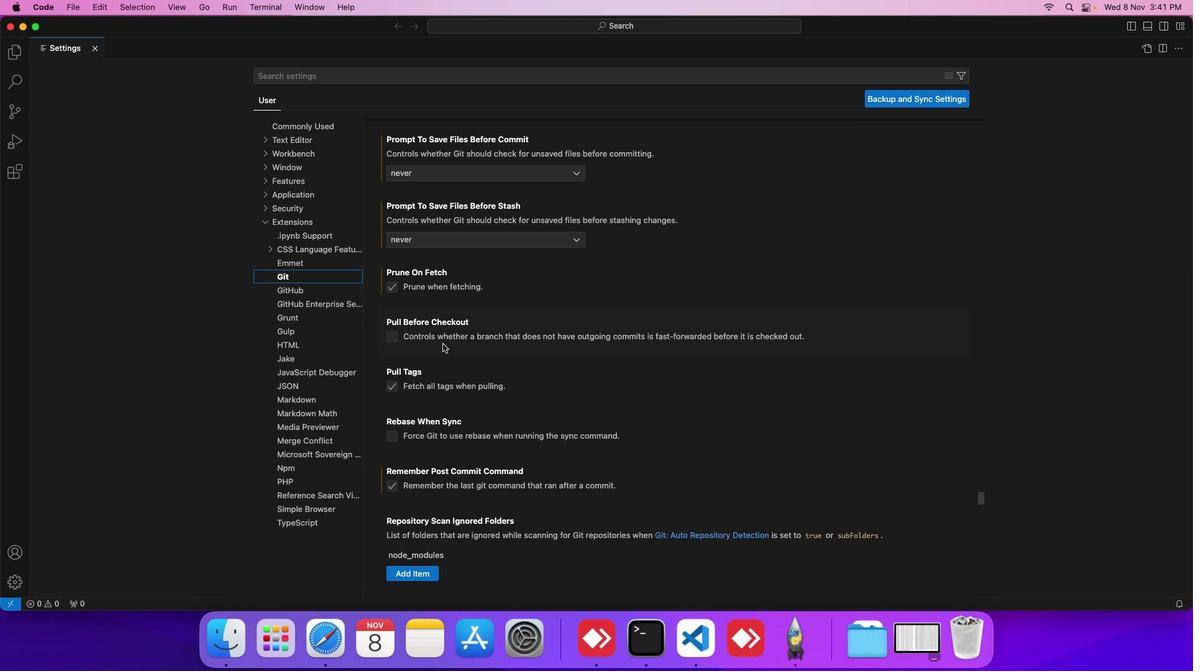 
Action: Mouse scrolled (442, 343) with delta (0, 0)
Screenshot: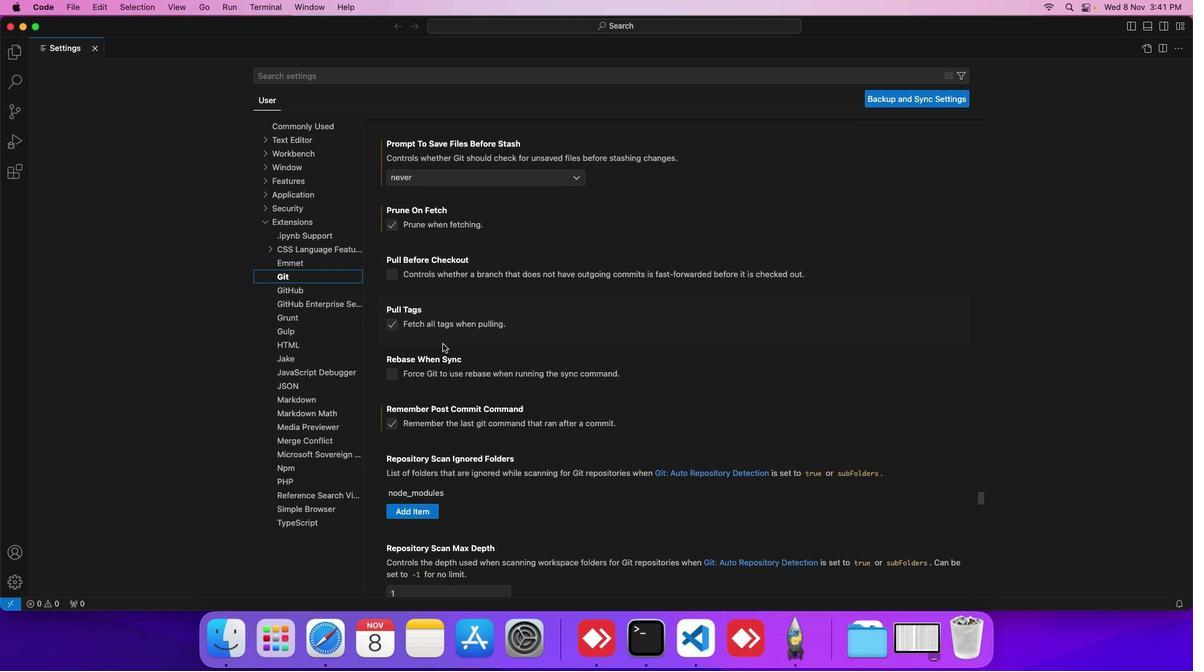 
Action: Mouse scrolled (442, 343) with delta (0, 0)
Screenshot: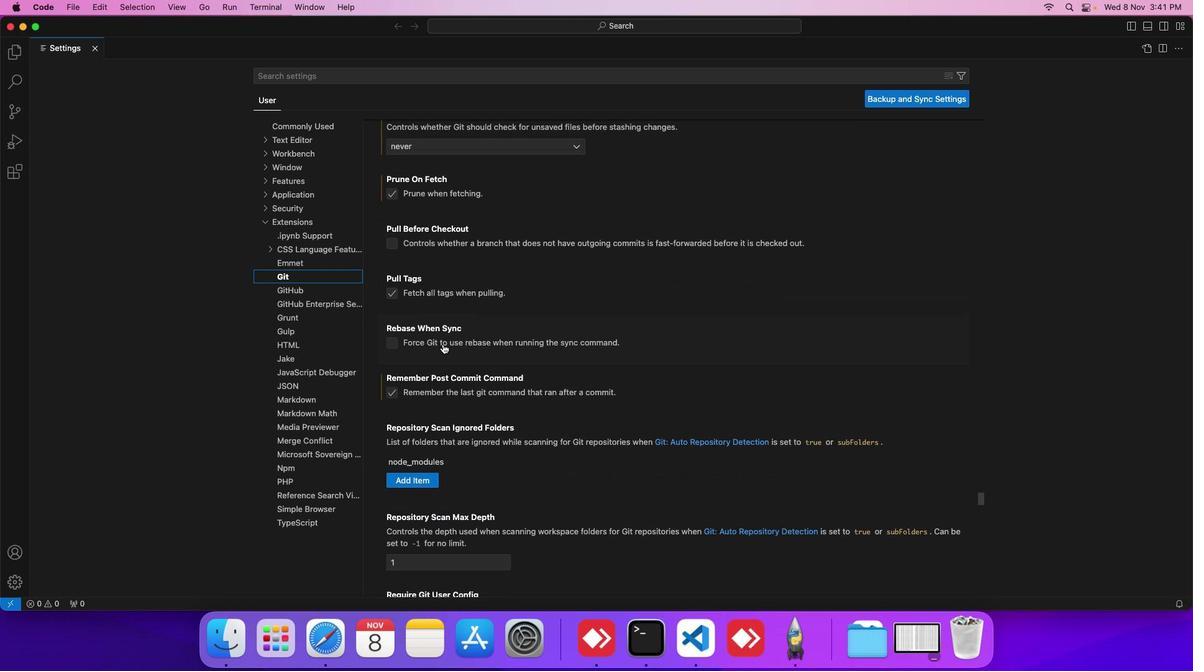 
Action: Mouse scrolled (442, 343) with delta (0, 0)
Screenshot: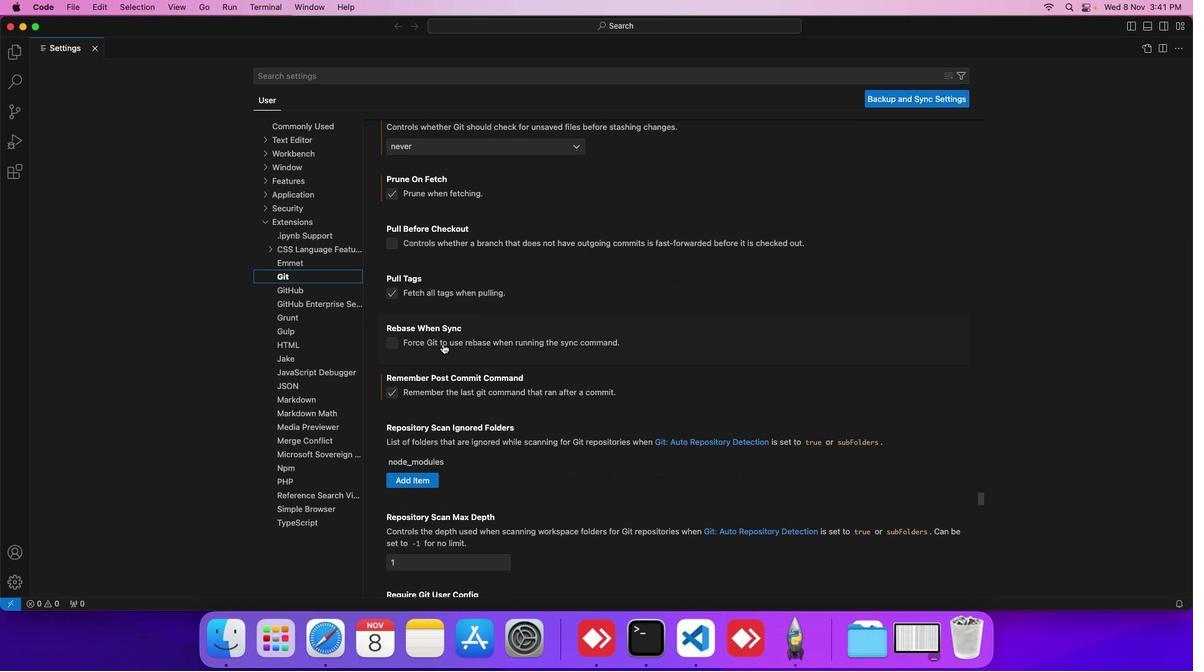 
Action: Mouse scrolled (442, 343) with delta (0, 0)
Screenshot: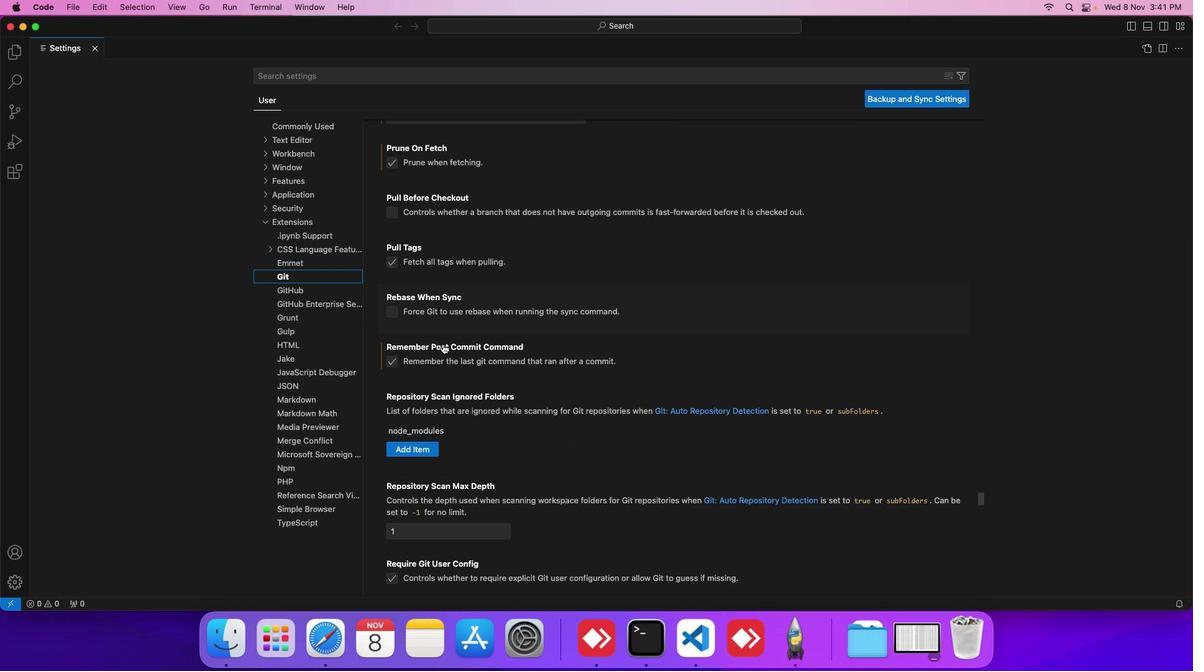 
Action: Mouse scrolled (442, 343) with delta (0, 0)
Screenshot: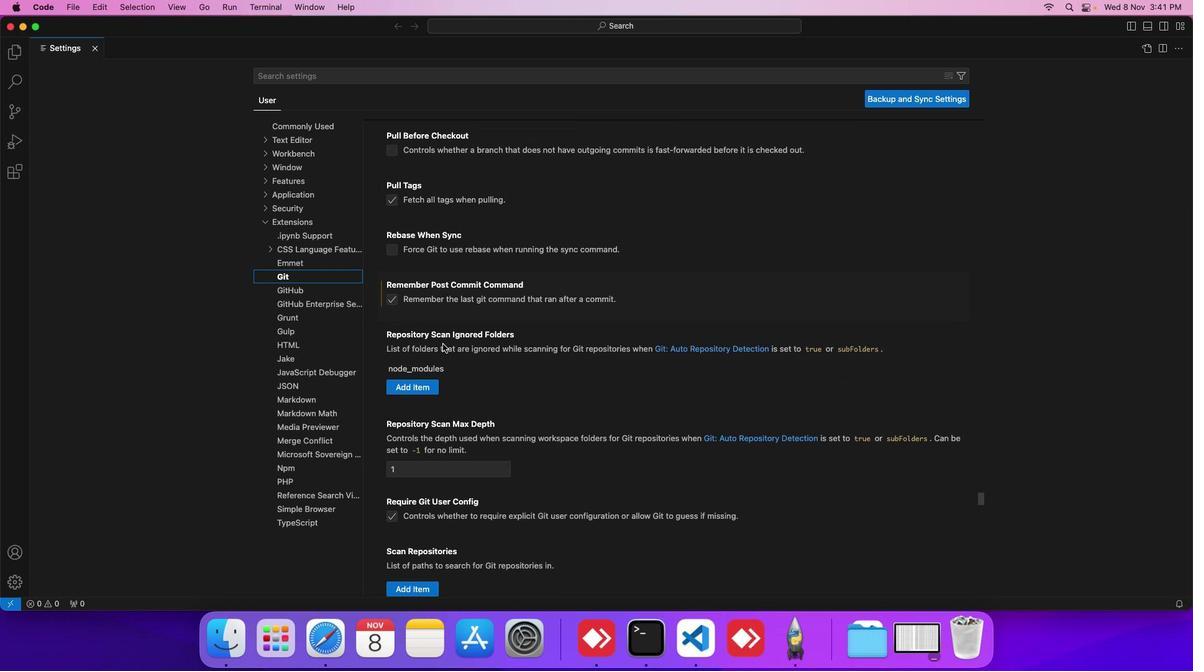 
Action: Mouse scrolled (442, 343) with delta (0, 0)
Screenshot: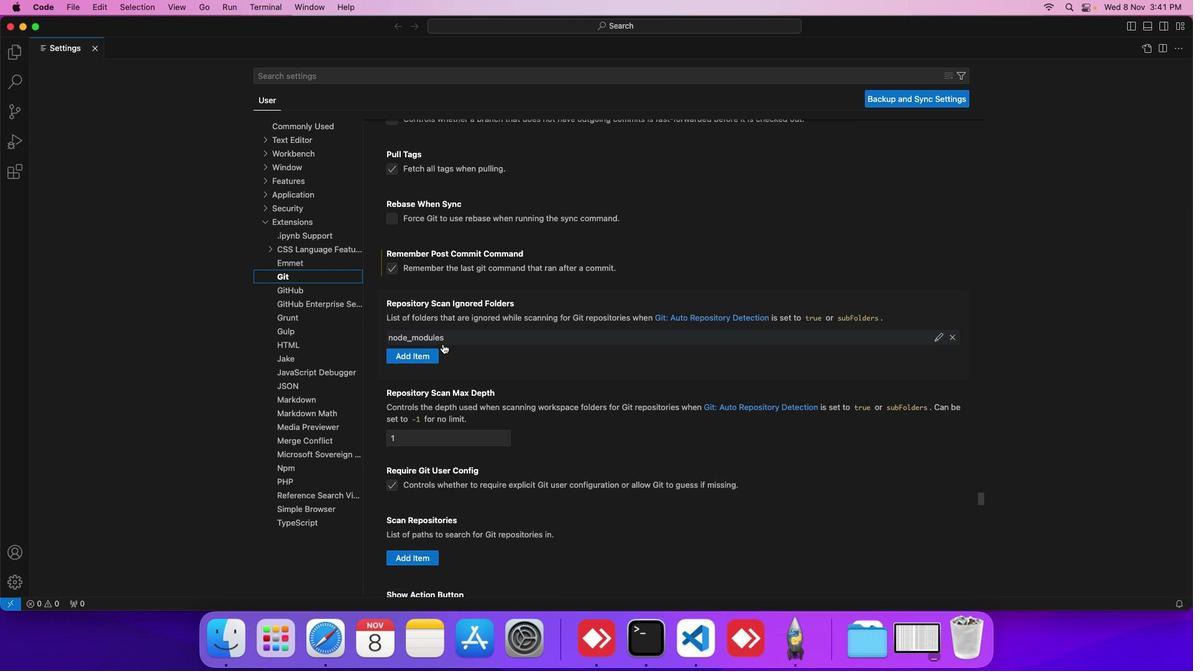 
Action: Mouse scrolled (442, 343) with delta (0, 0)
Screenshot: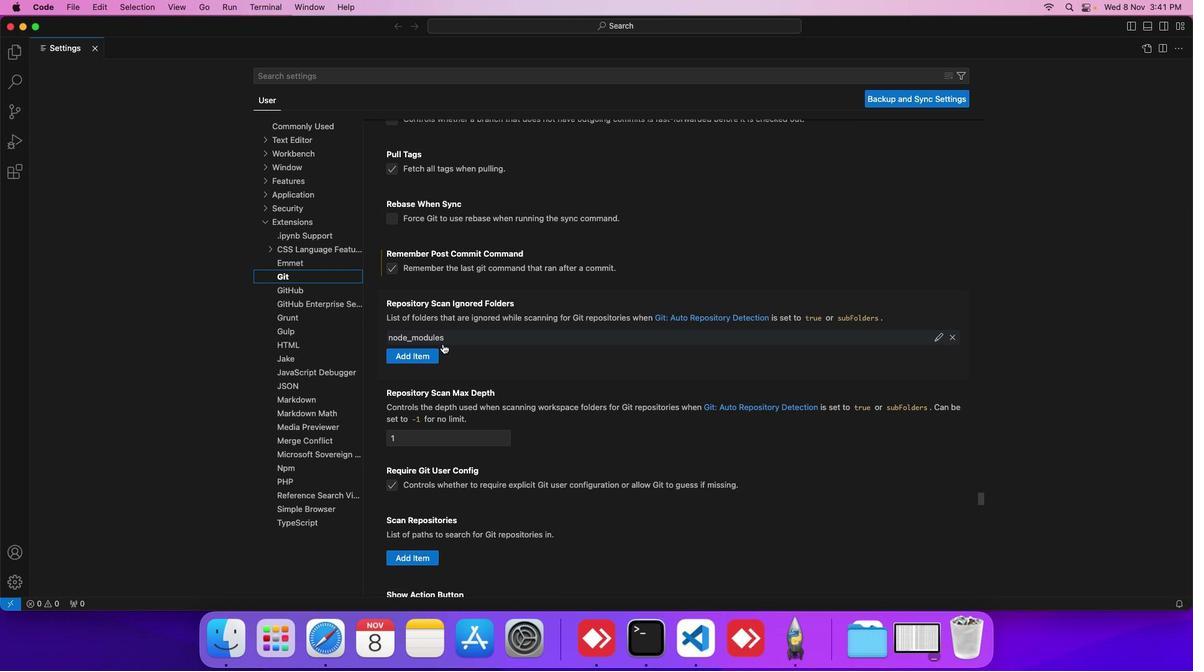 
Action: Mouse scrolled (442, 343) with delta (0, 0)
Screenshot: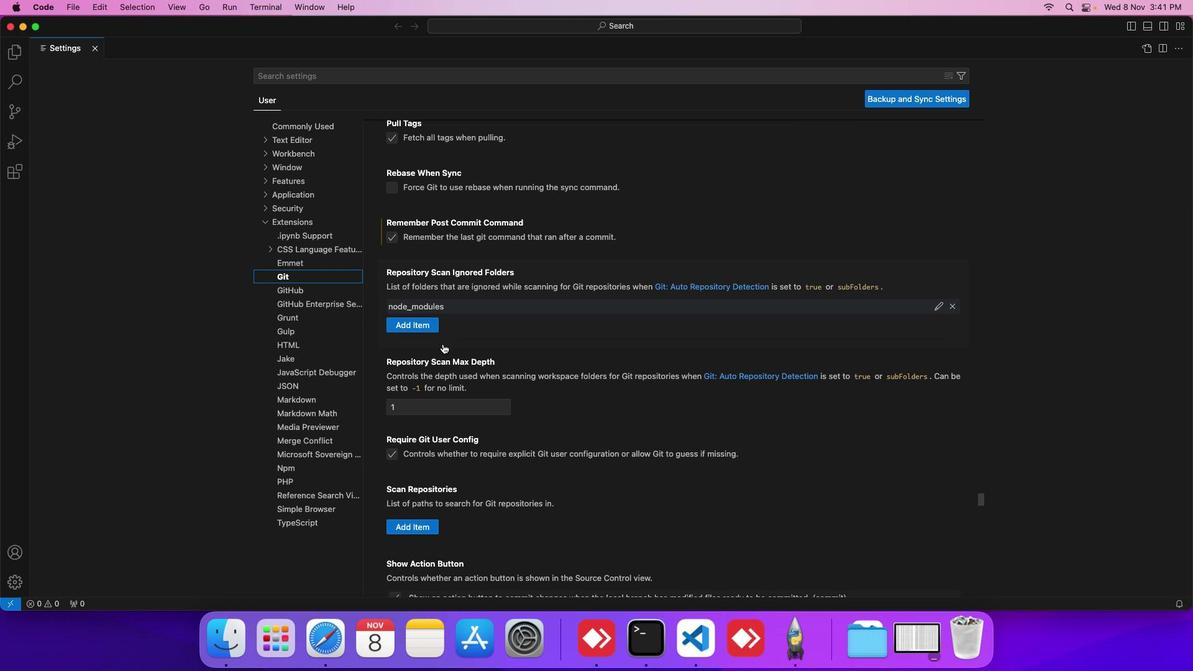 
Action: Mouse scrolled (442, 343) with delta (0, 0)
Screenshot: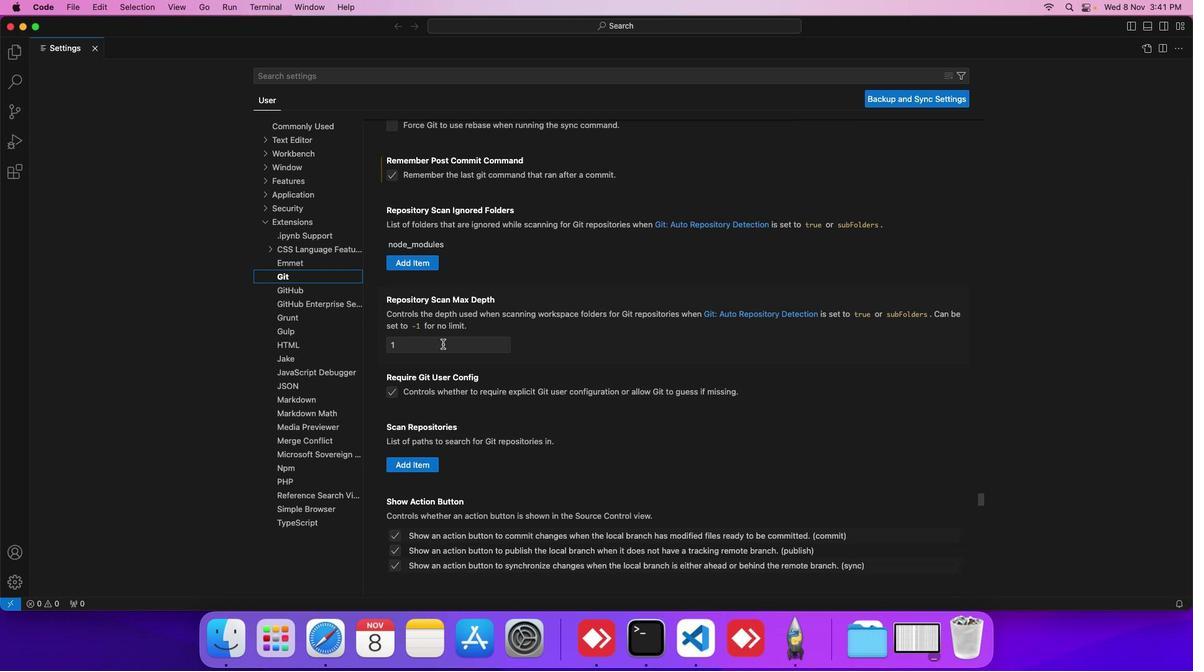
Action: Mouse scrolled (442, 343) with delta (0, 0)
Screenshot: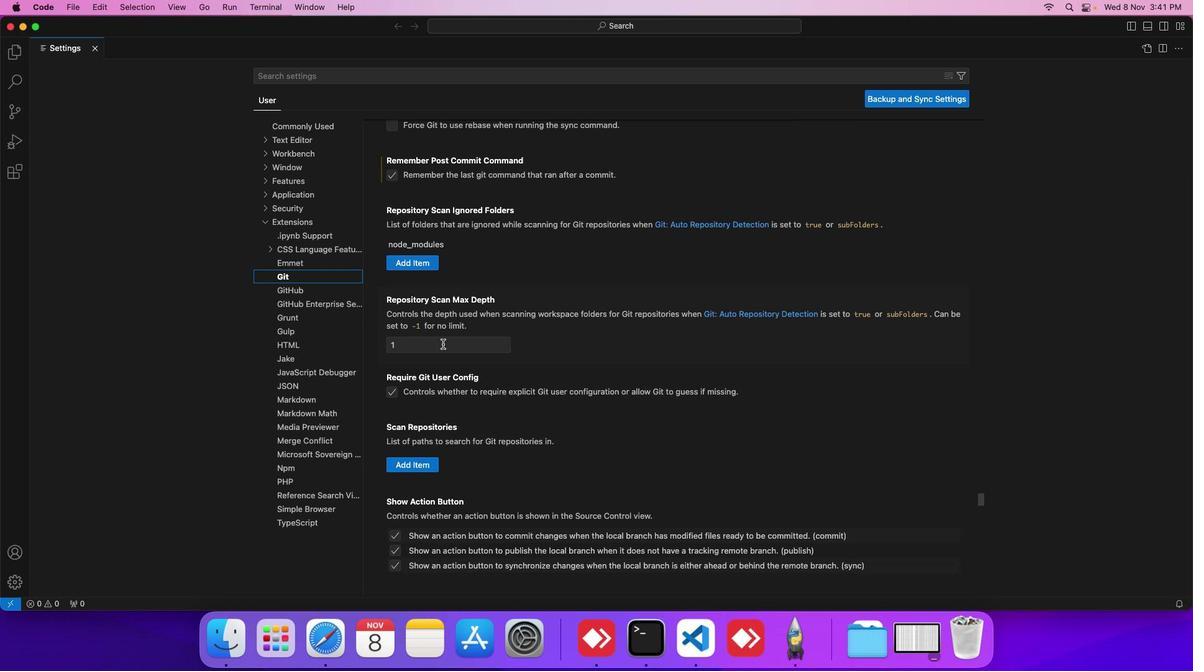 
Action: Mouse scrolled (442, 343) with delta (0, 0)
Screenshot: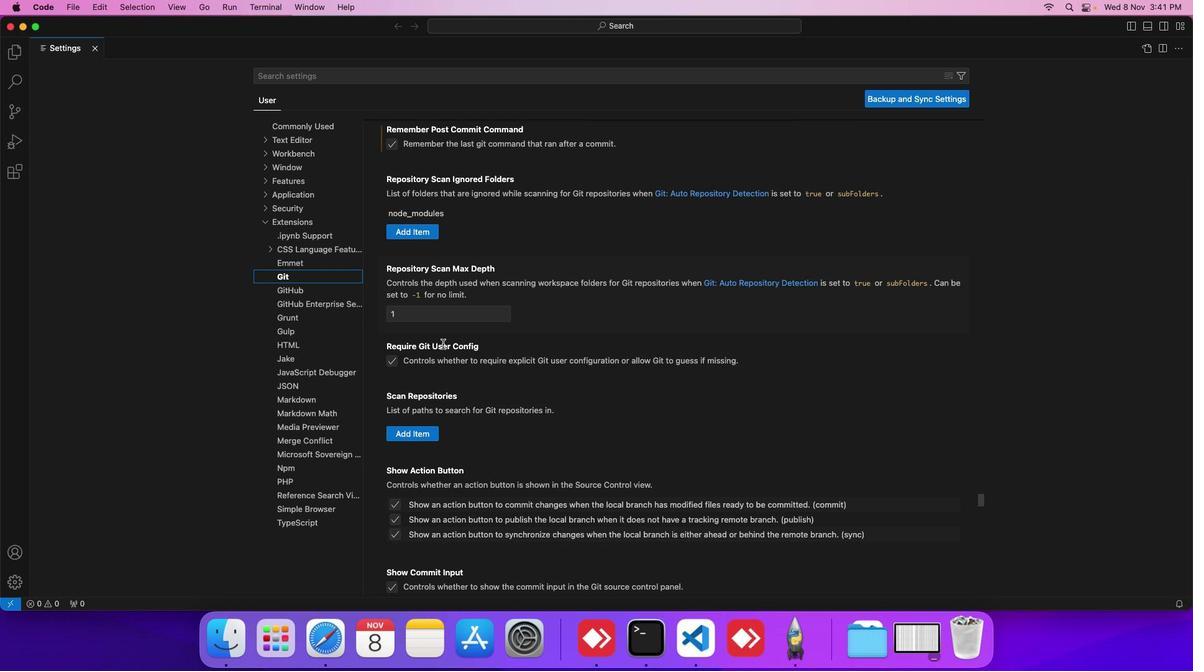 
Action: Mouse scrolled (442, 343) with delta (0, 0)
Screenshot: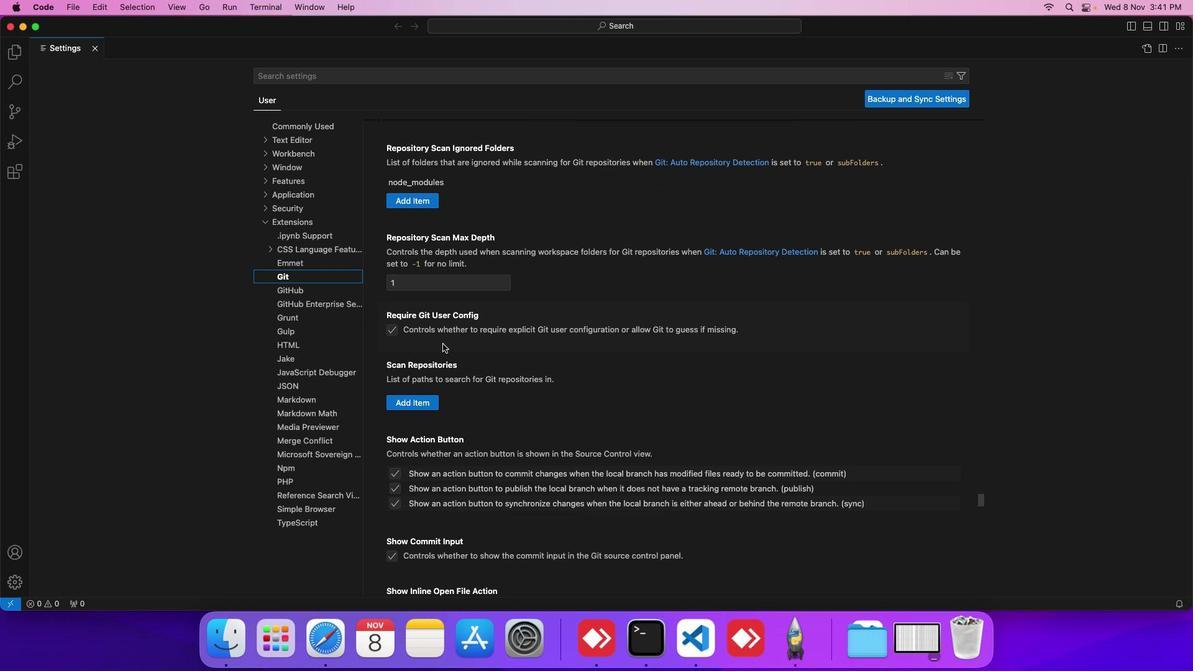 
Action: Mouse scrolled (442, 343) with delta (0, 0)
Screenshot: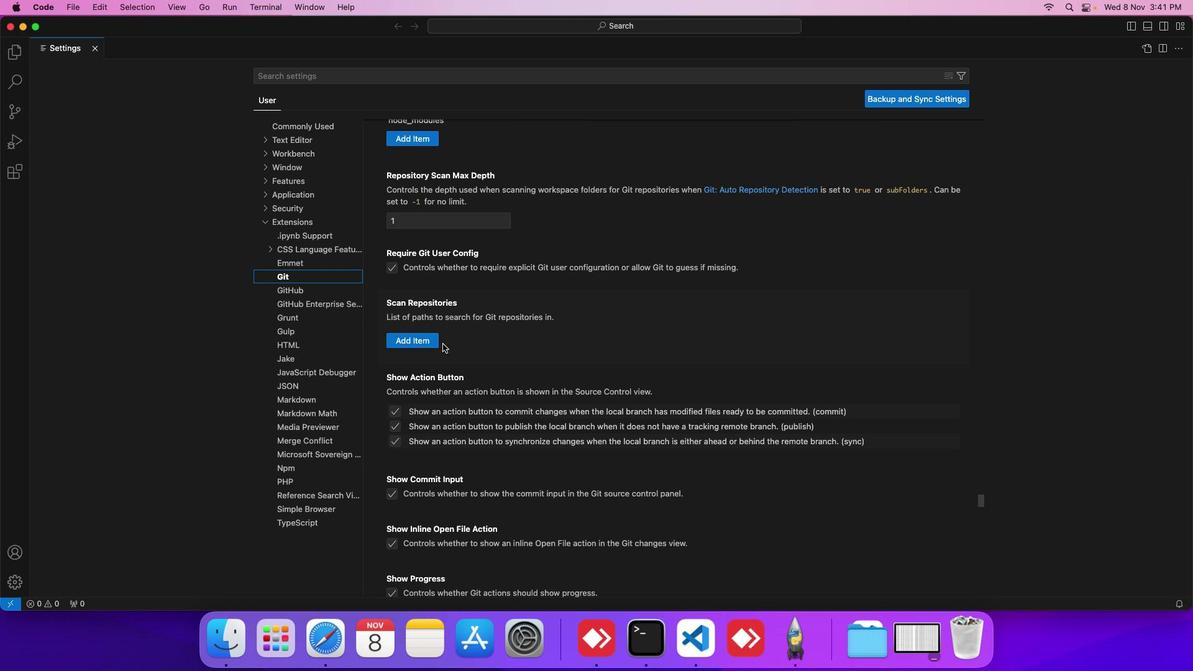 
Action: Mouse scrolled (442, 343) with delta (0, 0)
Screenshot: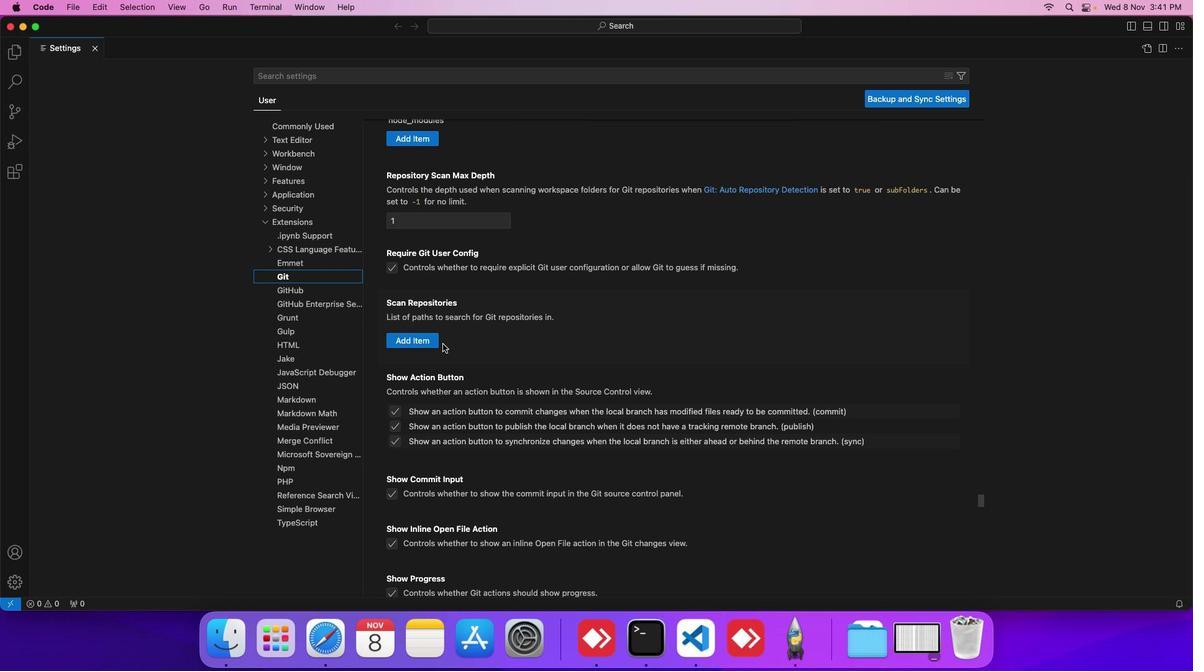 
Action: Mouse scrolled (442, 343) with delta (0, 0)
Screenshot: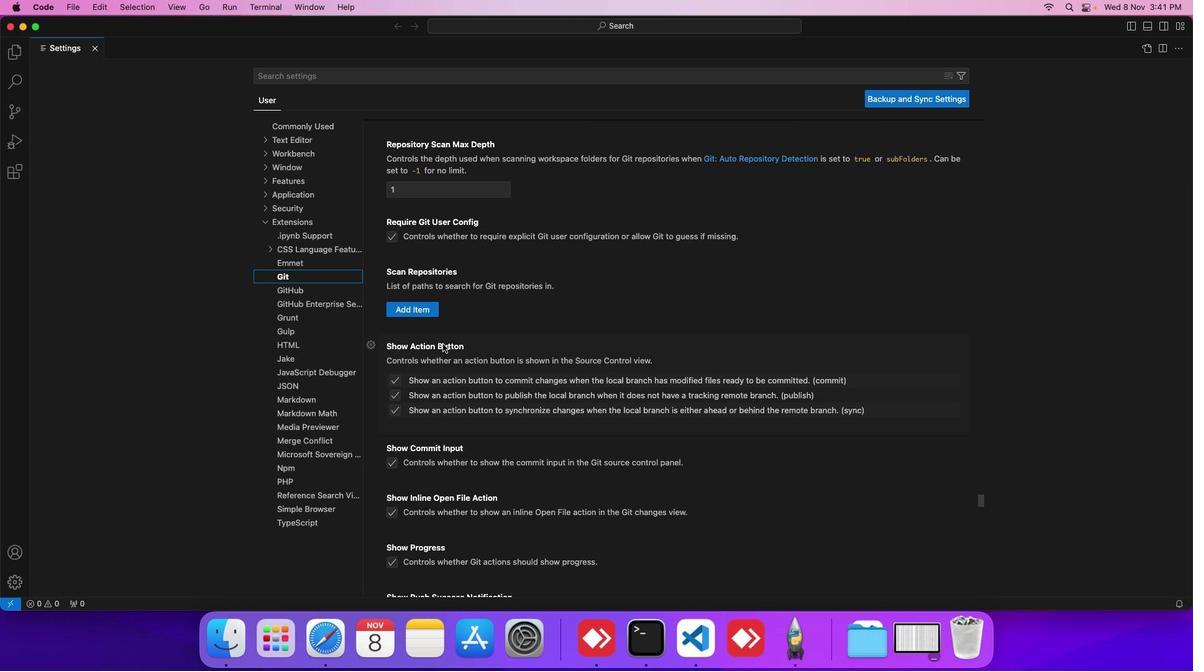 
Action: Mouse scrolled (442, 343) with delta (0, 0)
Screenshot: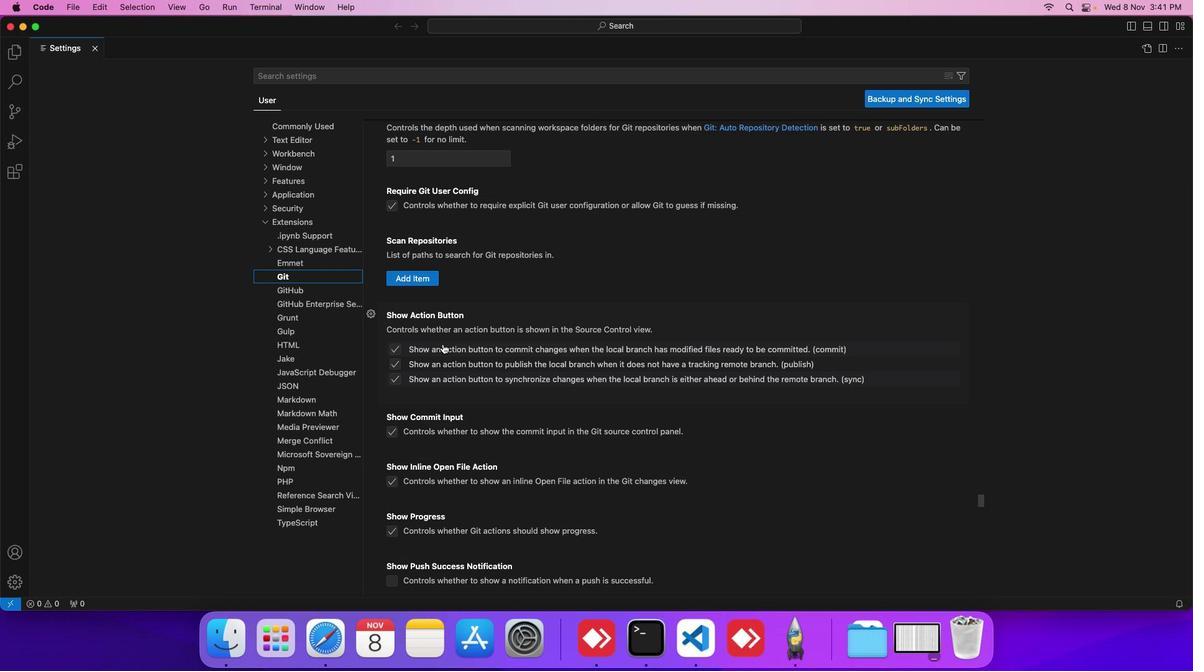 
Action: Mouse scrolled (442, 343) with delta (0, 0)
Screenshot: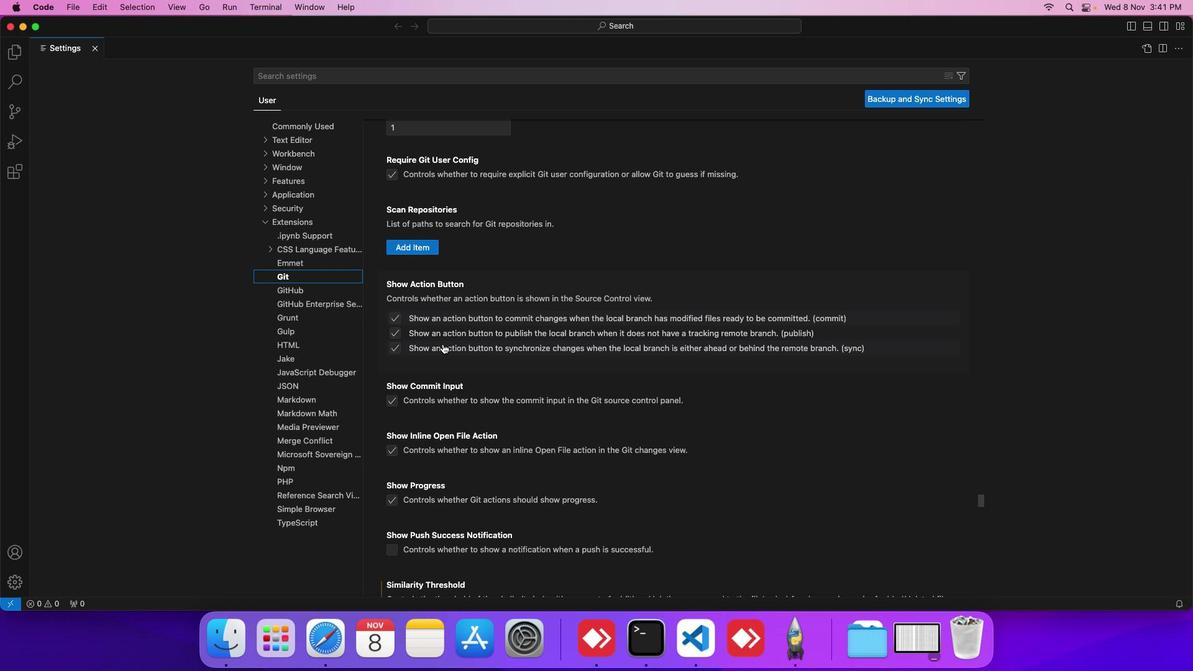 
Action: Mouse scrolled (442, 343) with delta (0, 0)
Screenshot: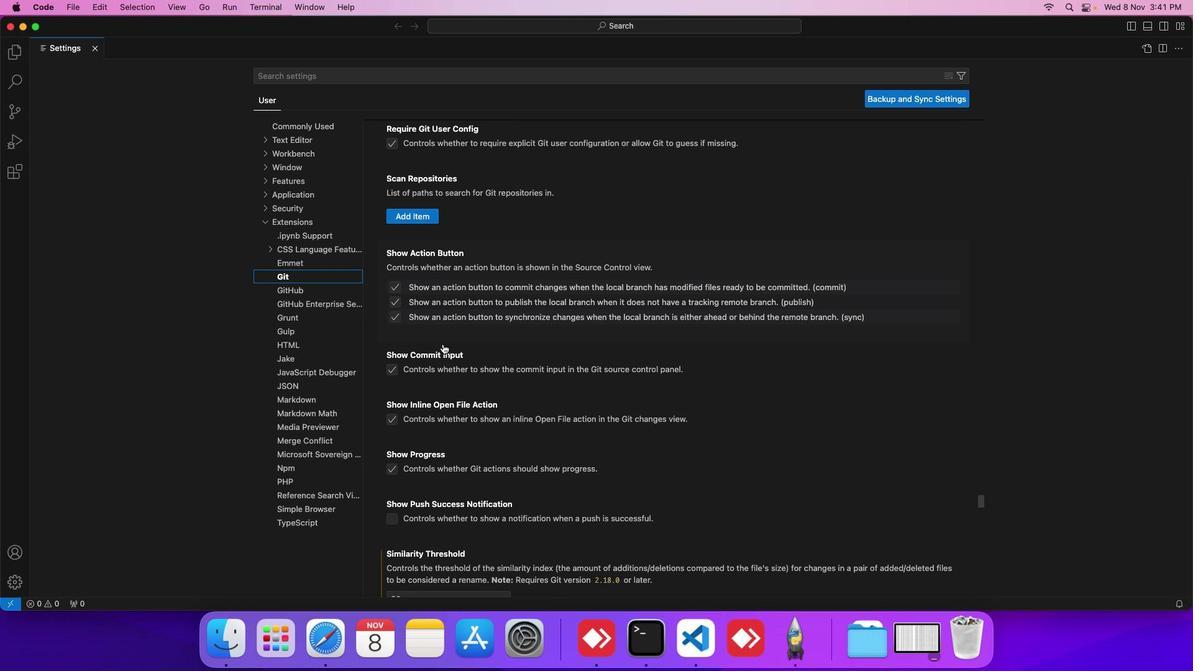 
Action: Mouse scrolled (442, 343) with delta (0, 0)
Screenshot: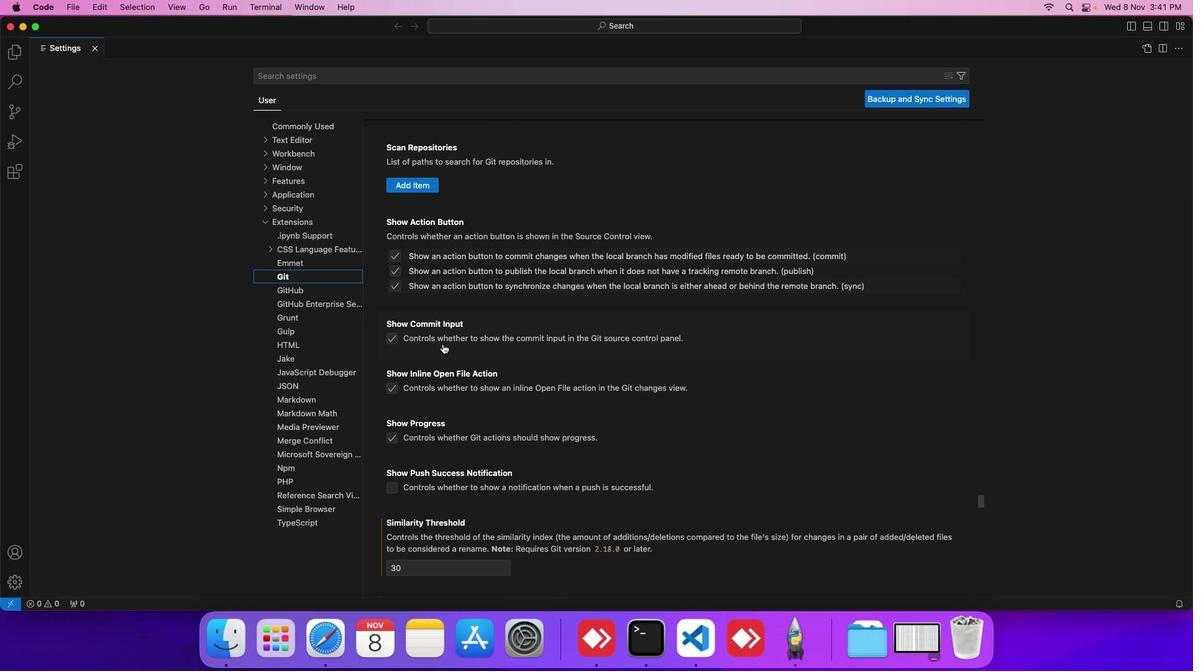 
Action: Mouse scrolled (442, 343) with delta (0, 0)
Screenshot: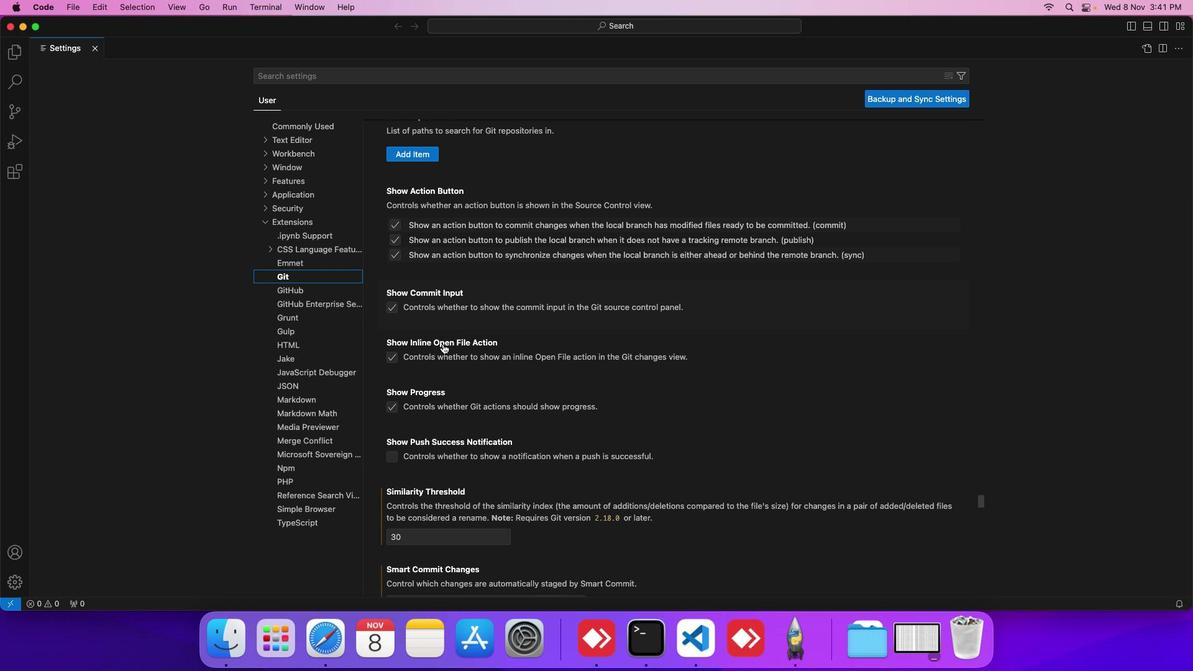 
Action: Mouse scrolled (442, 343) with delta (0, 0)
Screenshot: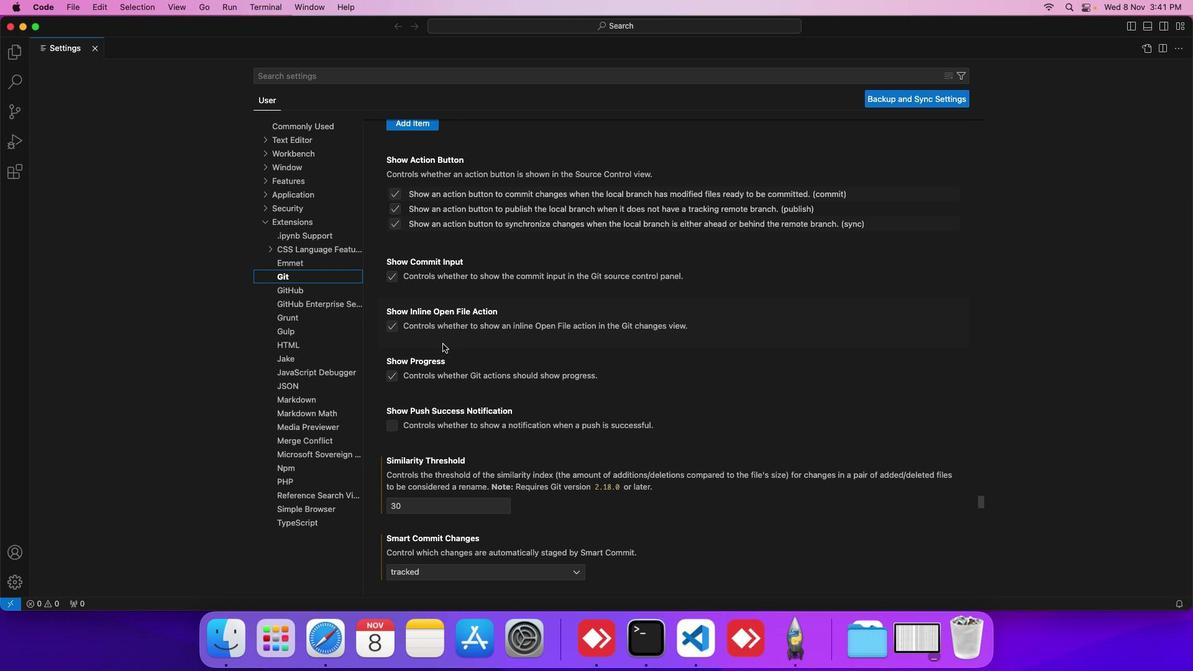 
Action: Mouse scrolled (442, 343) with delta (0, 0)
Screenshot: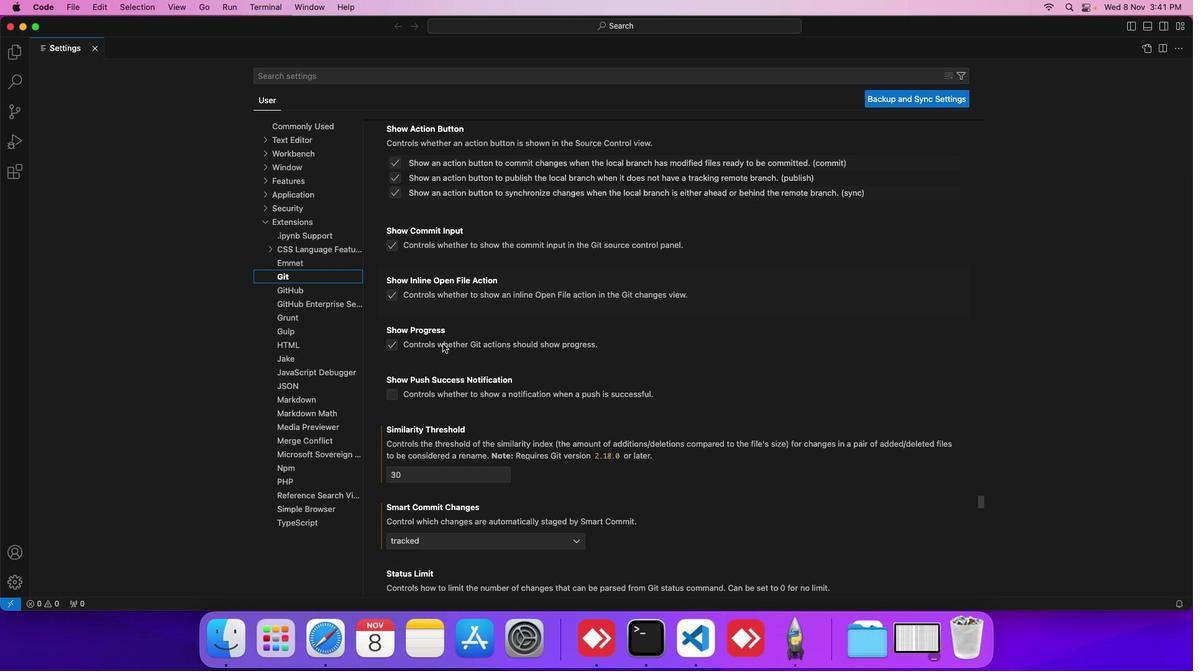
Action: Mouse scrolled (442, 343) with delta (0, 0)
Screenshot: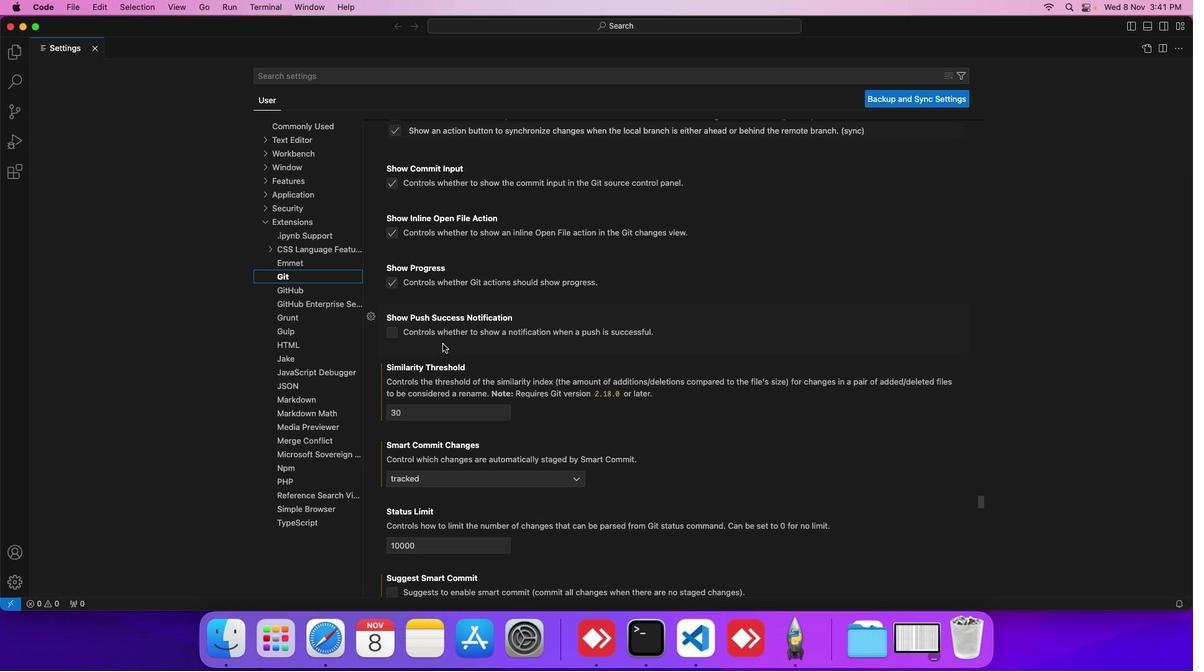 
Action: Mouse scrolled (442, 343) with delta (0, 0)
Screenshot: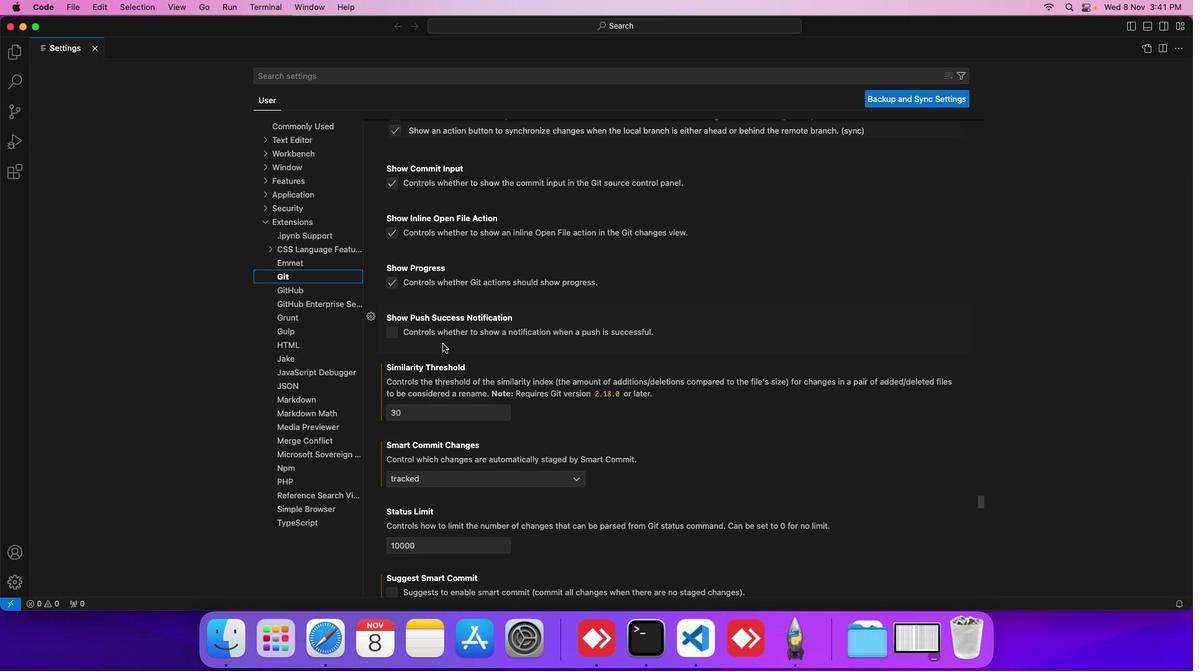 
Action: Mouse scrolled (442, 343) with delta (0, 0)
Screenshot: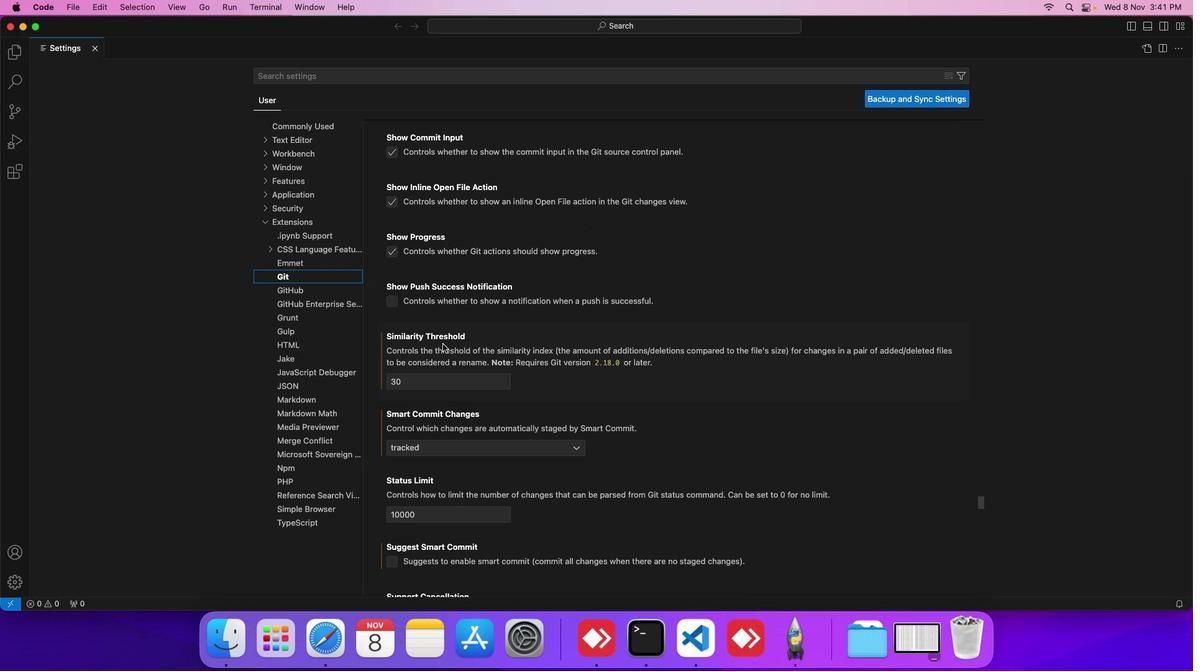 
Action: Mouse scrolled (442, 343) with delta (0, 0)
Screenshot: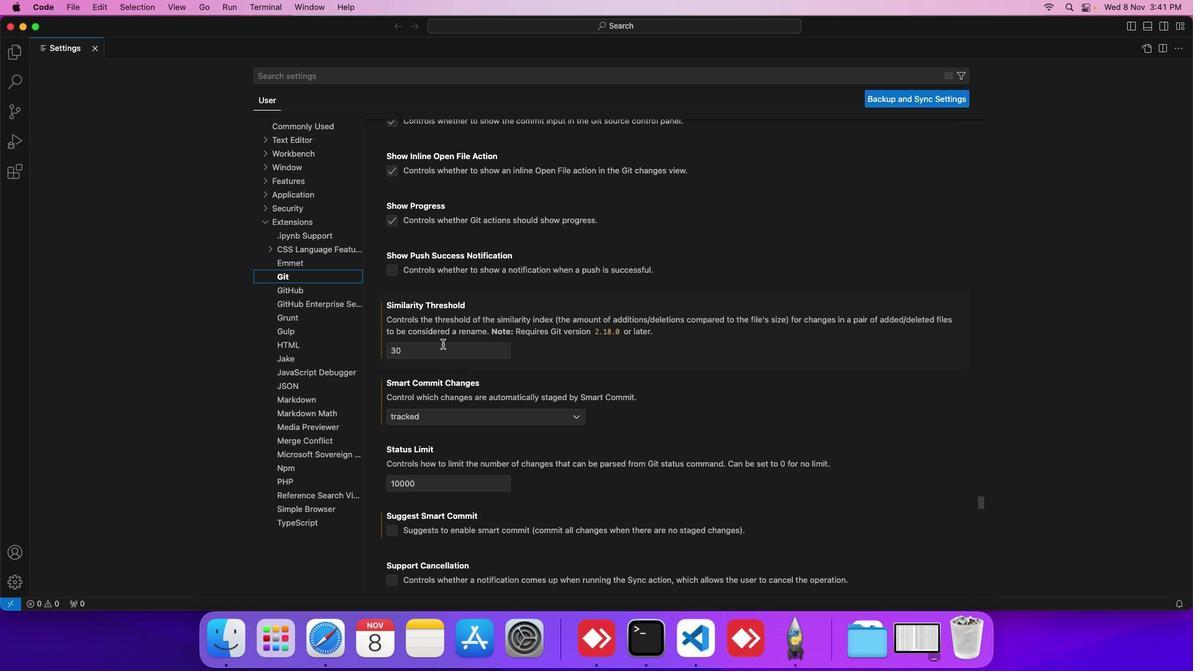 
Action: Mouse scrolled (442, 343) with delta (0, 0)
Screenshot: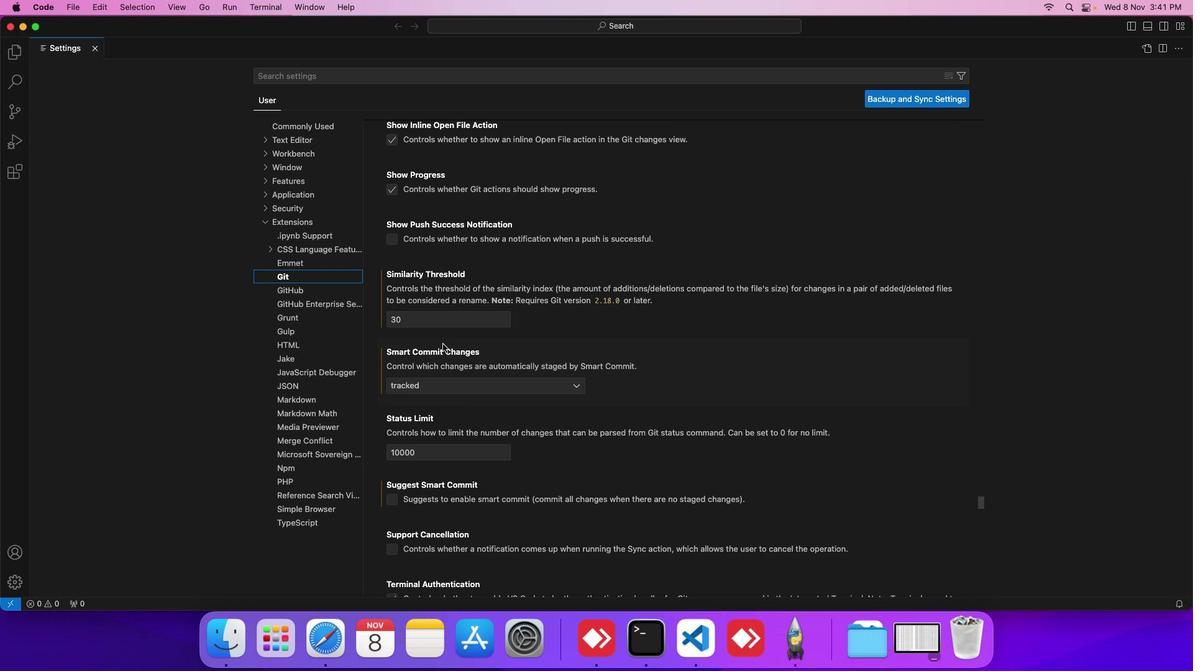 
Action: Mouse scrolled (442, 343) with delta (0, 0)
Screenshot: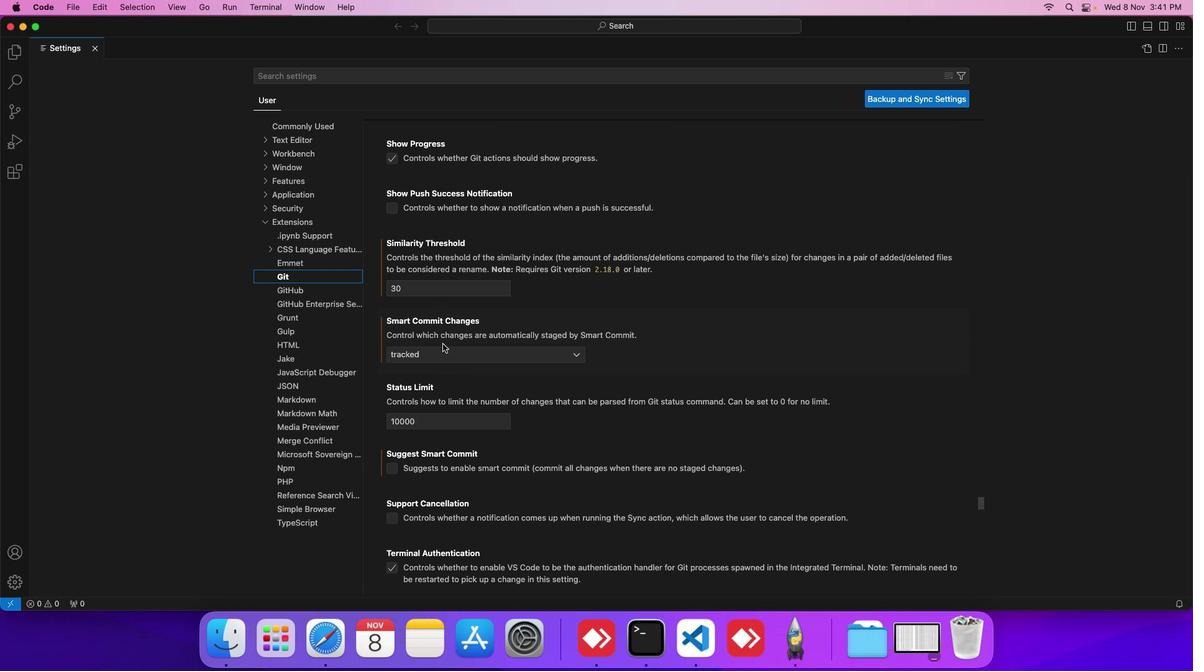 
Action: Mouse scrolled (442, 343) with delta (0, 0)
Screenshot: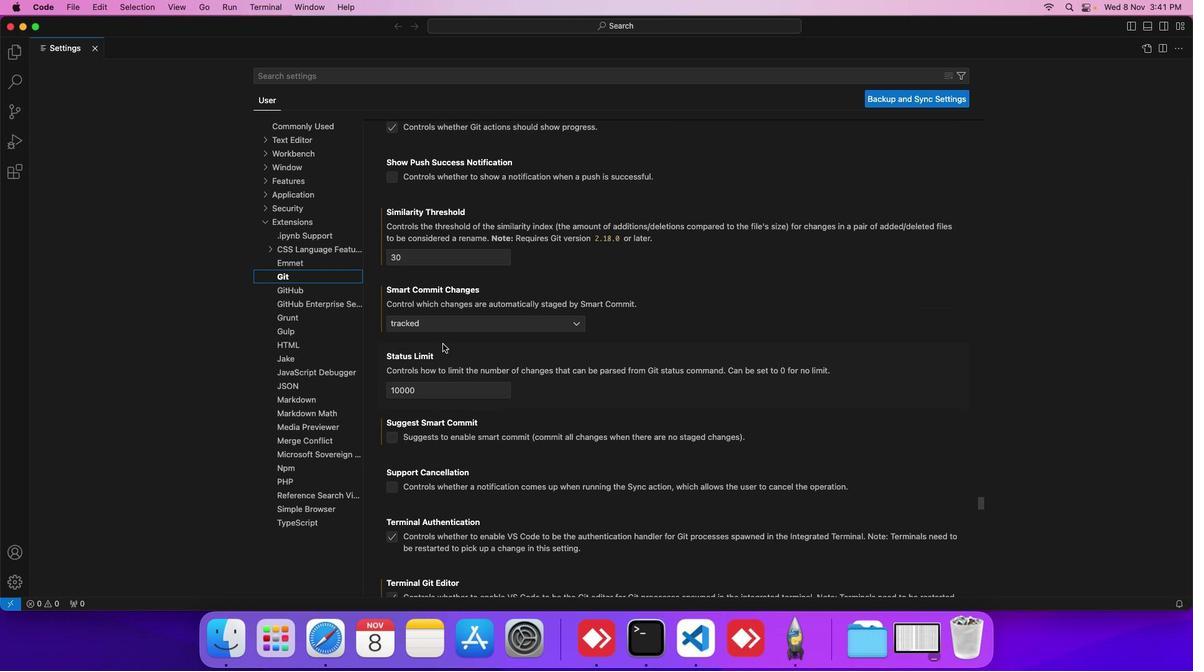 
Action: Mouse moved to (451, 339)
Screenshot: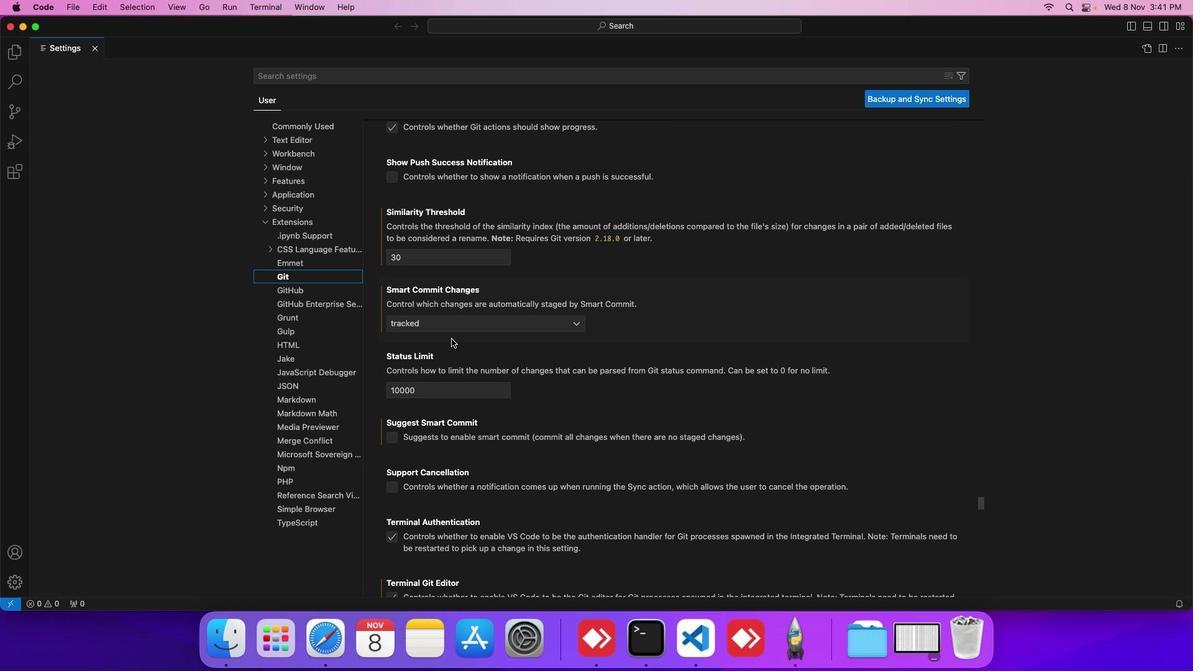 
Action: Mouse scrolled (451, 339) with delta (0, 0)
Screenshot: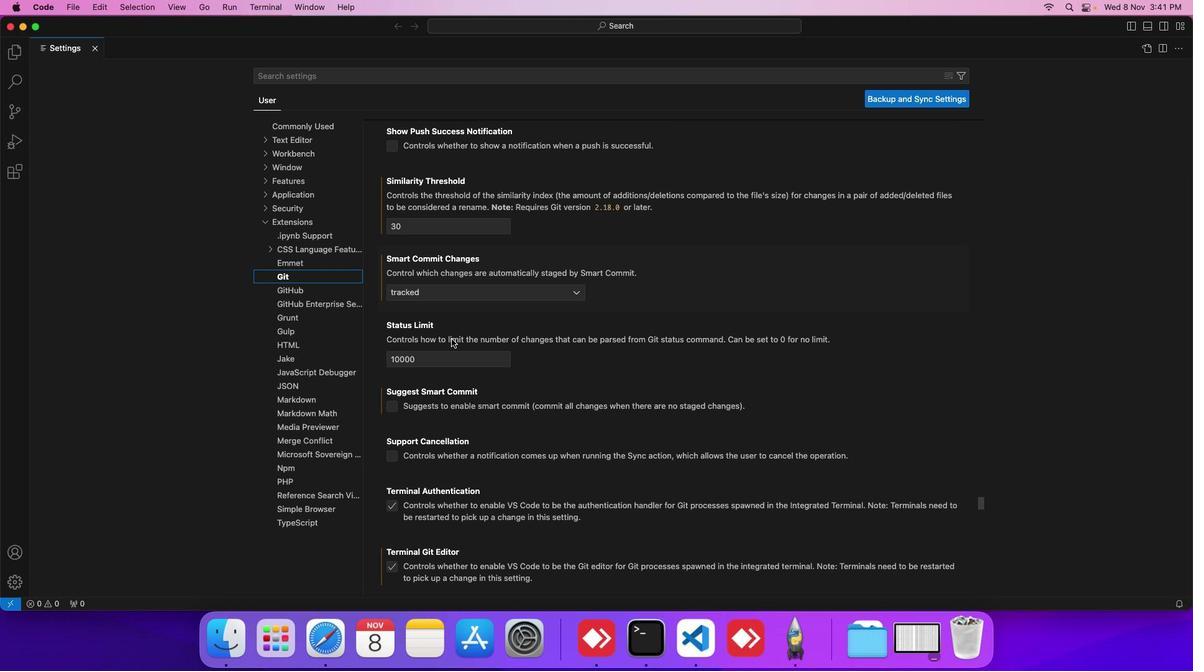 
Action: Mouse scrolled (451, 339) with delta (0, 0)
Screenshot: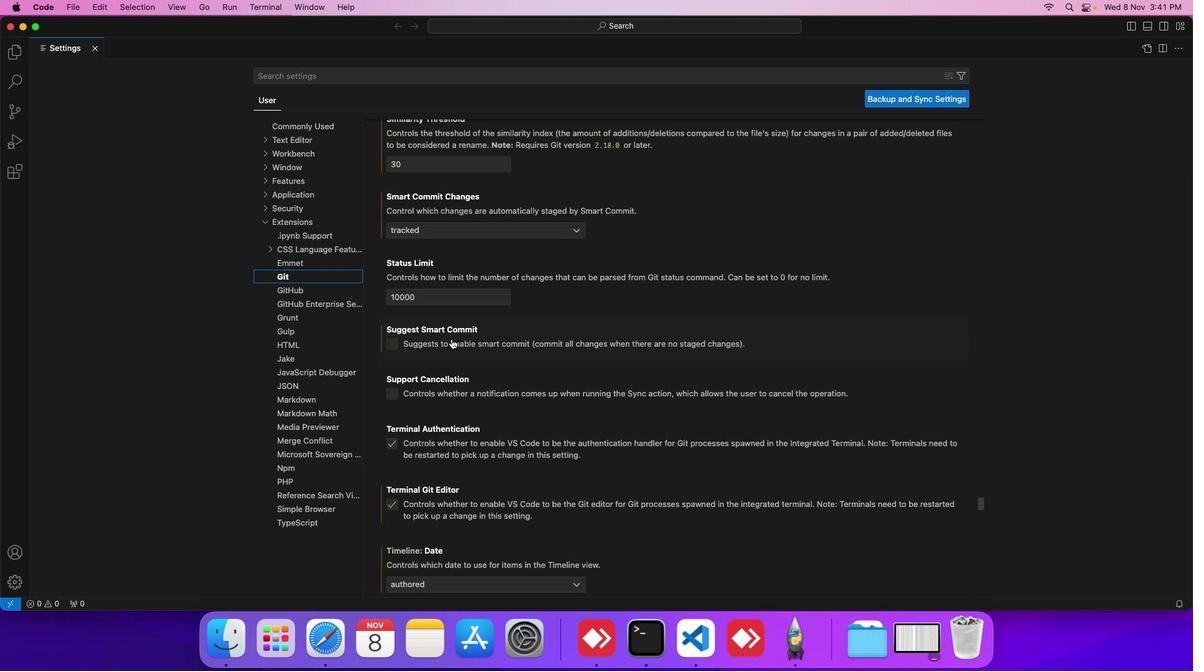 
Action: Mouse scrolled (451, 339) with delta (0, 0)
Screenshot: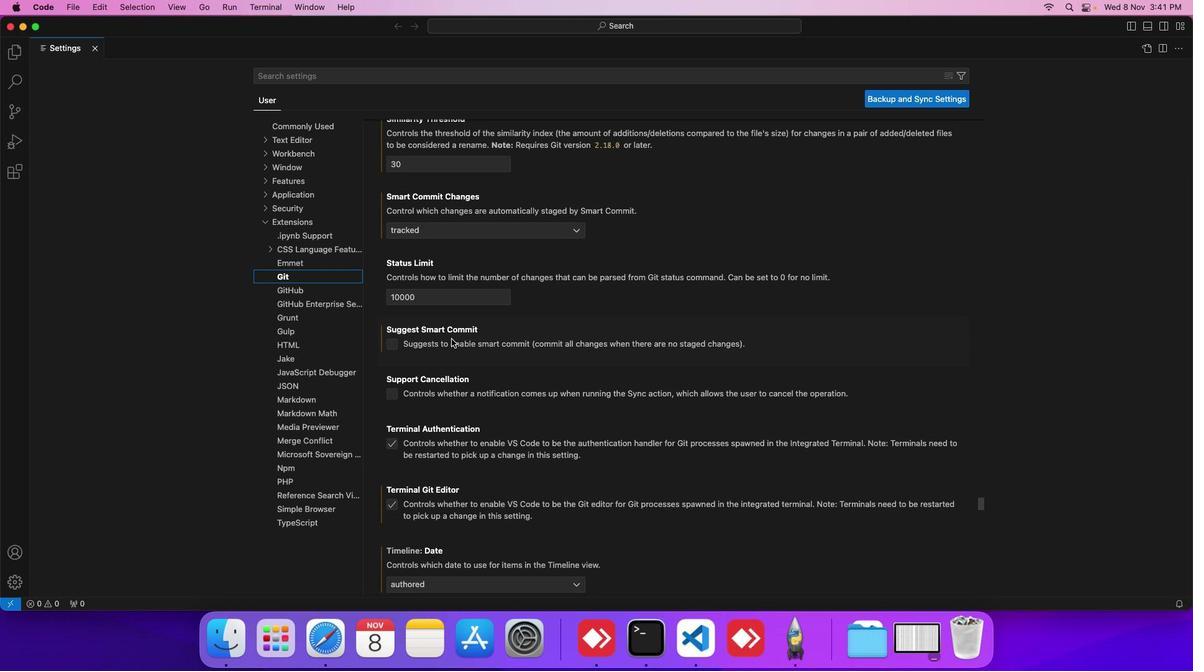 
Action: Mouse scrolled (451, 339) with delta (0, 0)
Screenshot: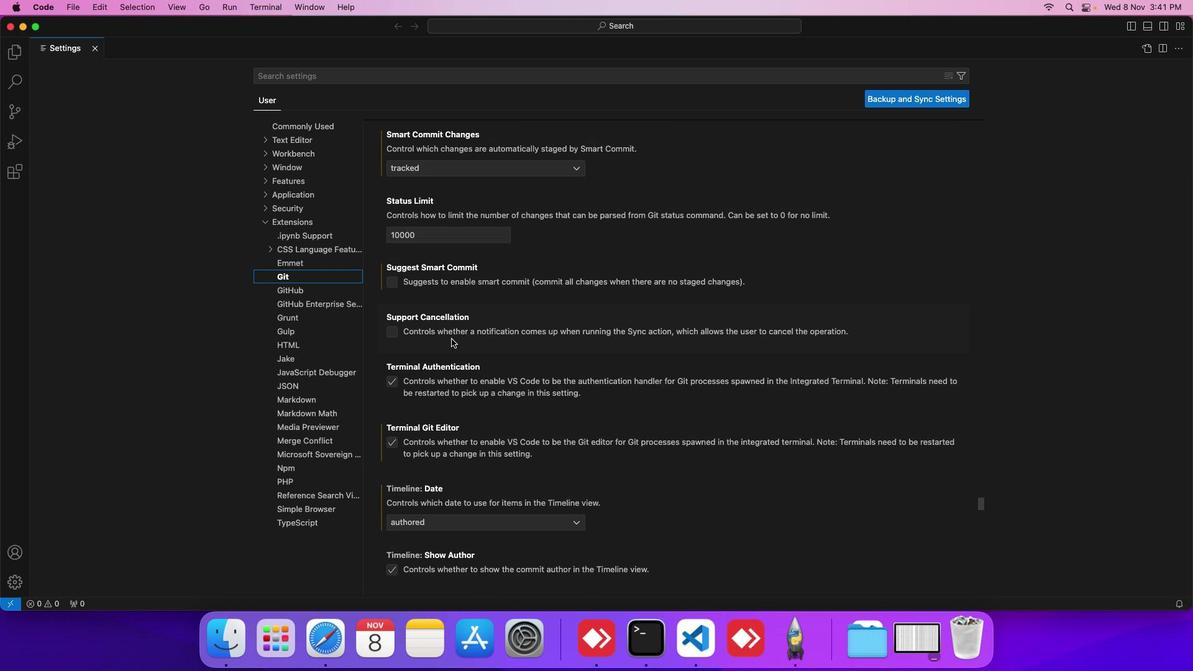 
Action: Mouse scrolled (451, 339) with delta (0, 0)
Screenshot: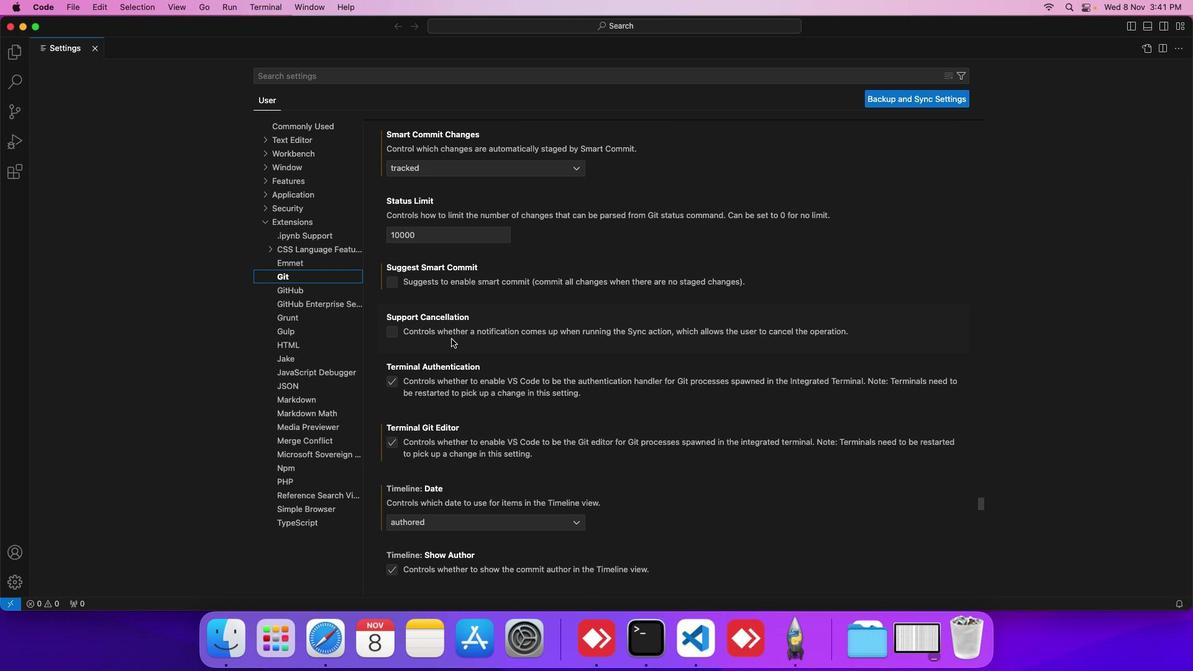 
Action: Mouse scrolled (451, 339) with delta (0, 0)
Screenshot: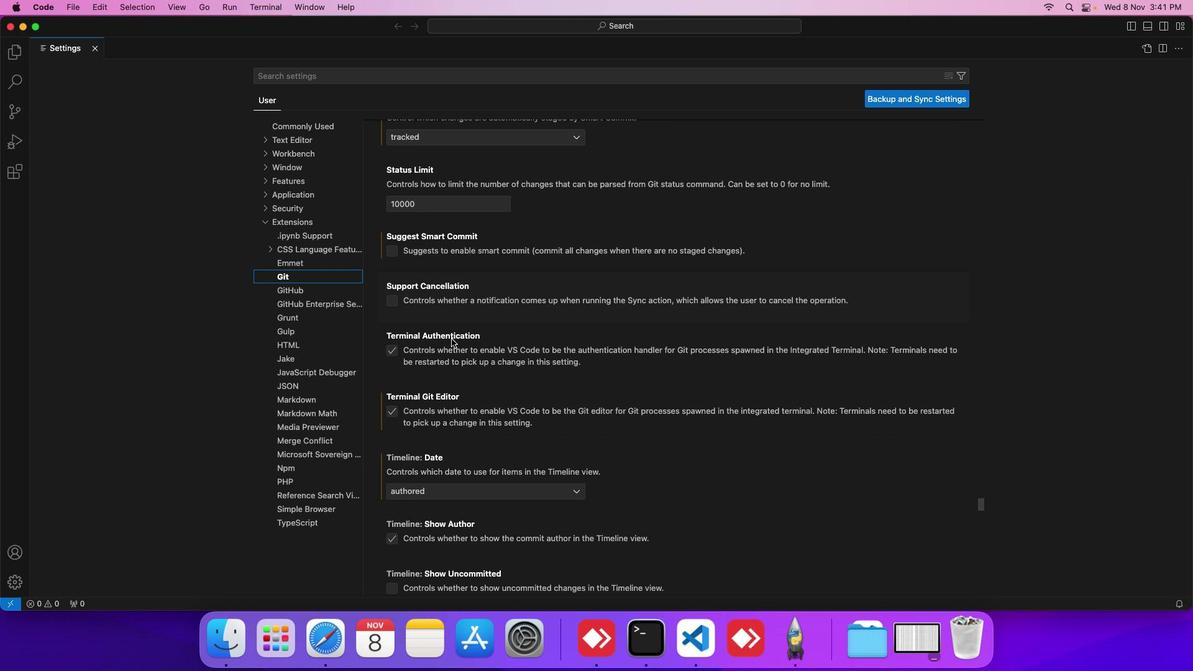 
Action: Mouse scrolled (451, 339) with delta (0, 0)
Screenshot: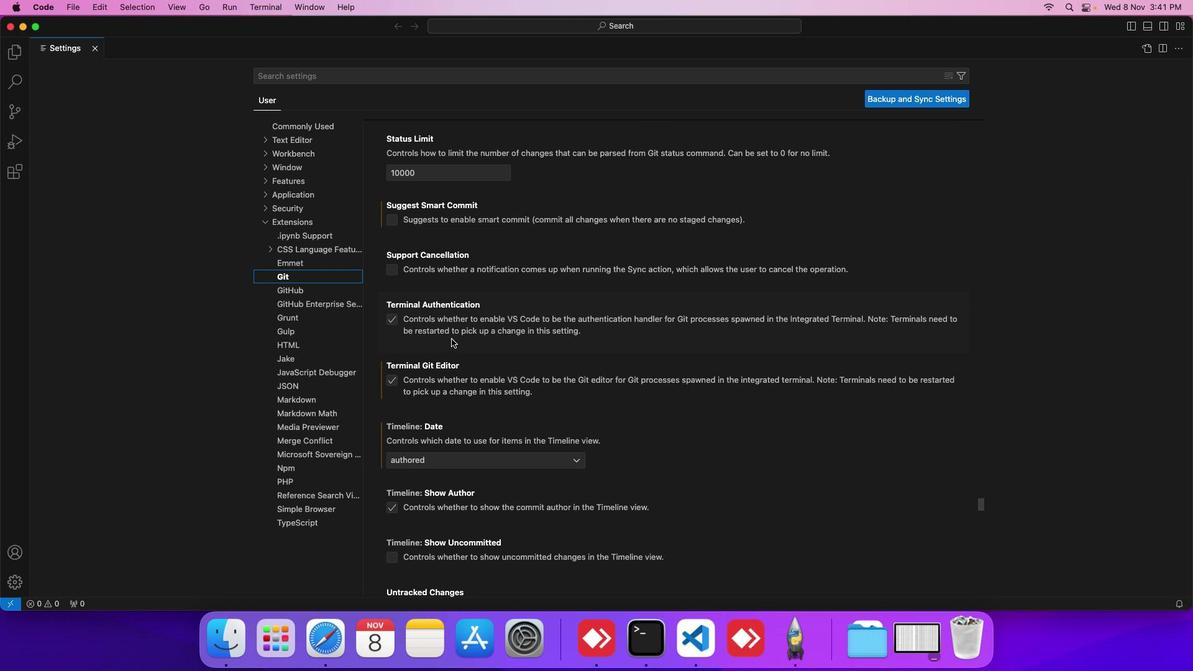 
Action: Mouse scrolled (451, 339) with delta (0, 0)
Screenshot: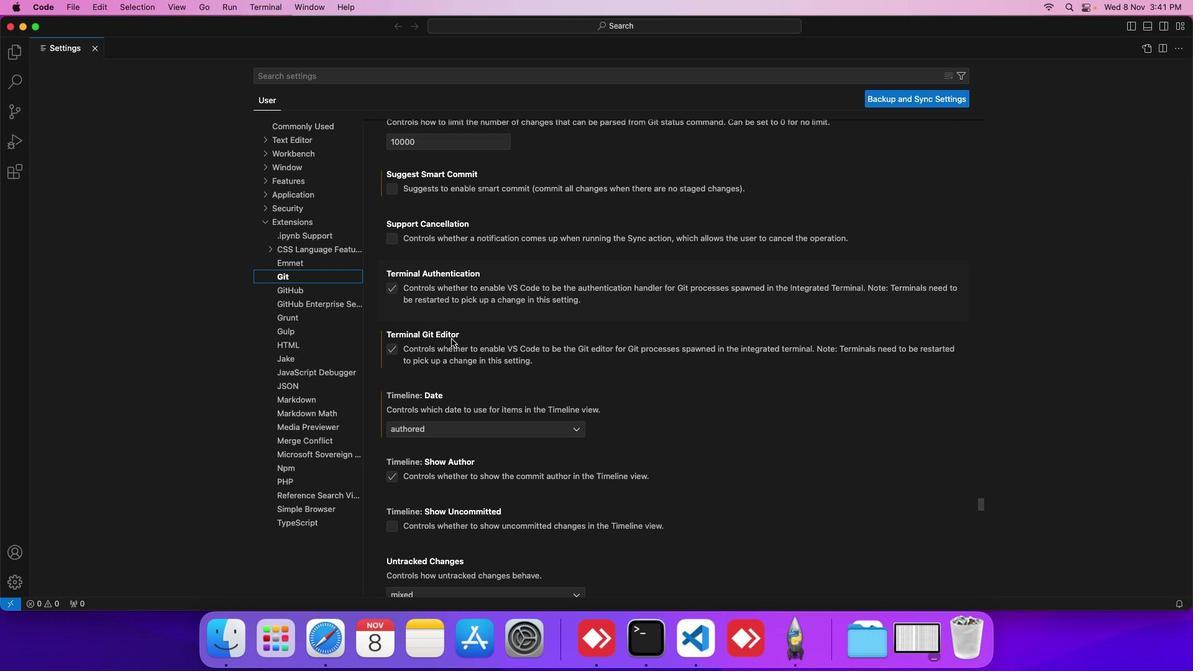 
Action: Mouse scrolled (451, 339) with delta (0, 0)
Screenshot: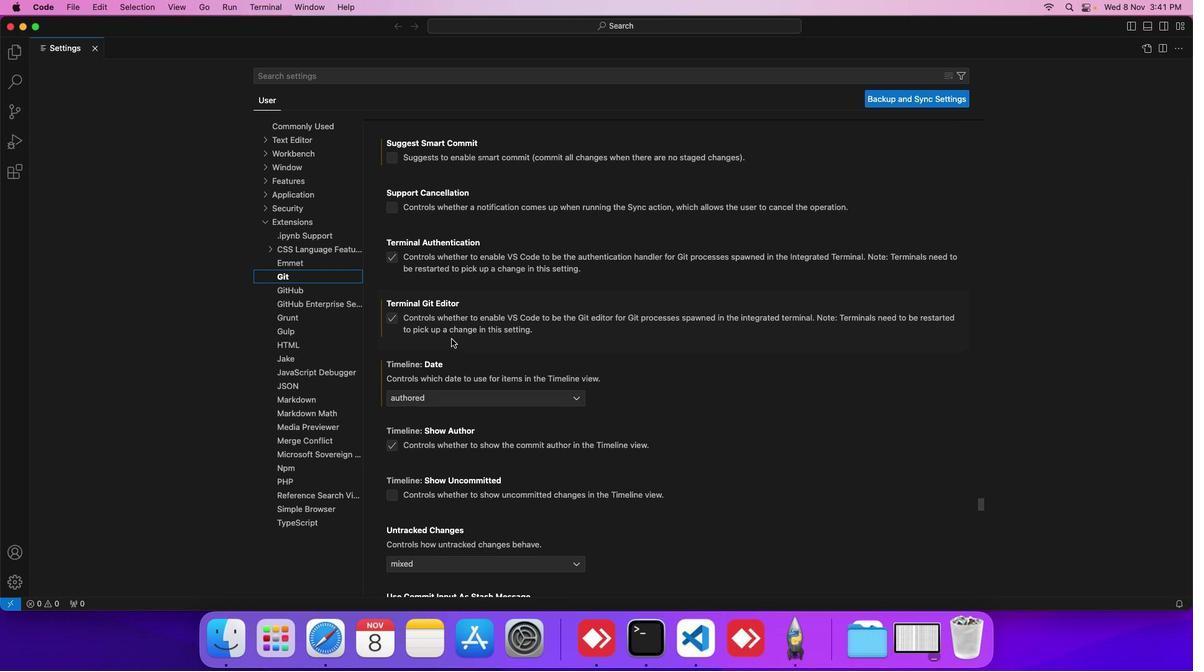 
Action: Mouse scrolled (451, 339) with delta (0, 0)
Screenshot: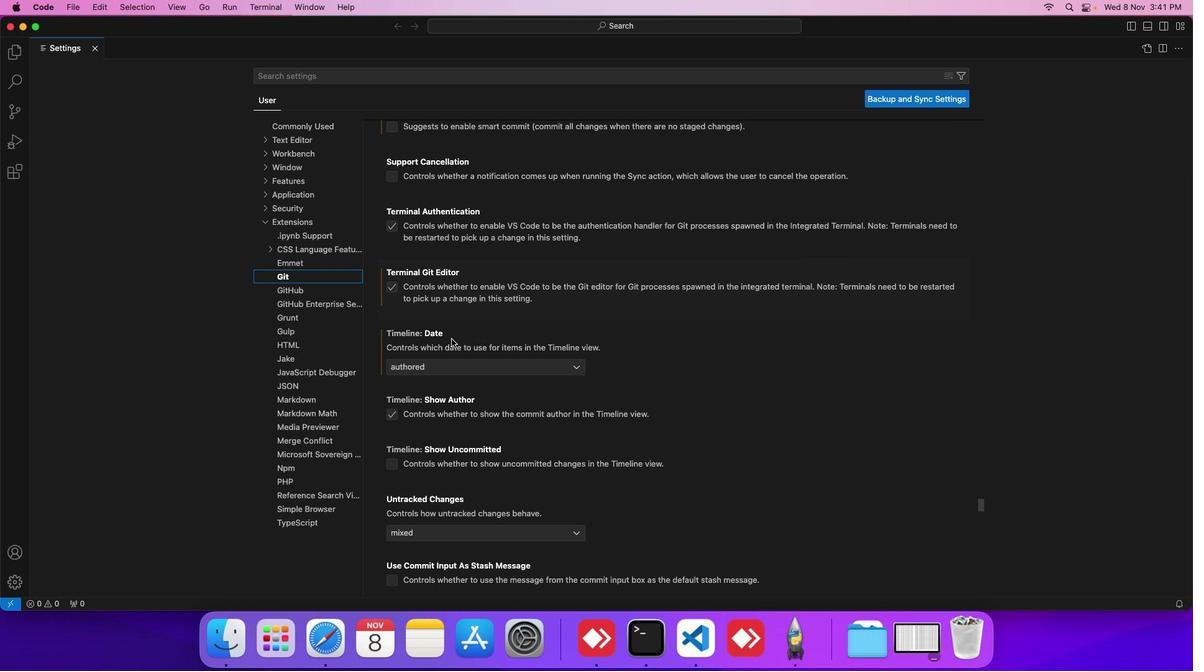 
Action: Mouse scrolled (451, 339) with delta (0, 0)
Screenshot: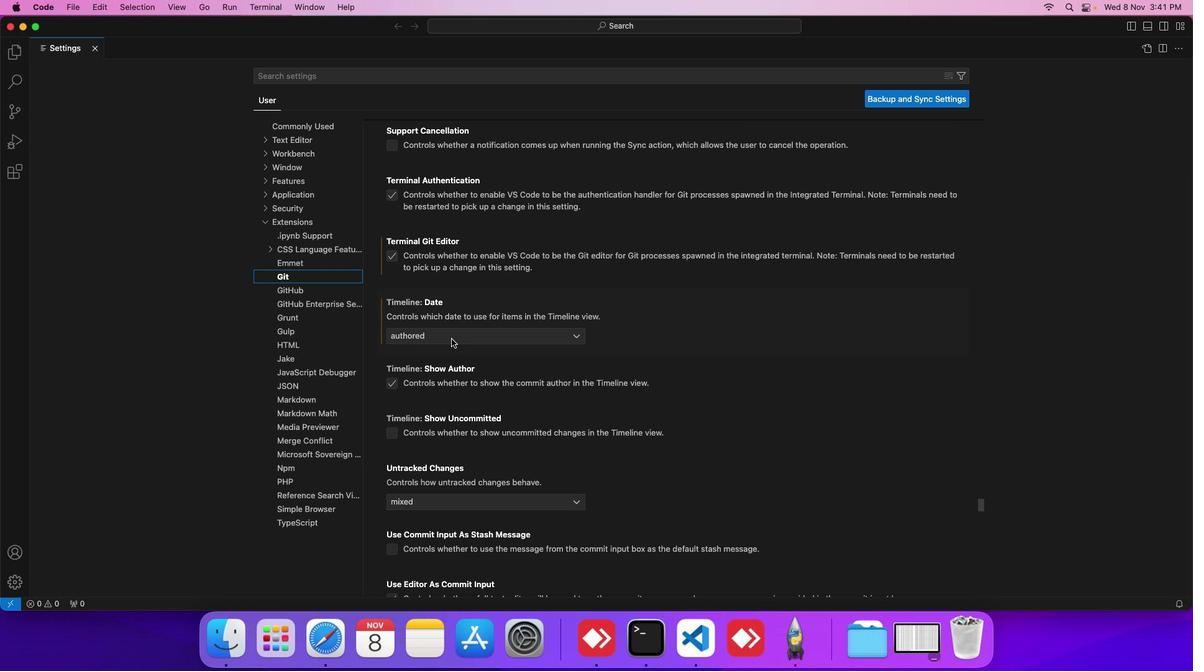 
Action: Mouse scrolled (451, 339) with delta (0, 0)
Screenshot: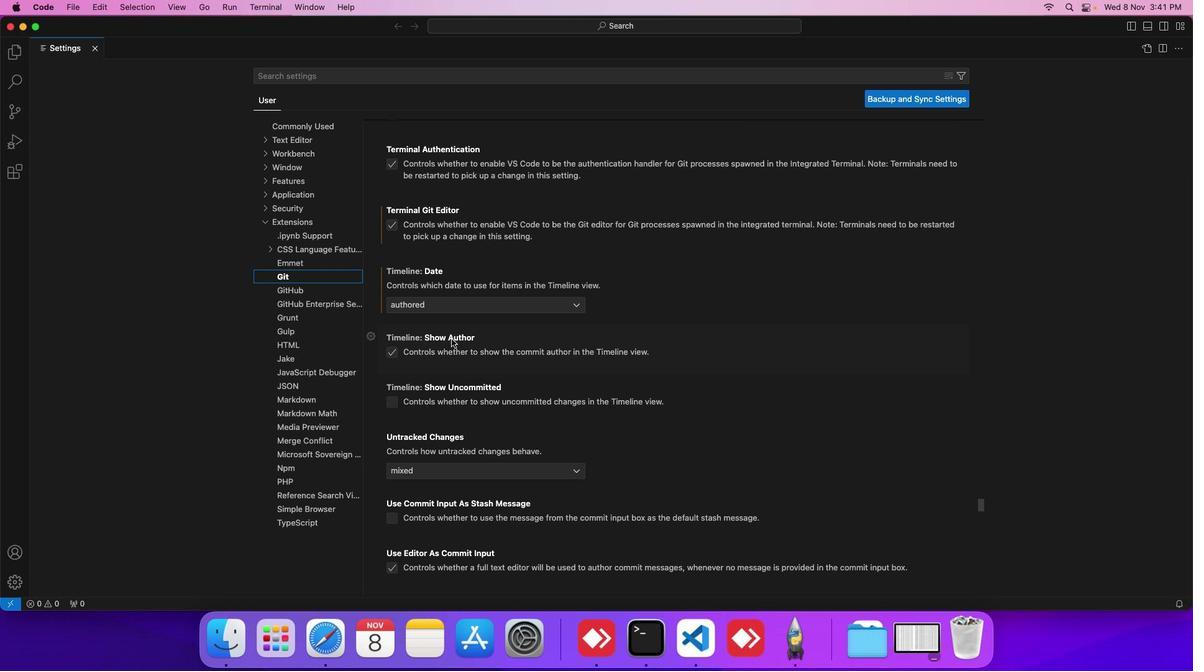 
Action: Mouse scrolled (451, 339) with delta (0, 0)
Screenshot: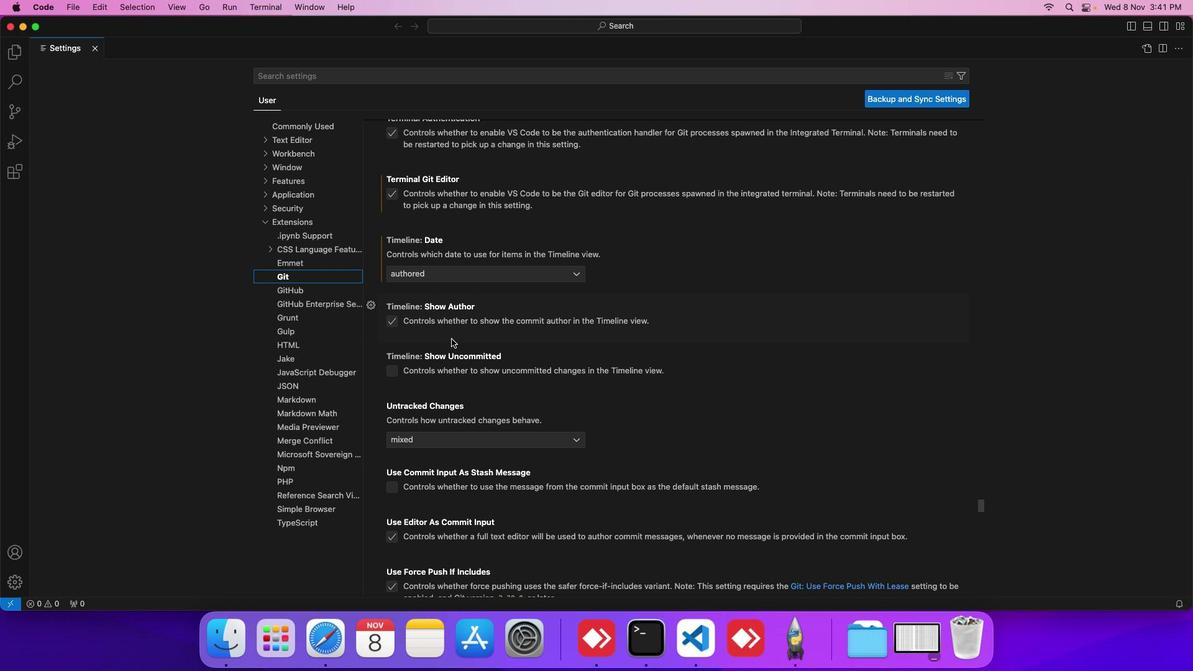 
Action: Mouse scrolled (451, 339) with delta (0, 0)
Screenshot: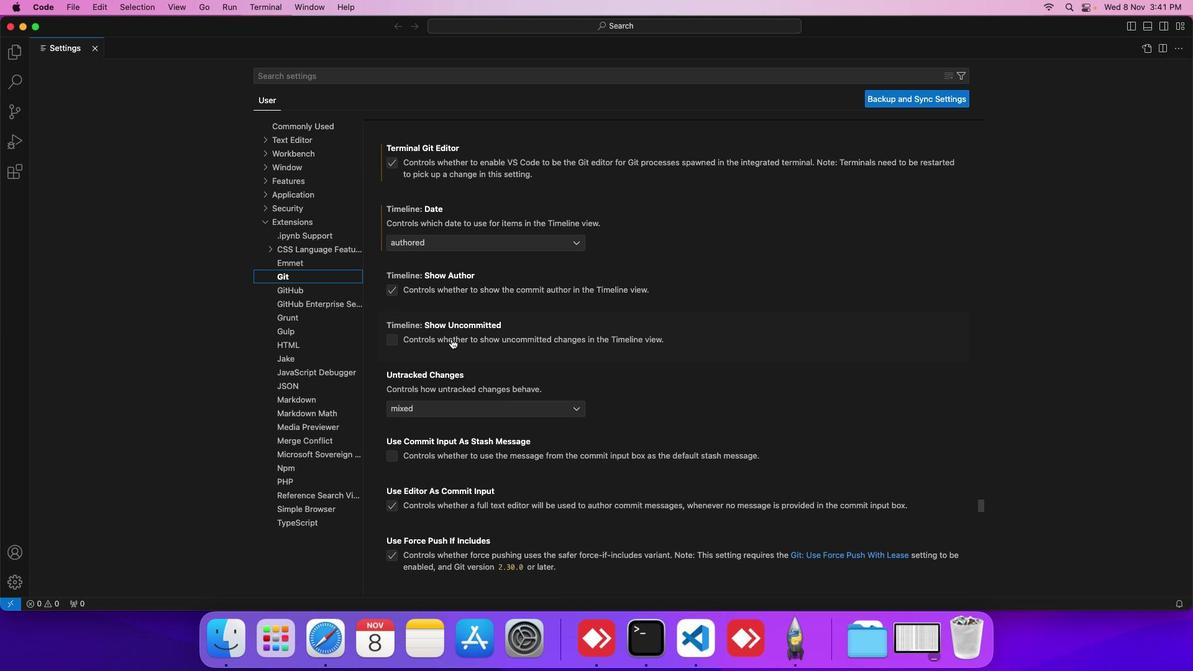 
Action: Mouse moved to (430, 277)
Screenshot: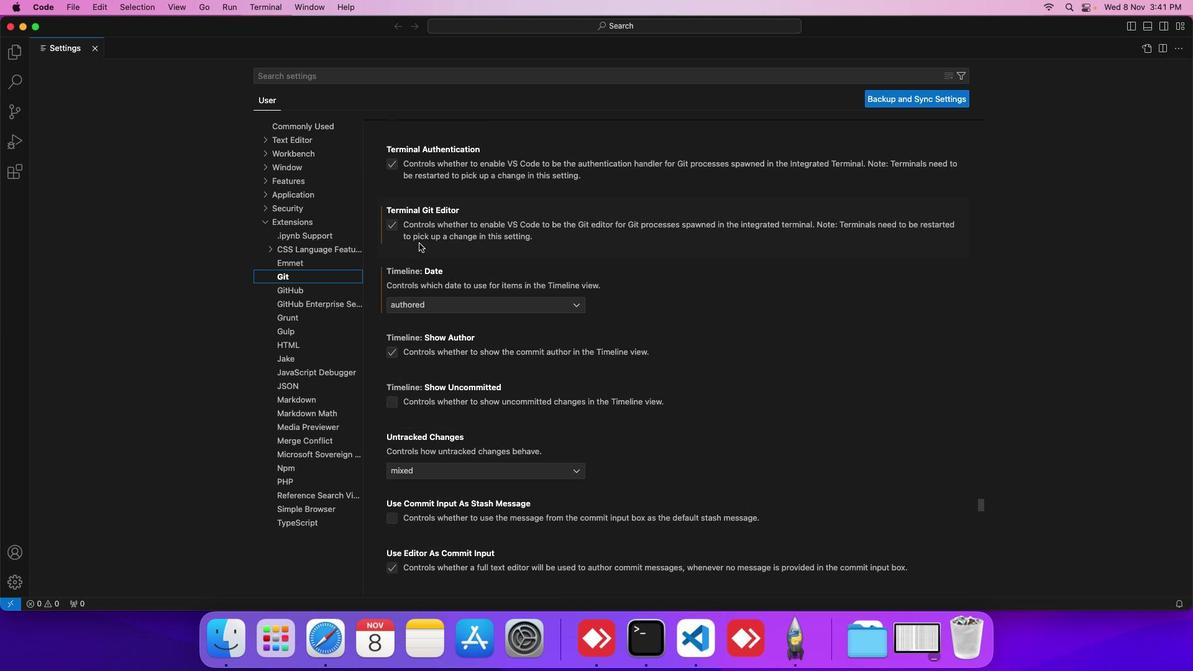 
Action: Mouse scrolled (430, 277) with delta (0, 0)
Screenshot: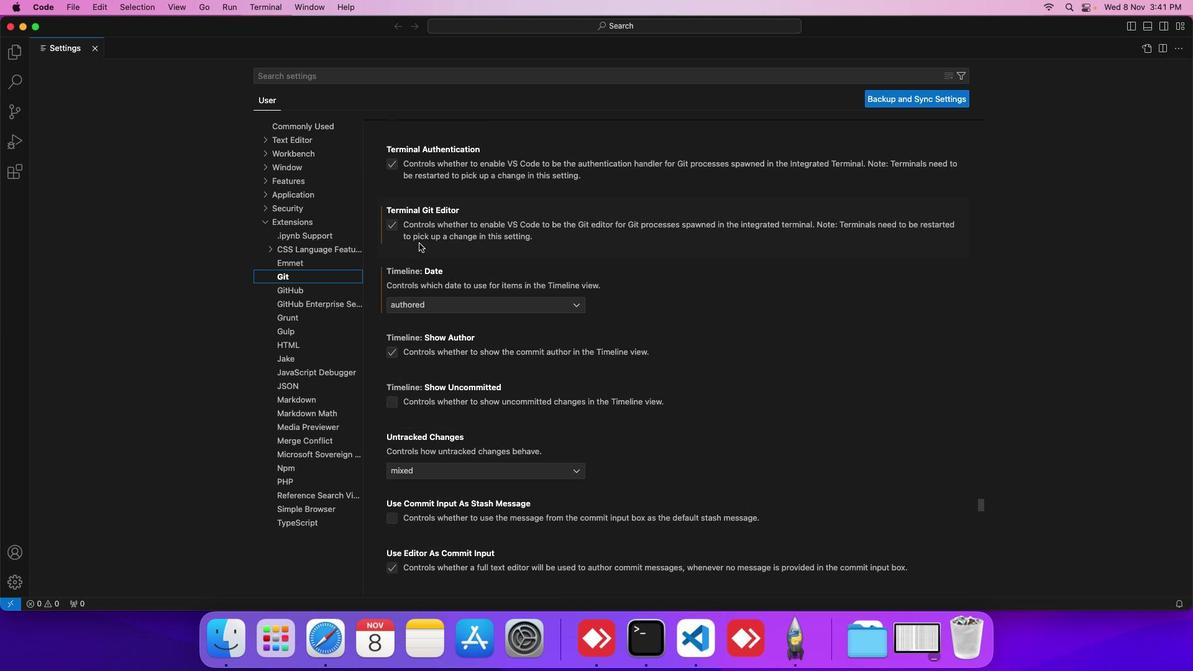 
Action: Mouse moved to (421, 249)
Screenshot: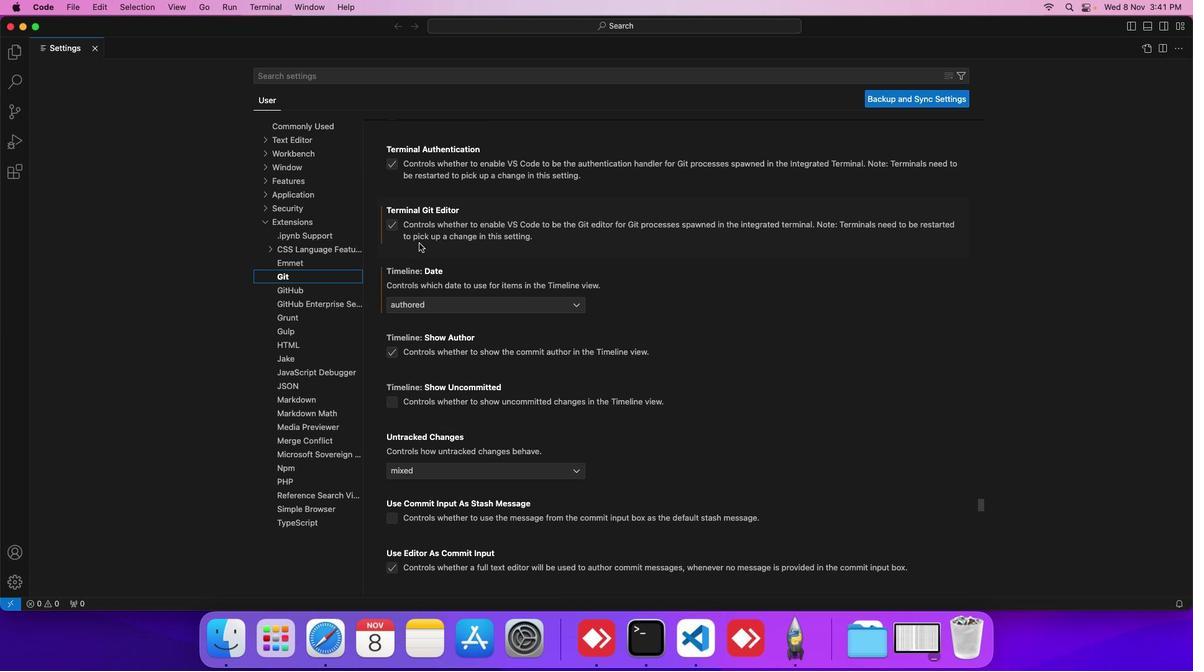 
Action: Mouse scrolled (421, 249) with delta (0, 0)
Screenshot: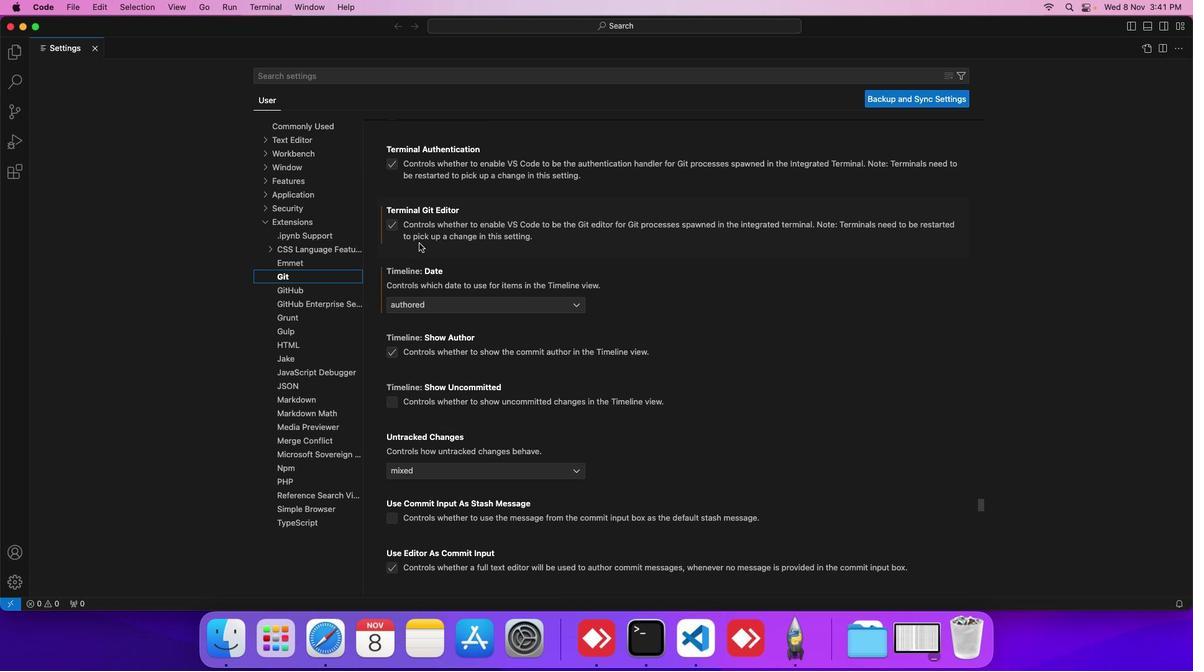 
Action: Mouse moved to (432, 300)
Screenshot: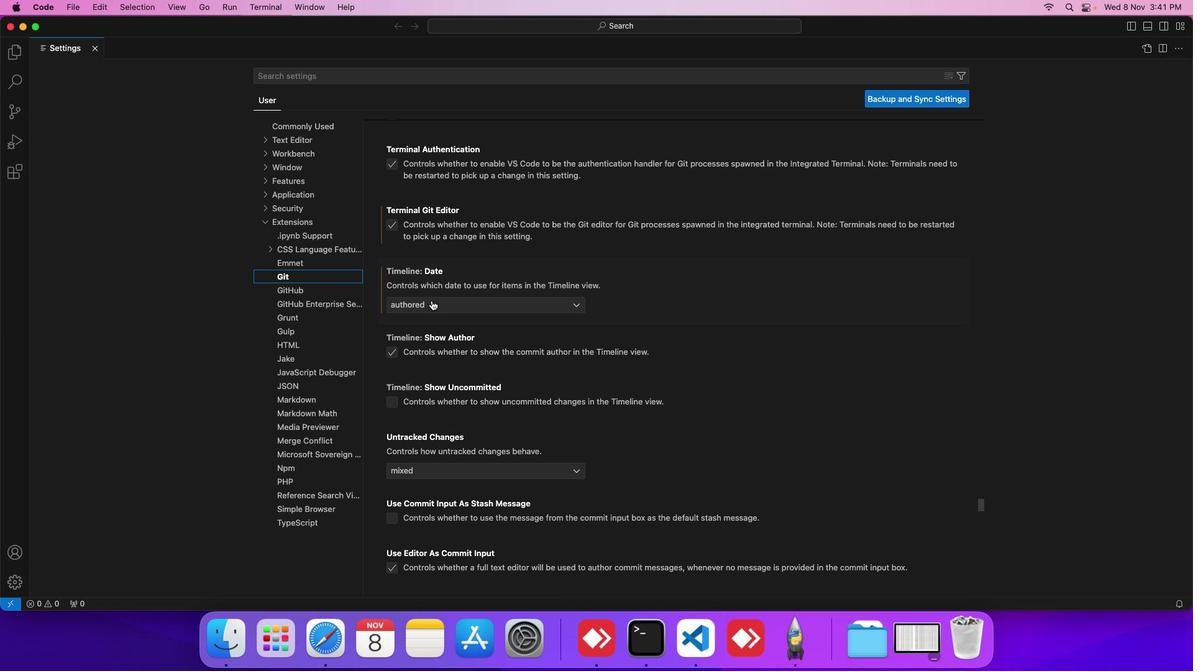 
Action: Mouse pressed left at (432, 300)
Screenshot: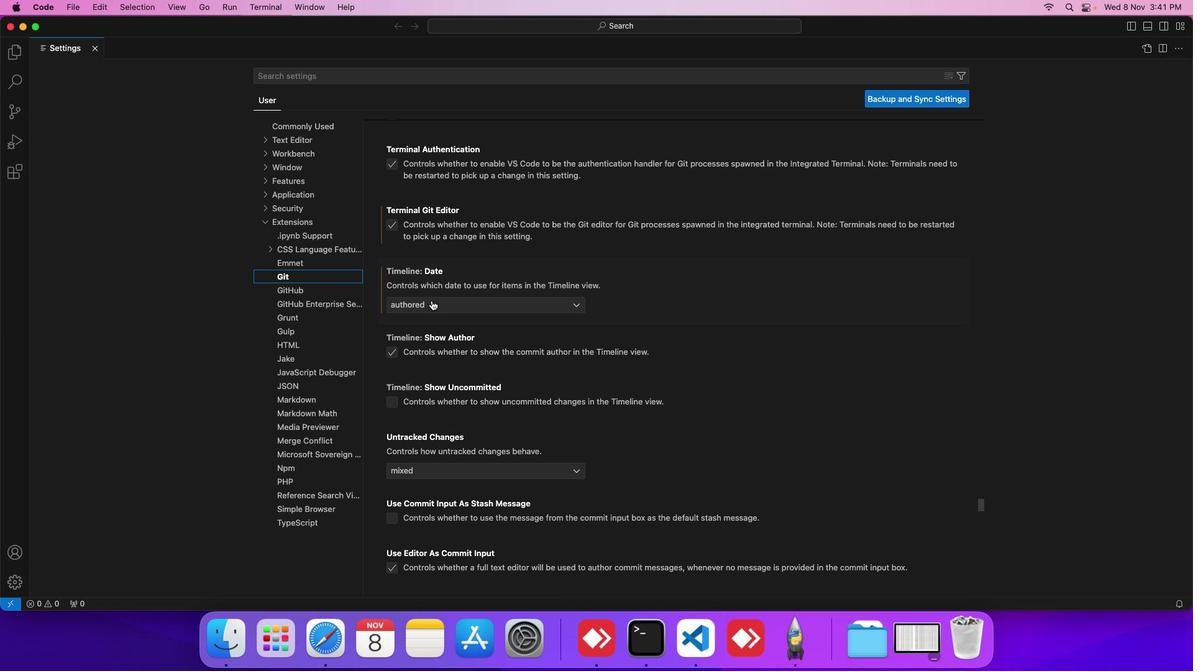
Action: Mouse moved to (397, 314)
Screenshot: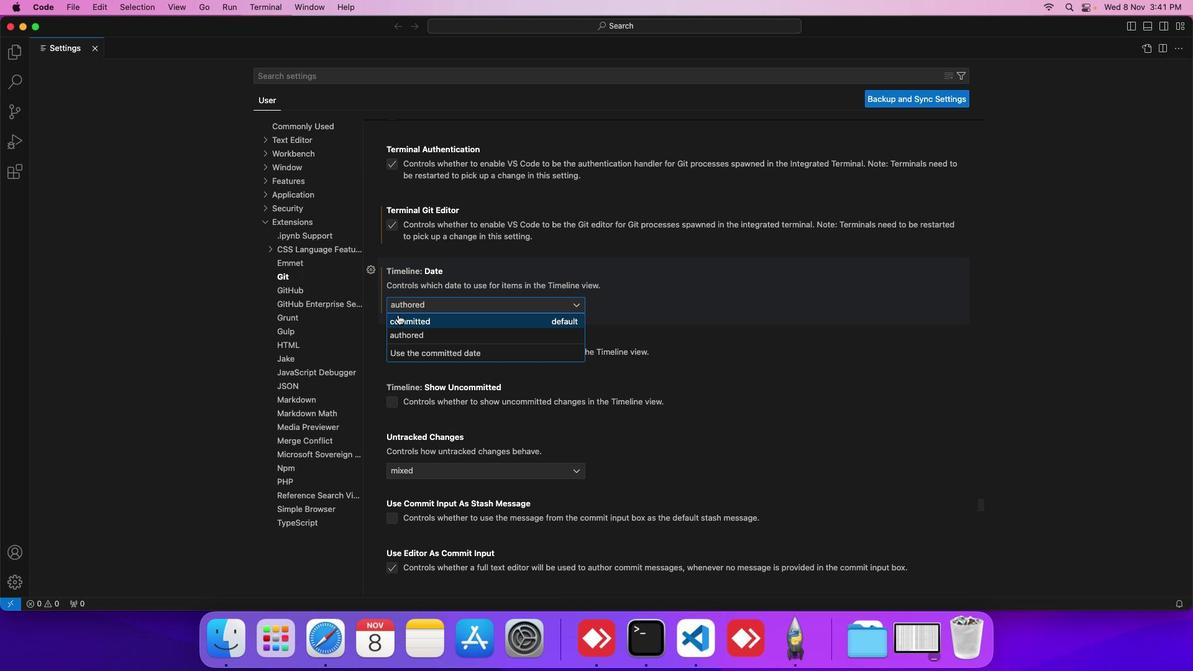 
Action: Mouse pressed left at (397, 314)
Screenshot: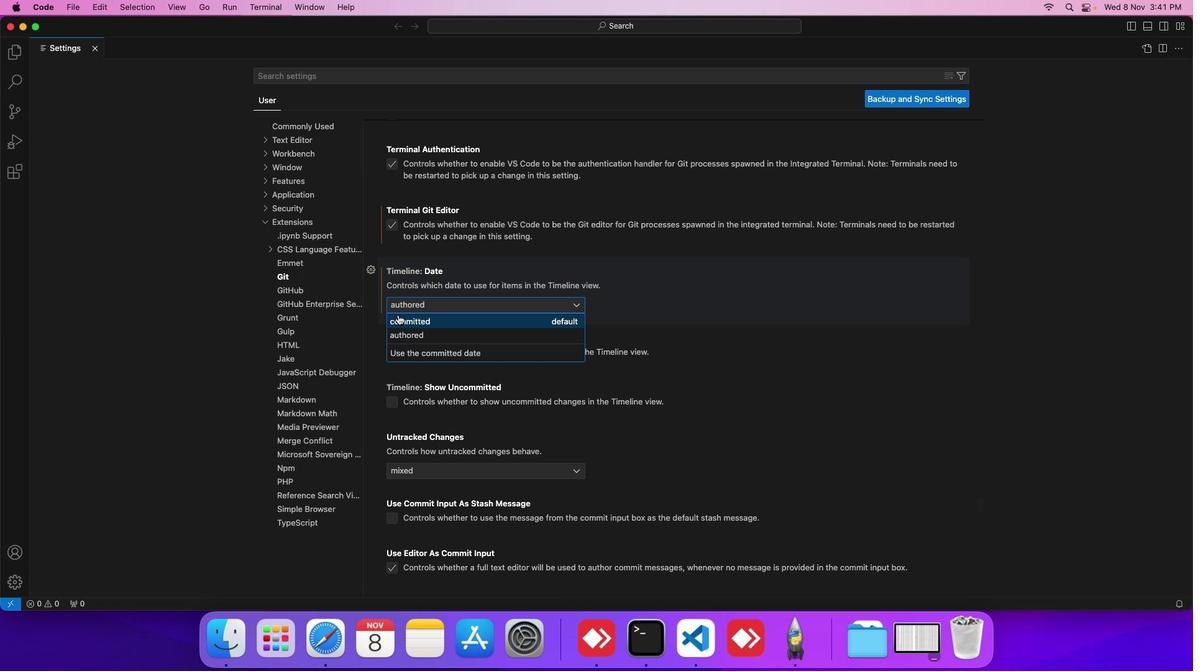 
